 Task: Look for space in Kanakapura, India from 6th September, 2023 to 15th September, 2023 for 6 adults in price range Rs.8000 to Rs.12000. Place can be entire place or private room with 6 bedrooms having 6 beds and 6 bathrooms. Property type can be house, flat, guest house. Amenities needed are: wifi, TV, free parkinig on premises, gym, breakfast. Booking option can be shelf check-in. Required host language is English.
Action: Mouse moved to (599, 141)
Screenshot: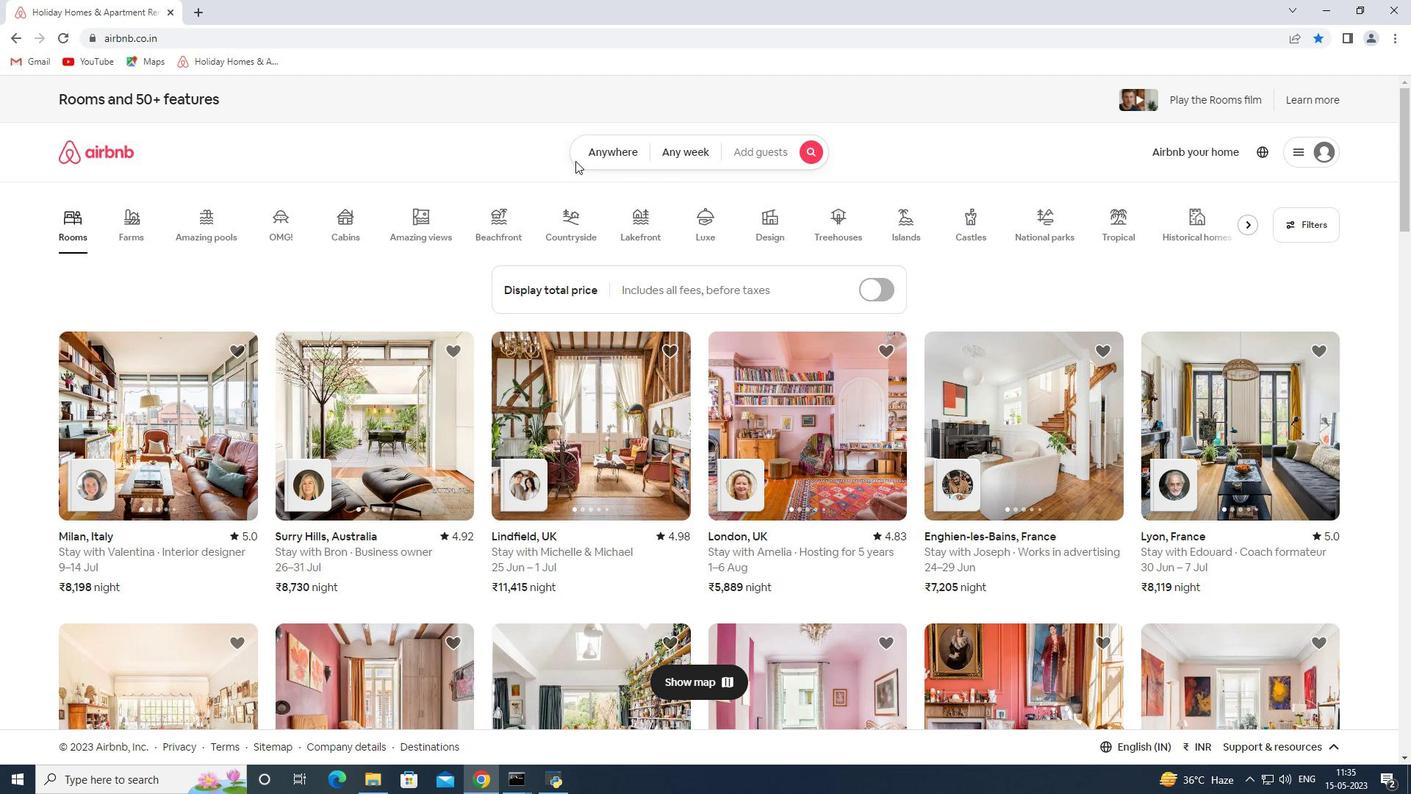 
Action: Mouse pressed left at (599, 141)
Screenshot: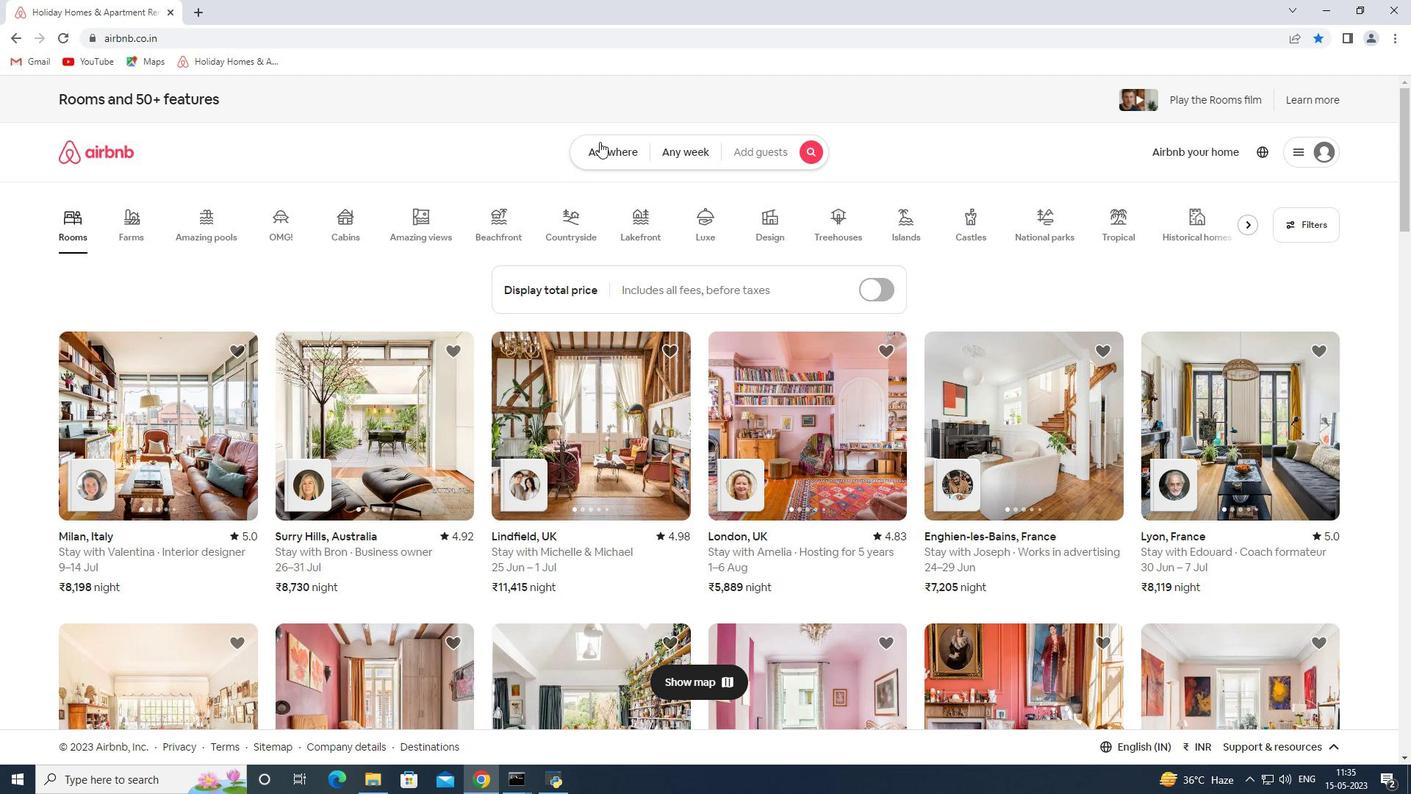 
Action: Mouse moved to (502, 212)
Screenshot: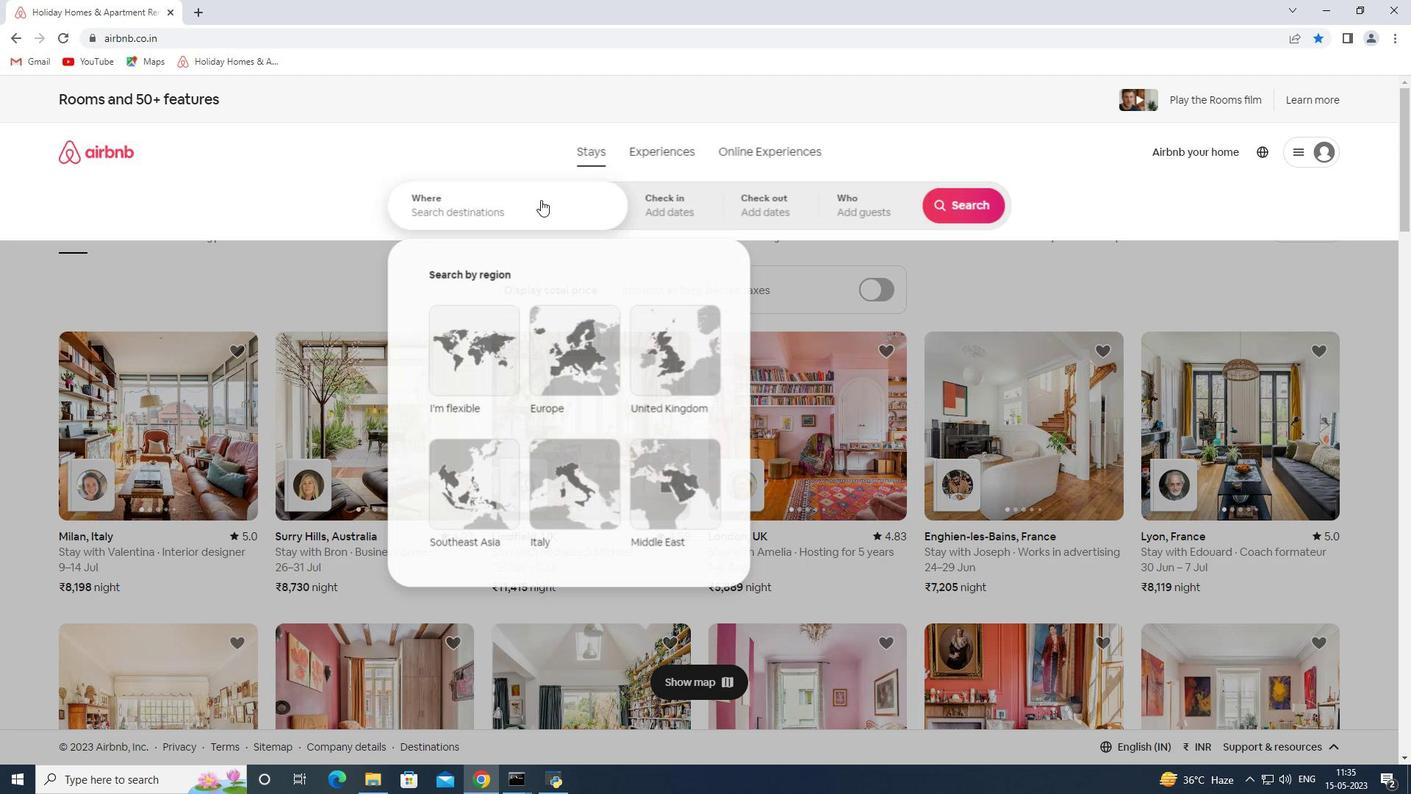 
Action: Mouse pressed left at (502, 212)
Screenshot: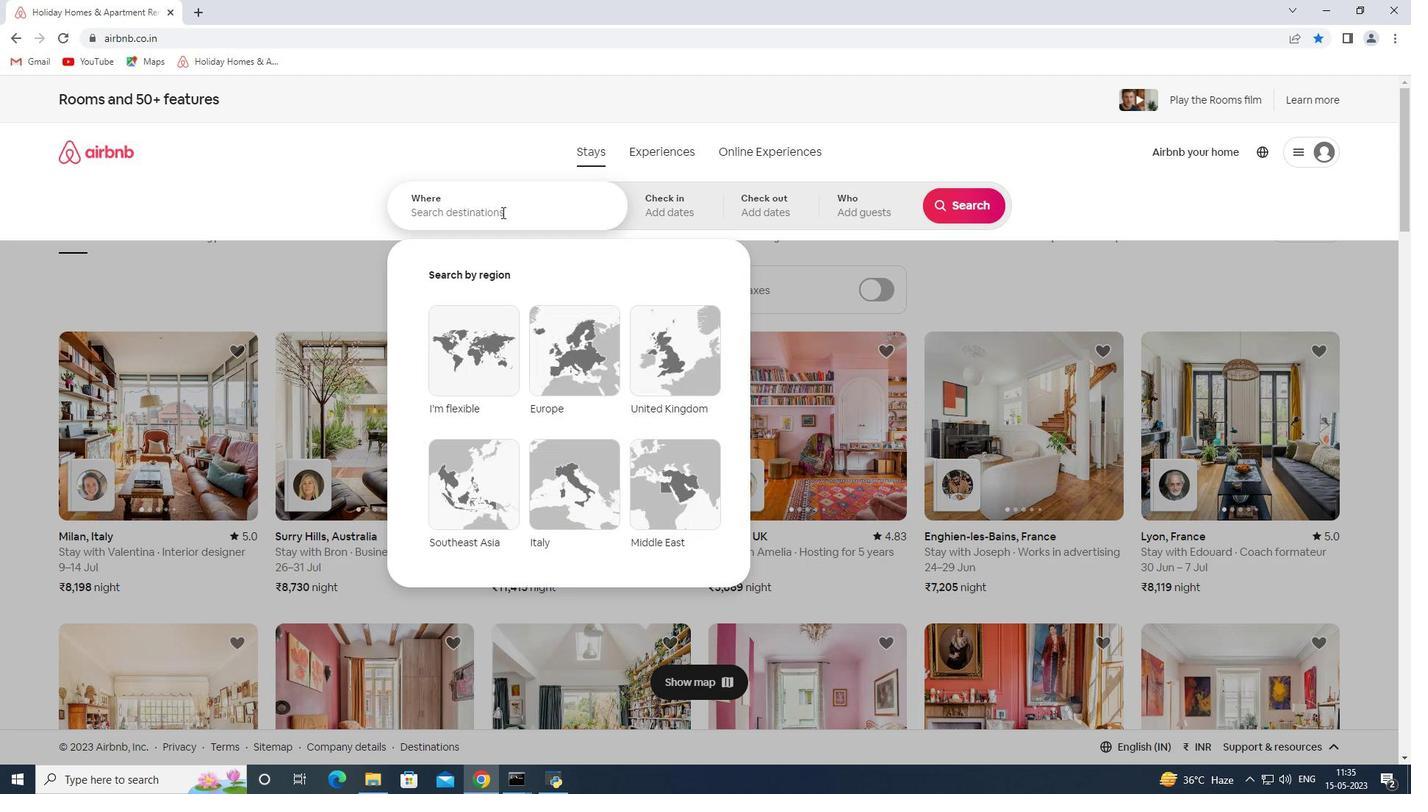 
Action: Key pressed <Key.shift>Kanaj<Key.backspace>k
Screenshot: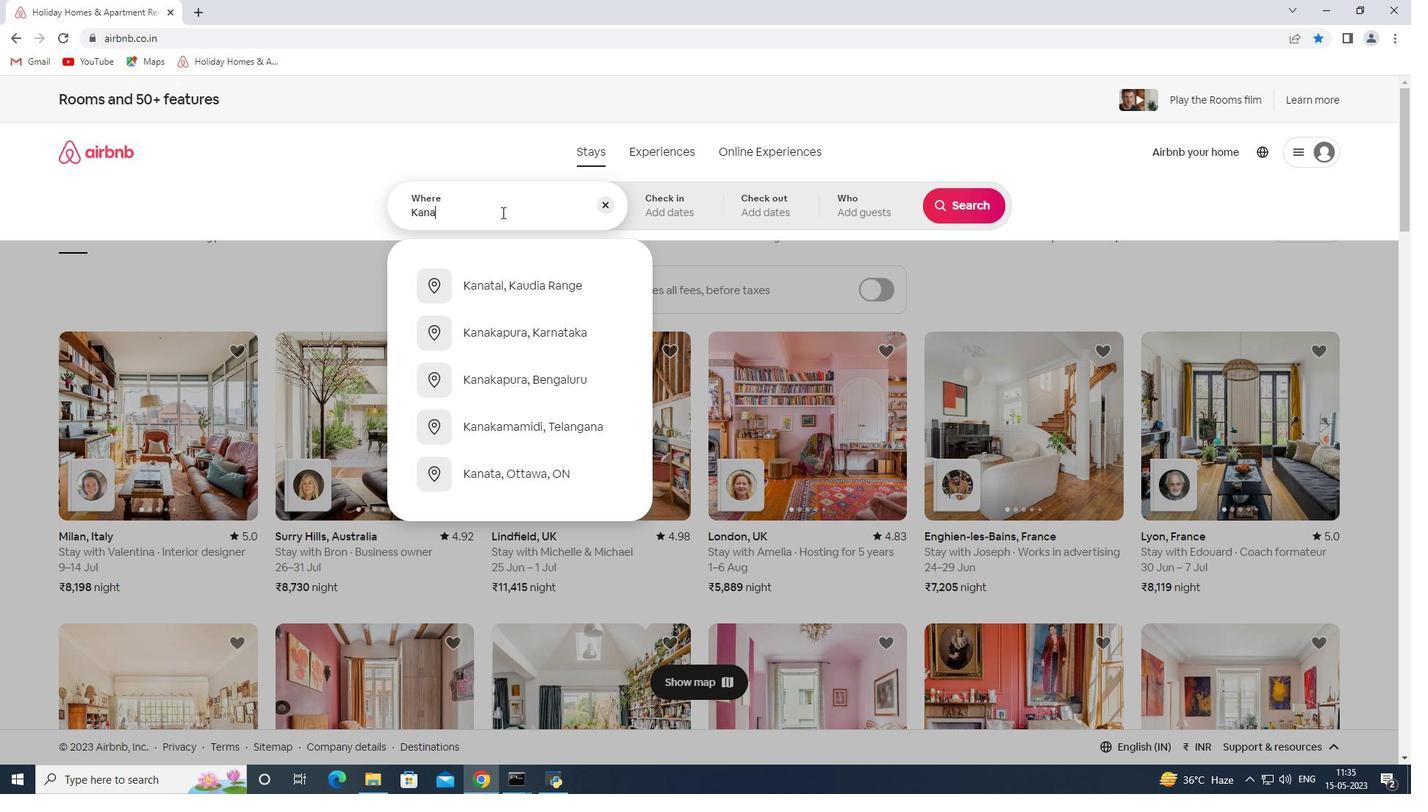 
Action: Mouse moved to (544, 301)
Screenshot: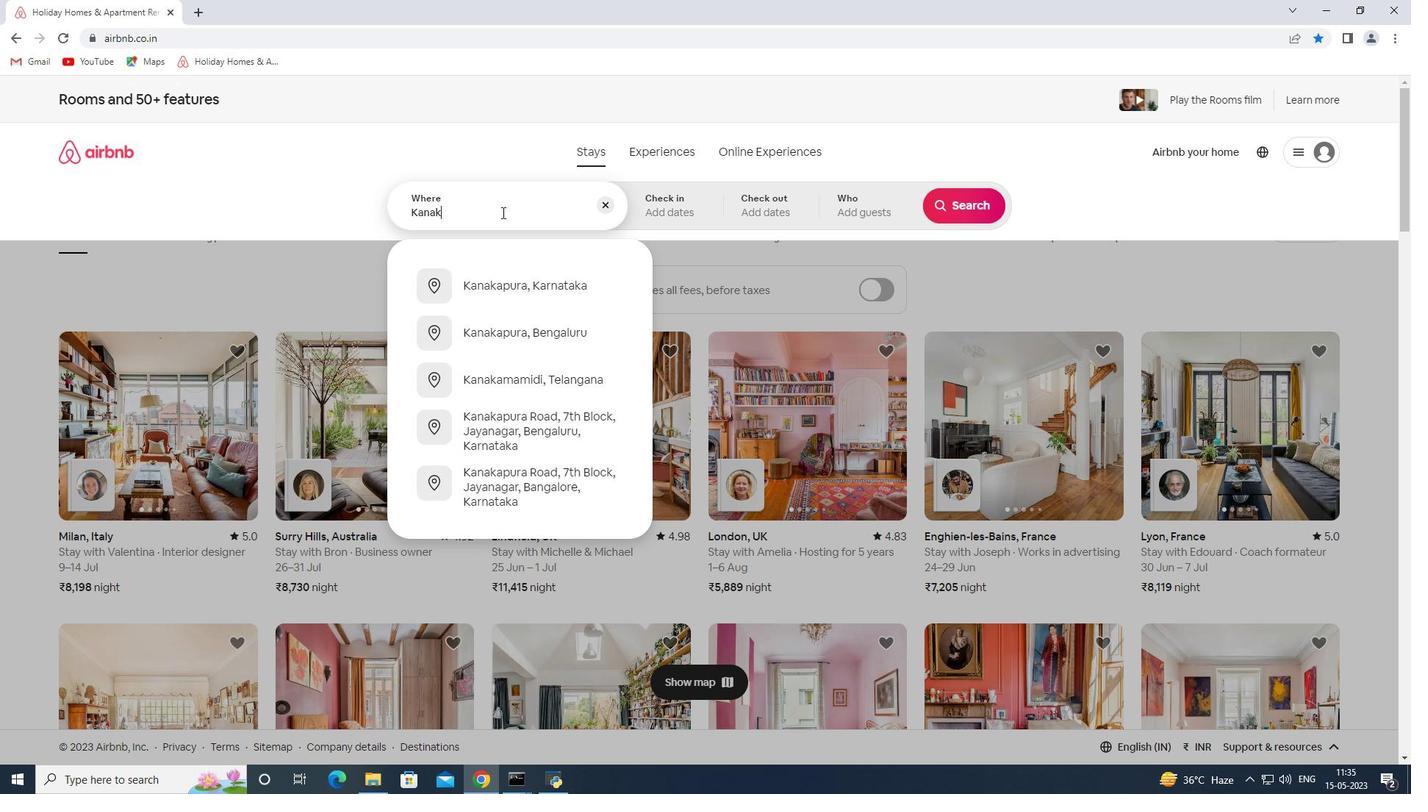 
Action: Key pressed apura<Key.space><Key.shift>India<Key.space><Key.enter>
Screenshot: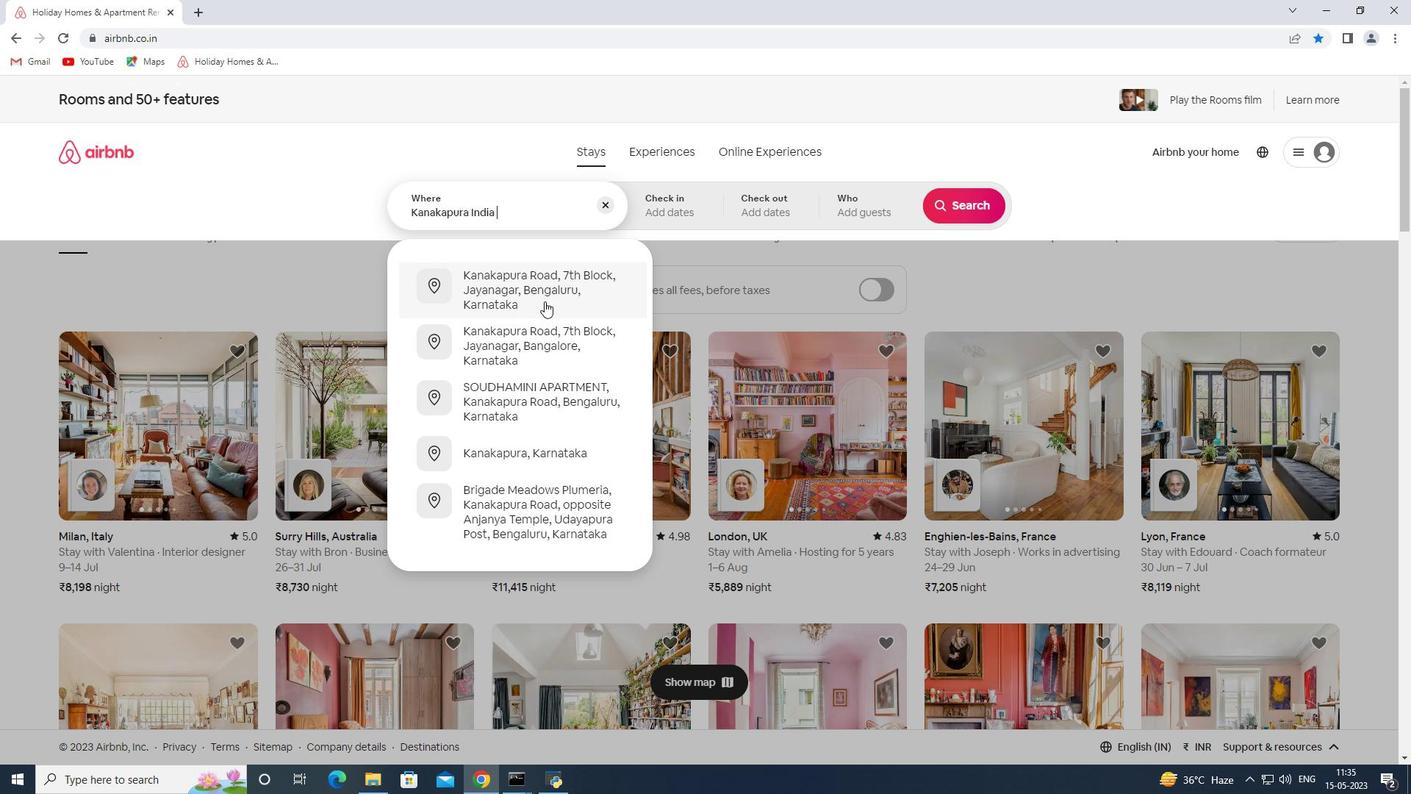 
Action: Mouse moved to (957, 322)
Screenshot: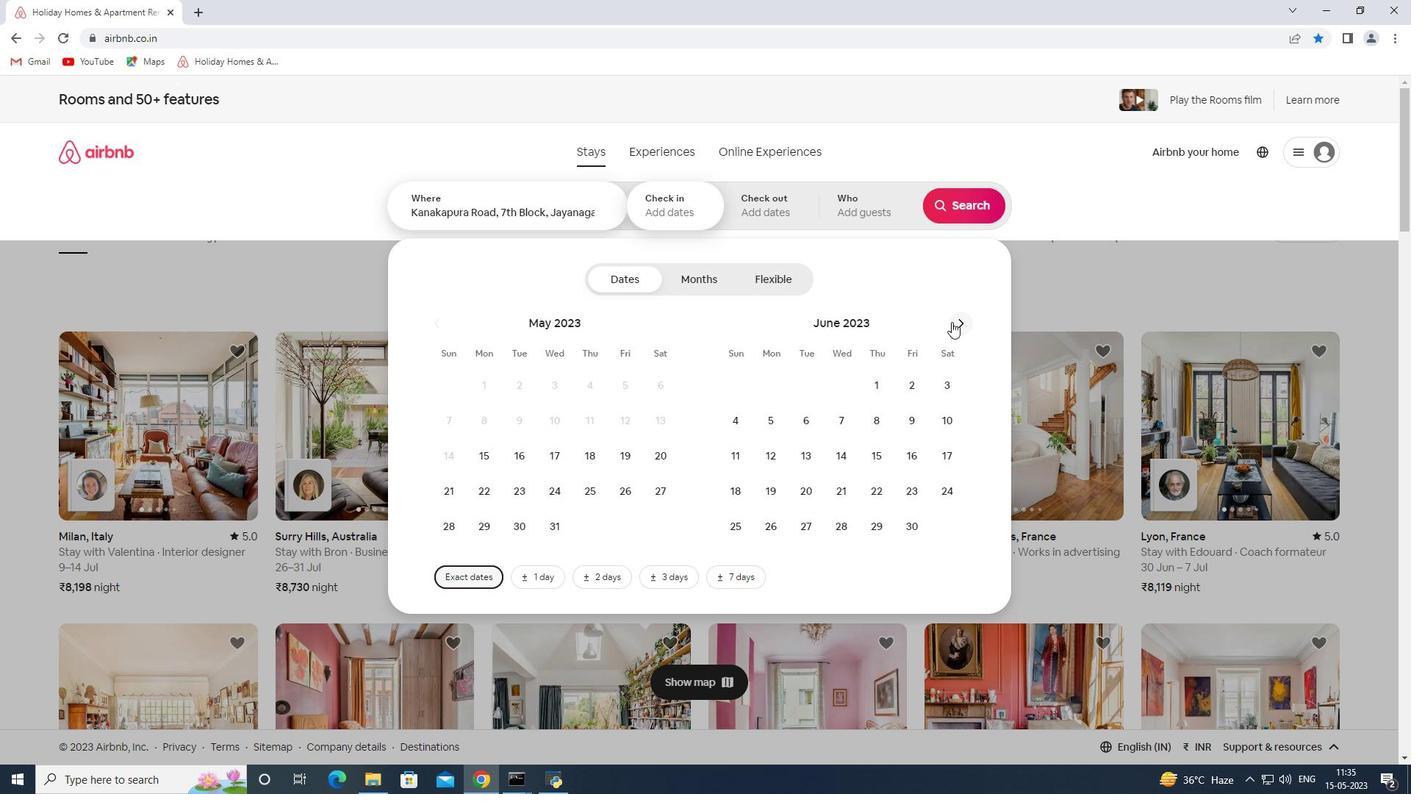 
Action: Mouse pressed left at (957, 322)
Screenshot: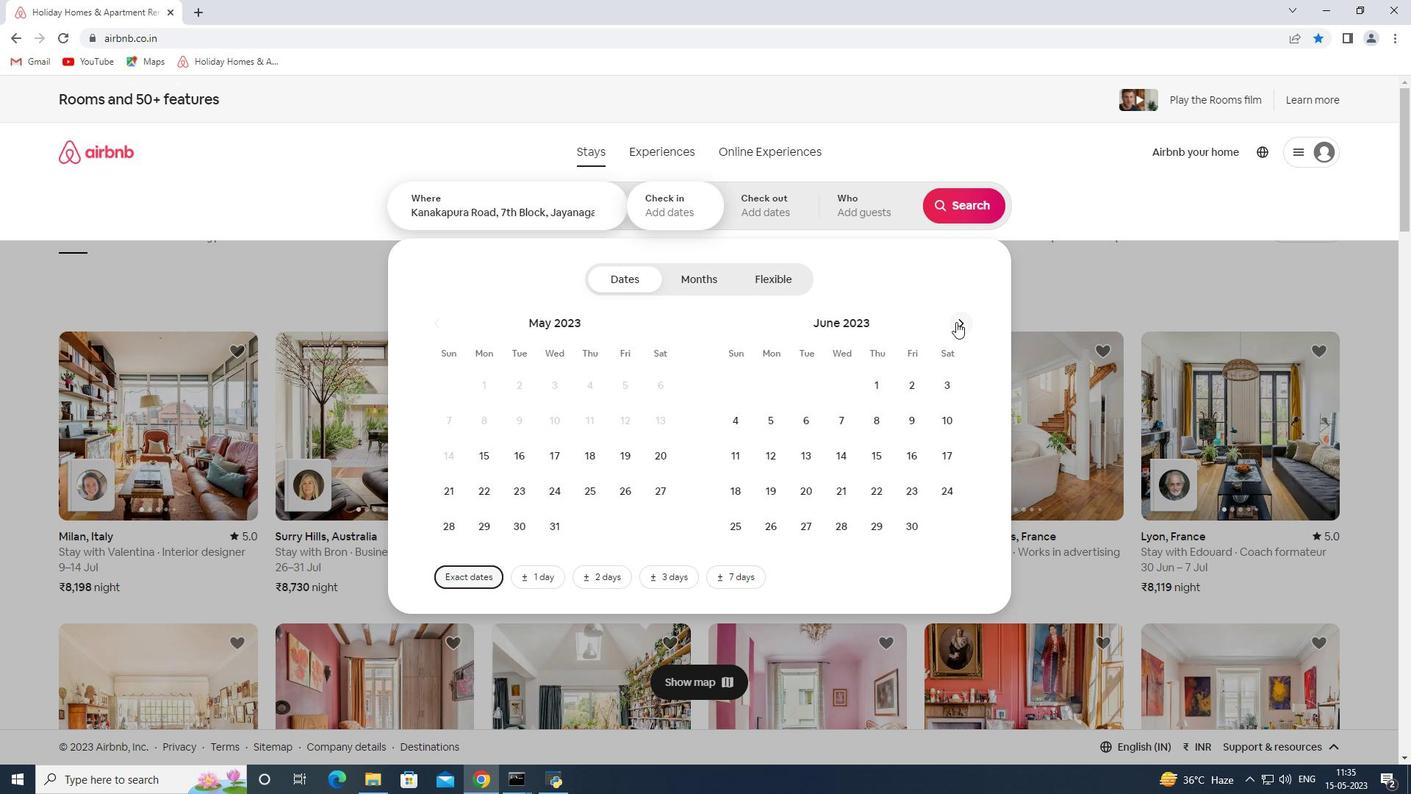 
Action: Mouse pressed left at (957, 322)
Screenshot: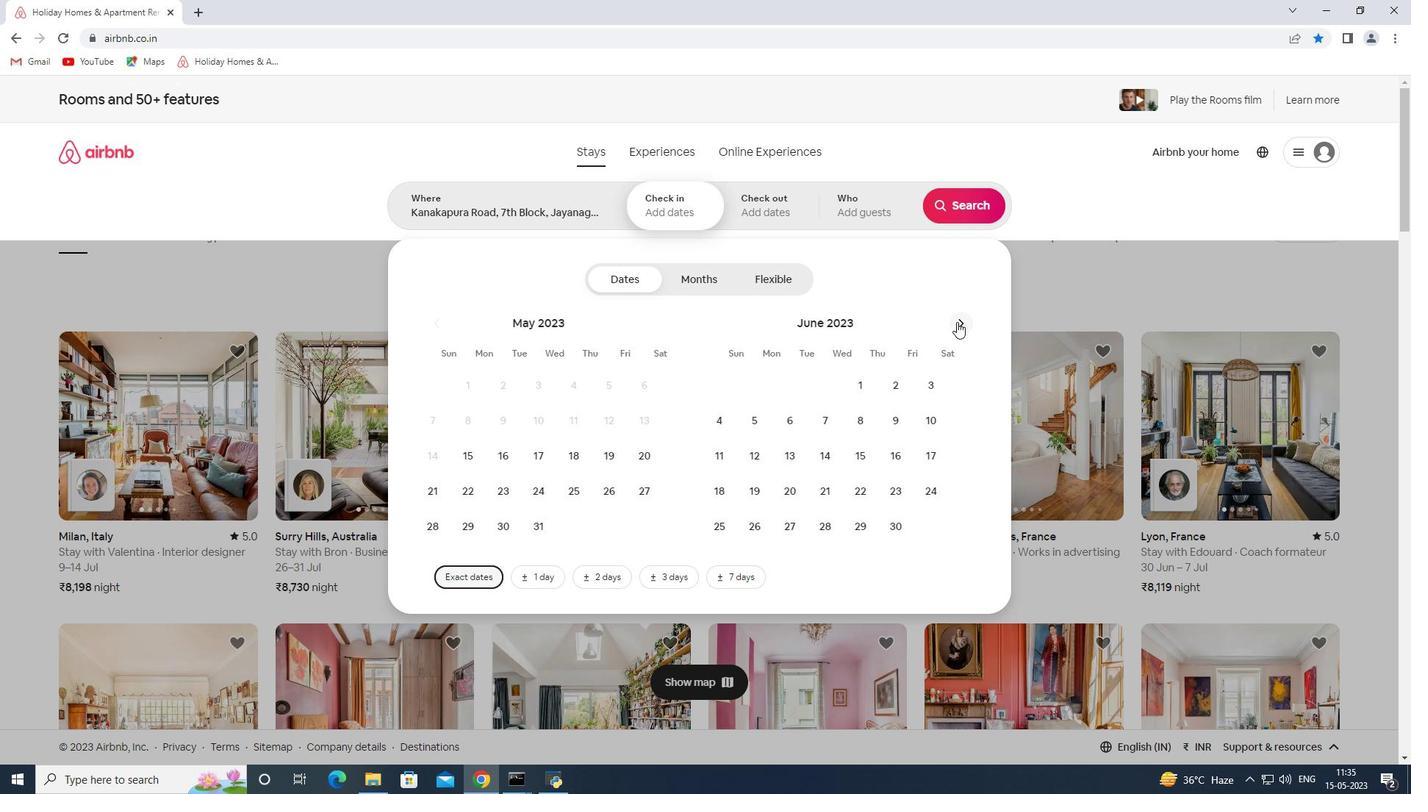 
Action: Mouse pressed left at (957, 322)
Screenshot: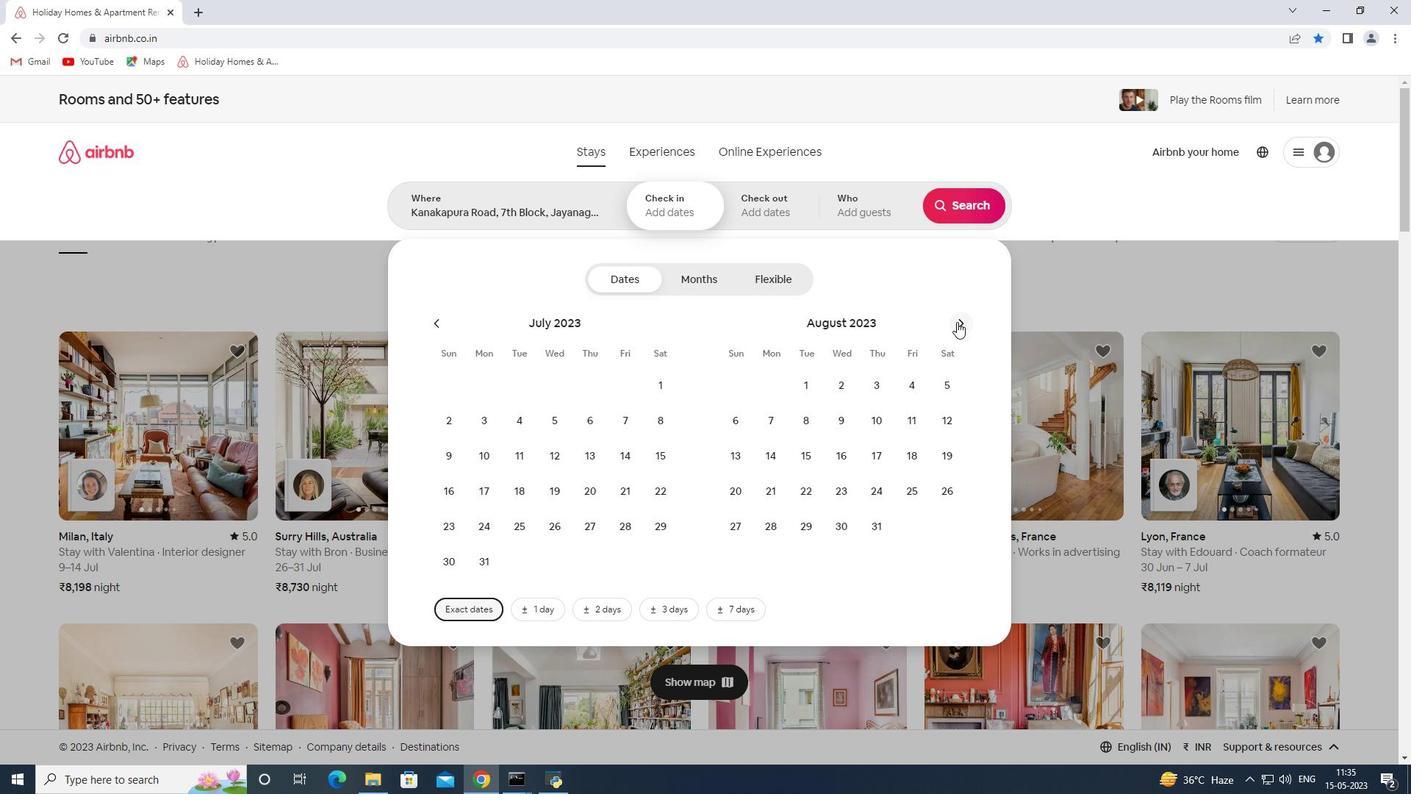 
Action: Mouse moved to (842, 430)
Screenshot: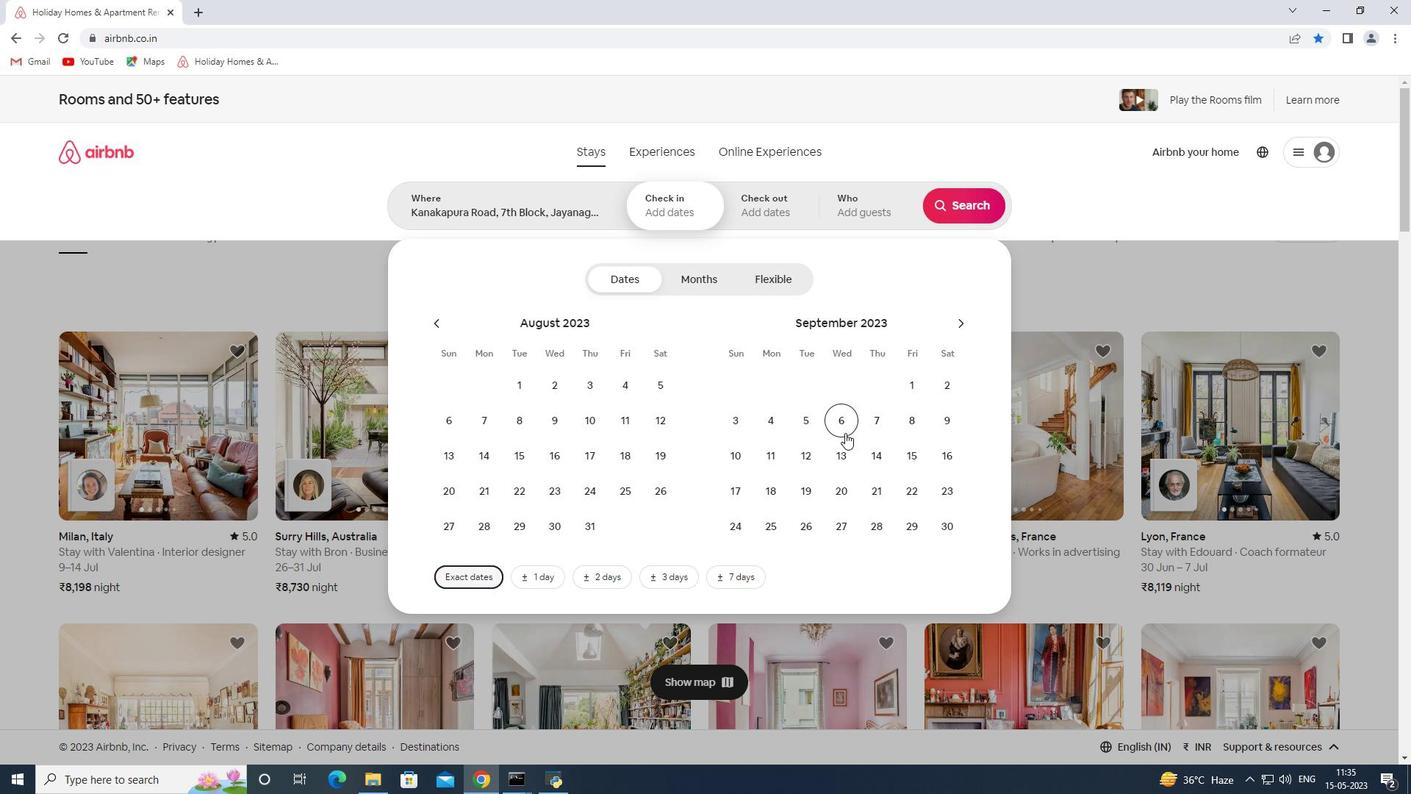 
Action: Mouse pressed left at (842, 430)
Screenshot: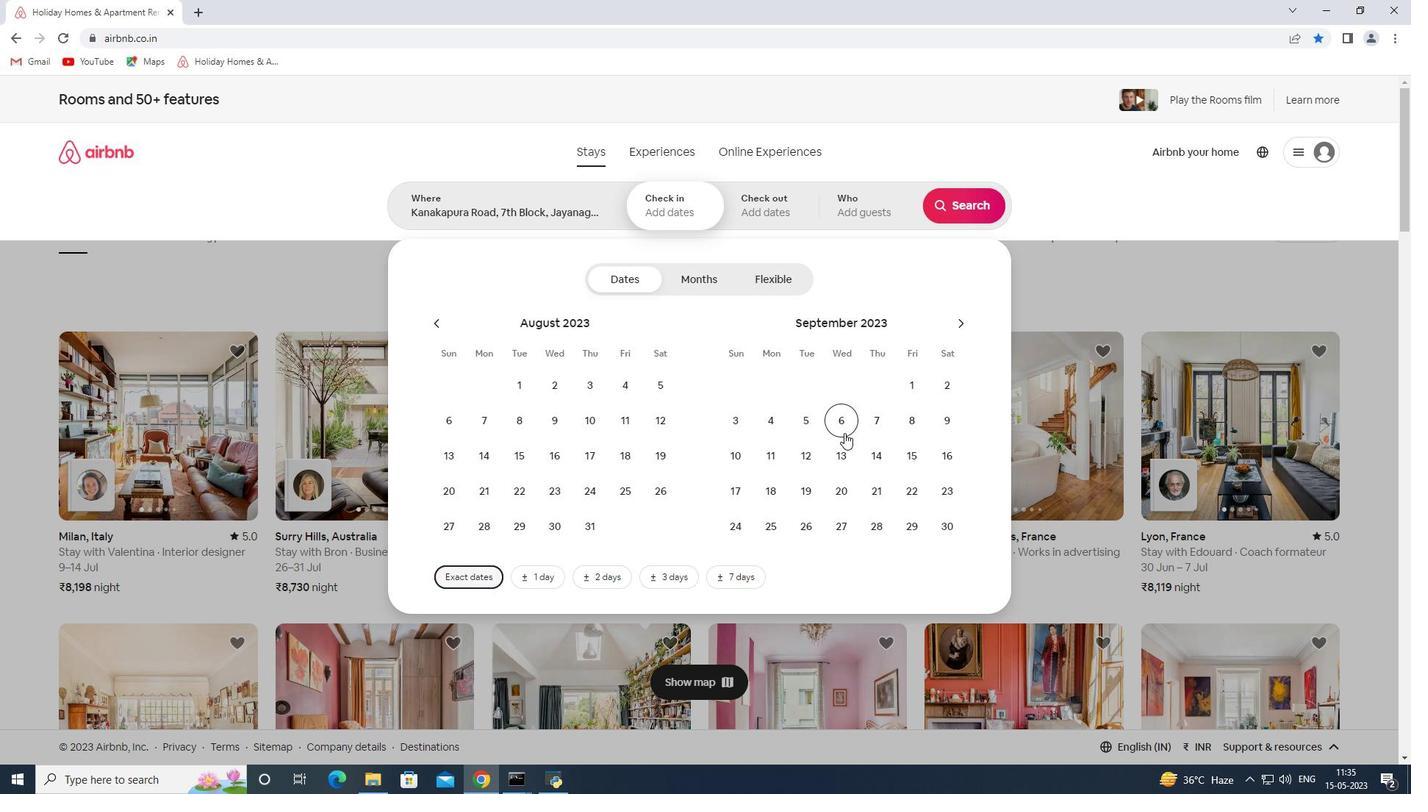
Action: Mouse moved to (905, 460)
Screenshot: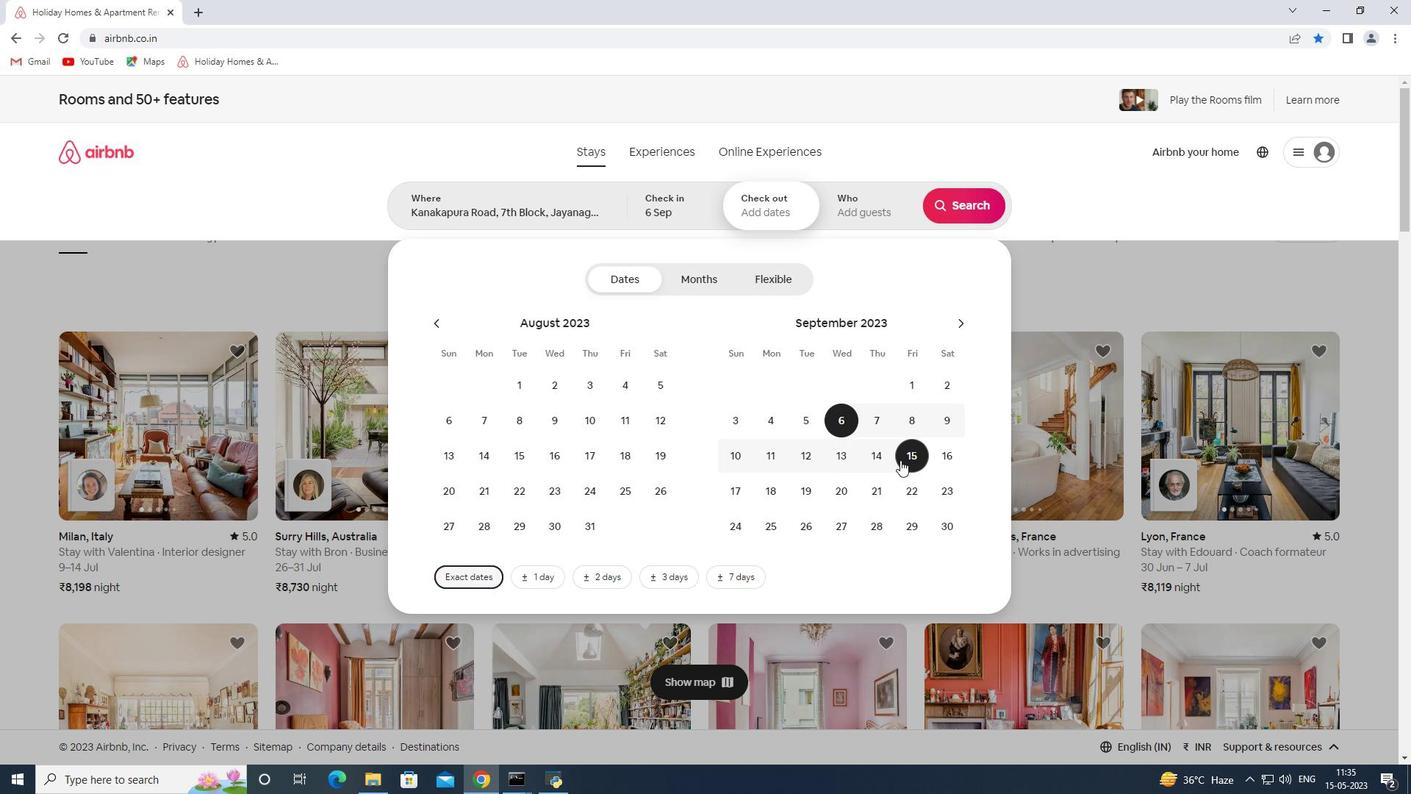 
Action: Mouse pressed left at (905, 460)
Screenshot: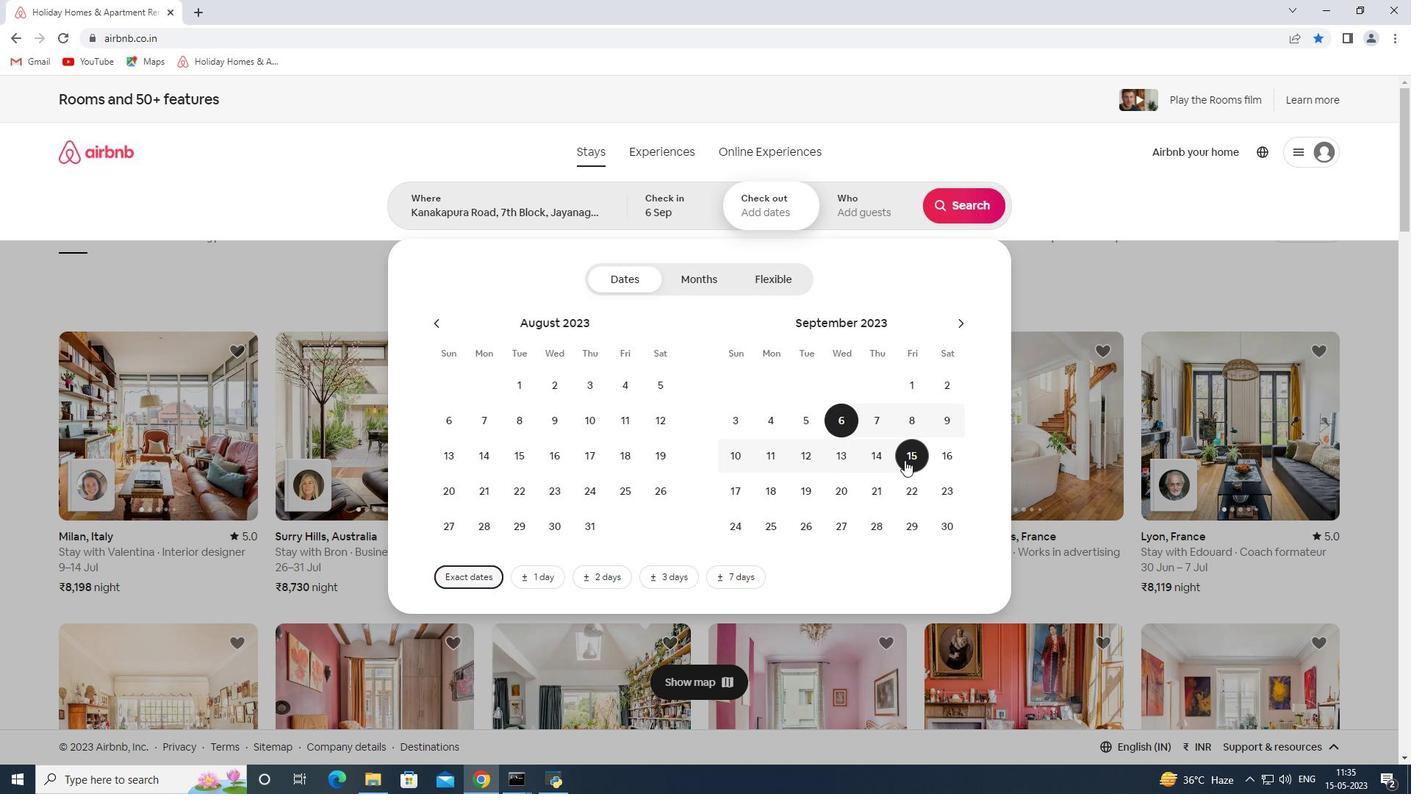 
Action: Mouse moved to (874, 216)
Screenshot: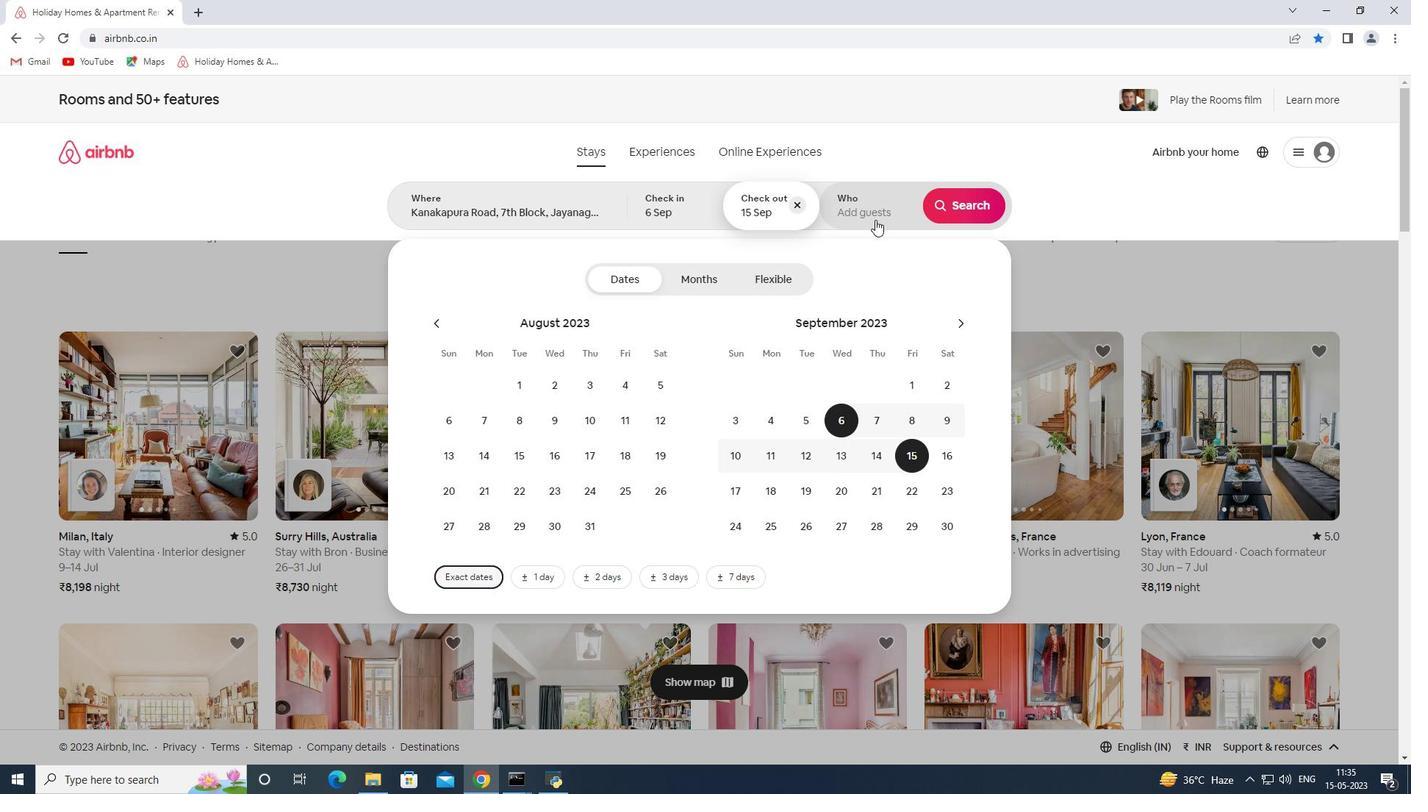 
Action: Mouse pressed left at (874, 216)
Screenshot: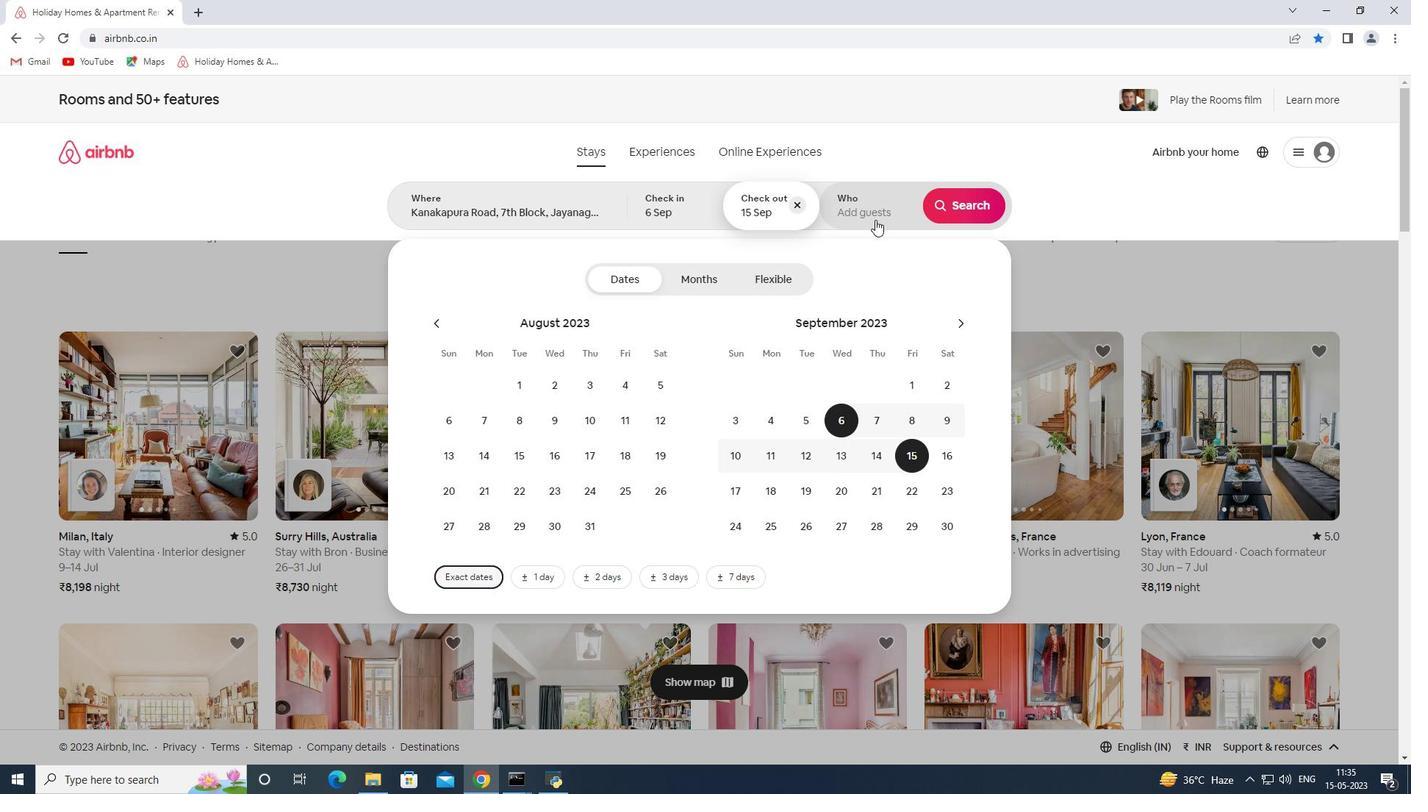 
Action: Mouse moved to (967, 292)
Screenshot: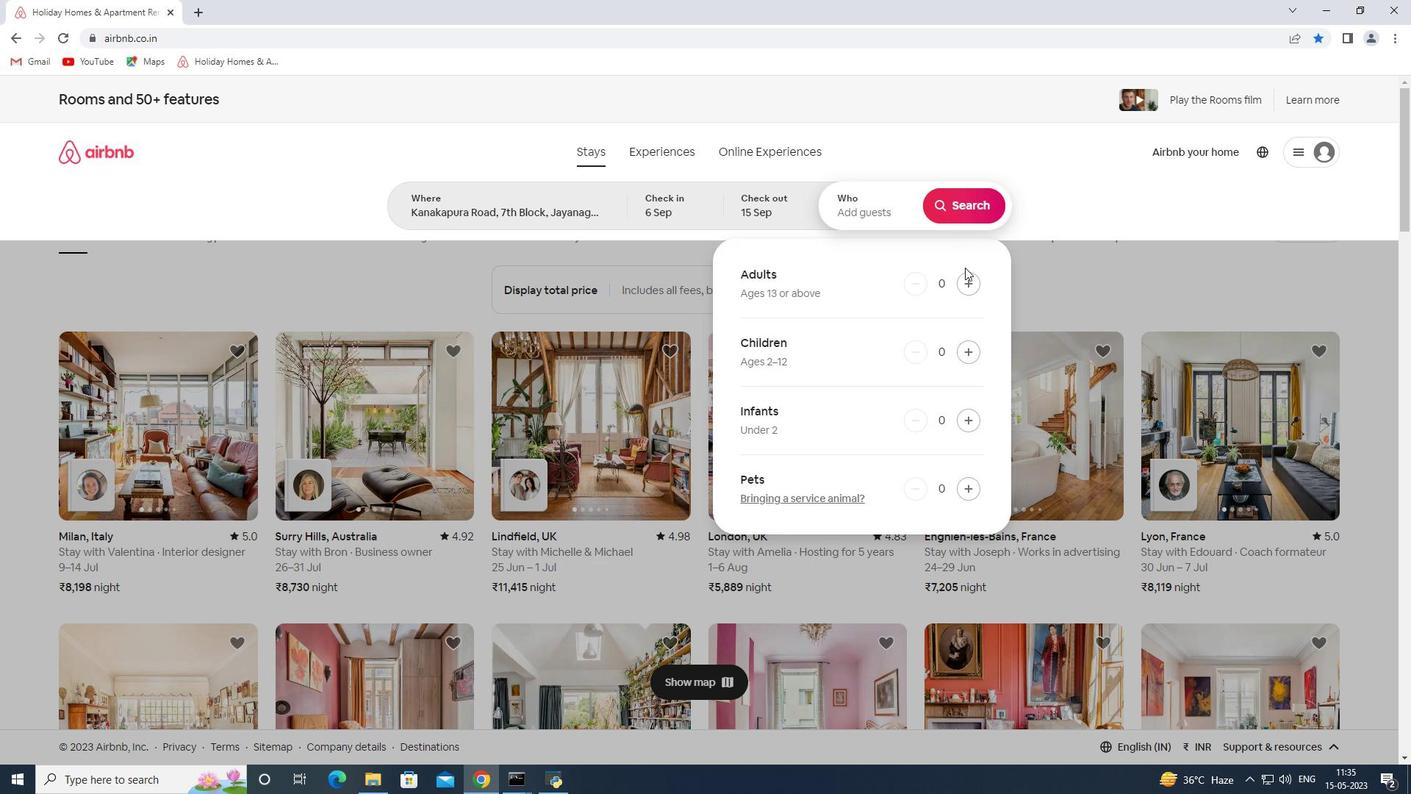 
Action: Mouse pressed left at (967, 292)
Screenshot: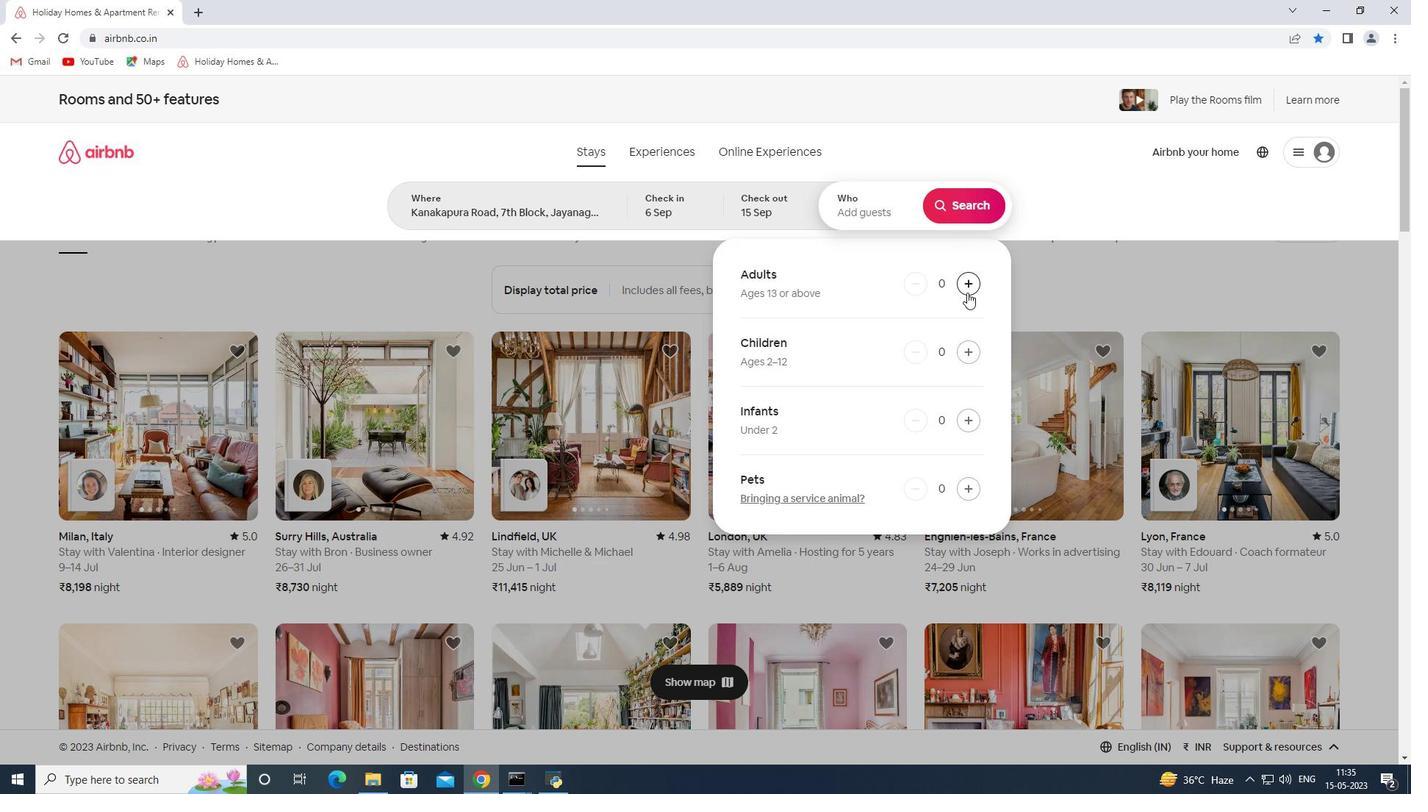 
Action: Mouse pressed left at (967, 292)
Screenshot: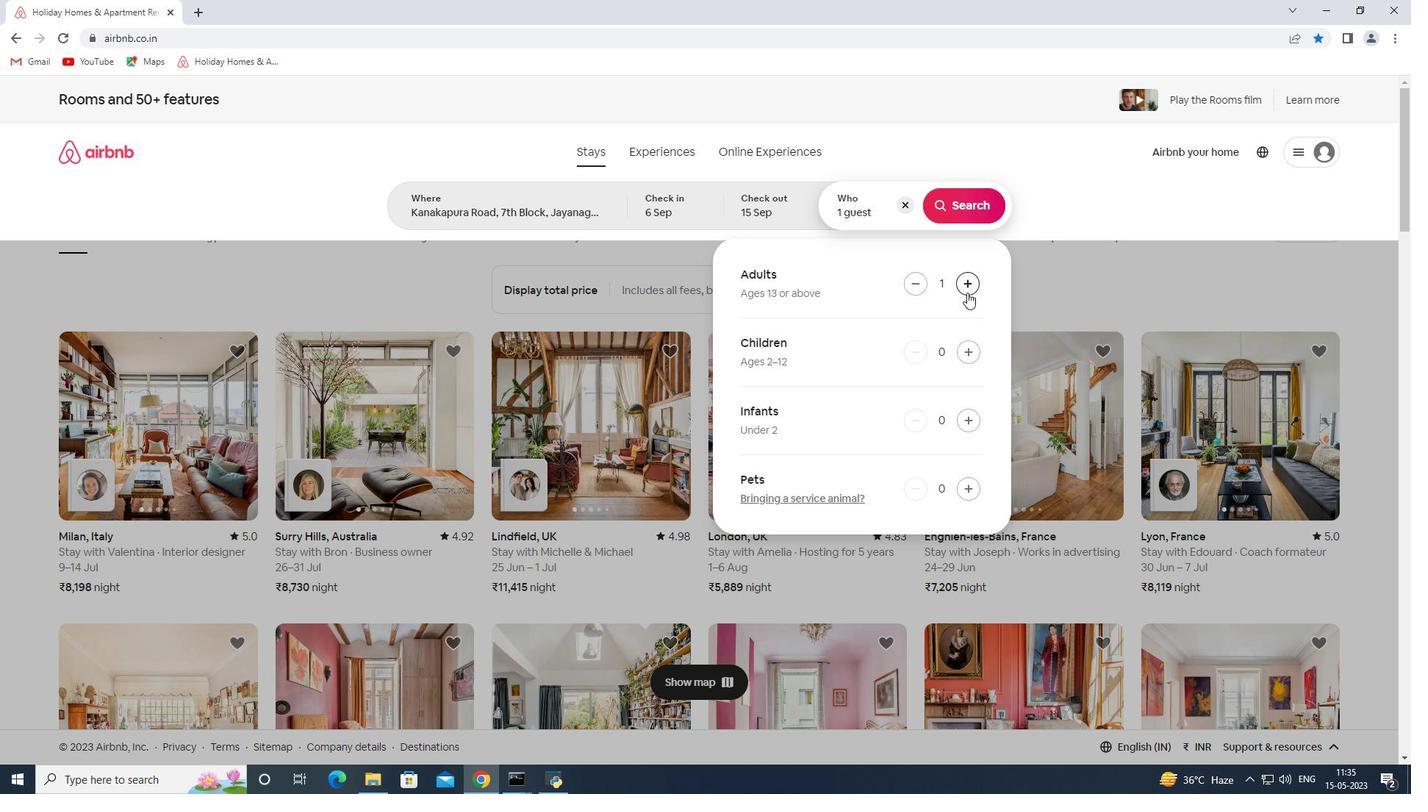 
Action: Mouse pressed left at (967, 292)
Screenshot: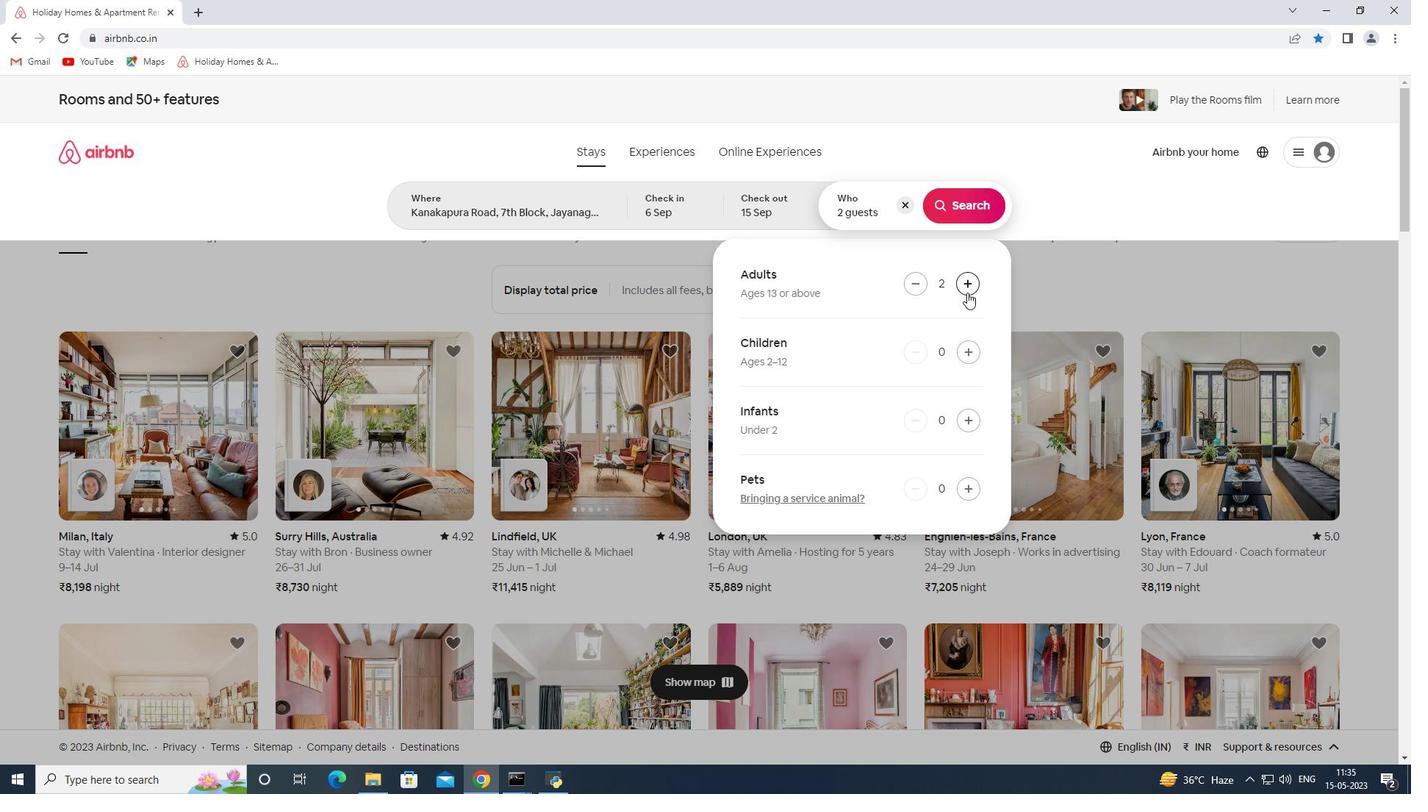 
Action: Mouse pressed left at (967, 292)
Screenshot: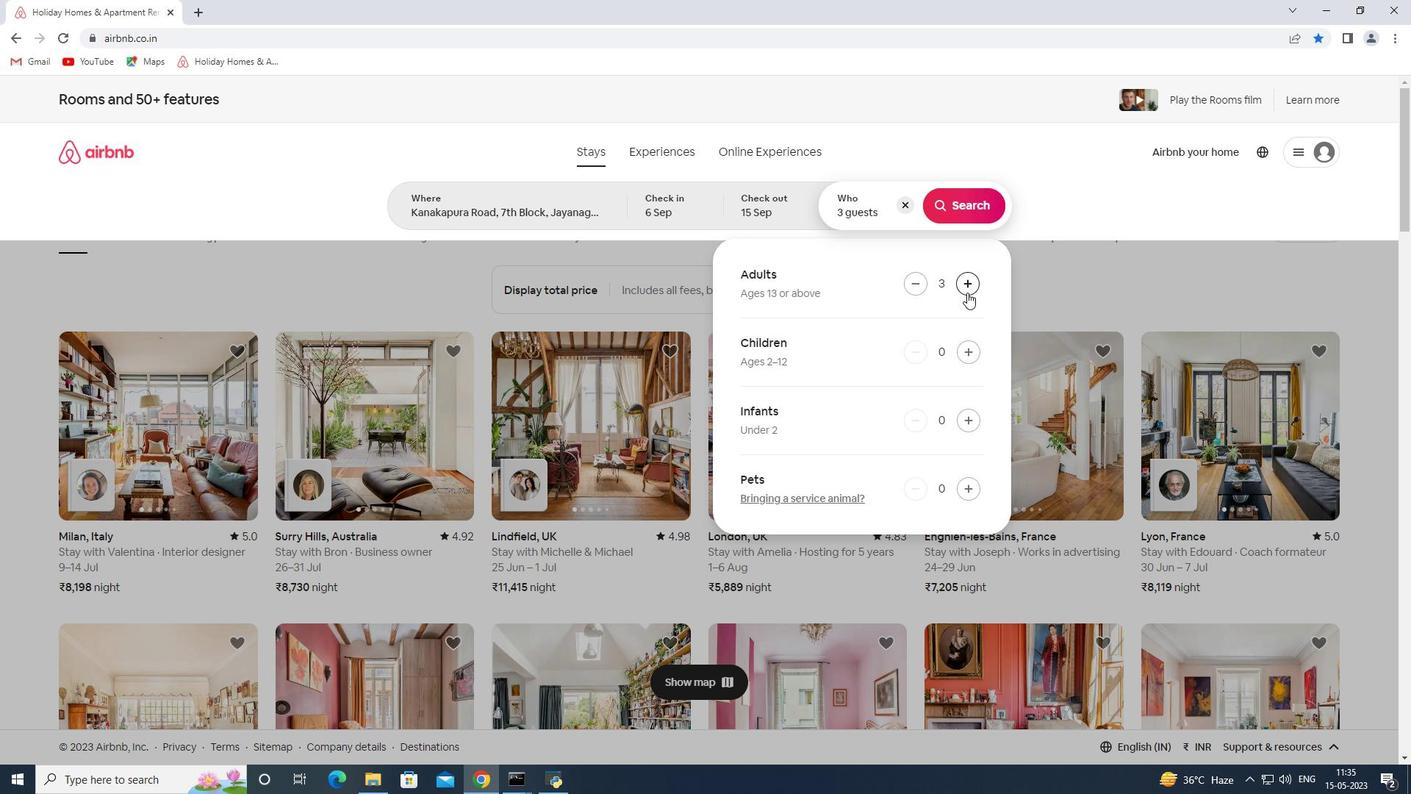 
Action: Mouse pressed left at (967, 292)
Screenshot: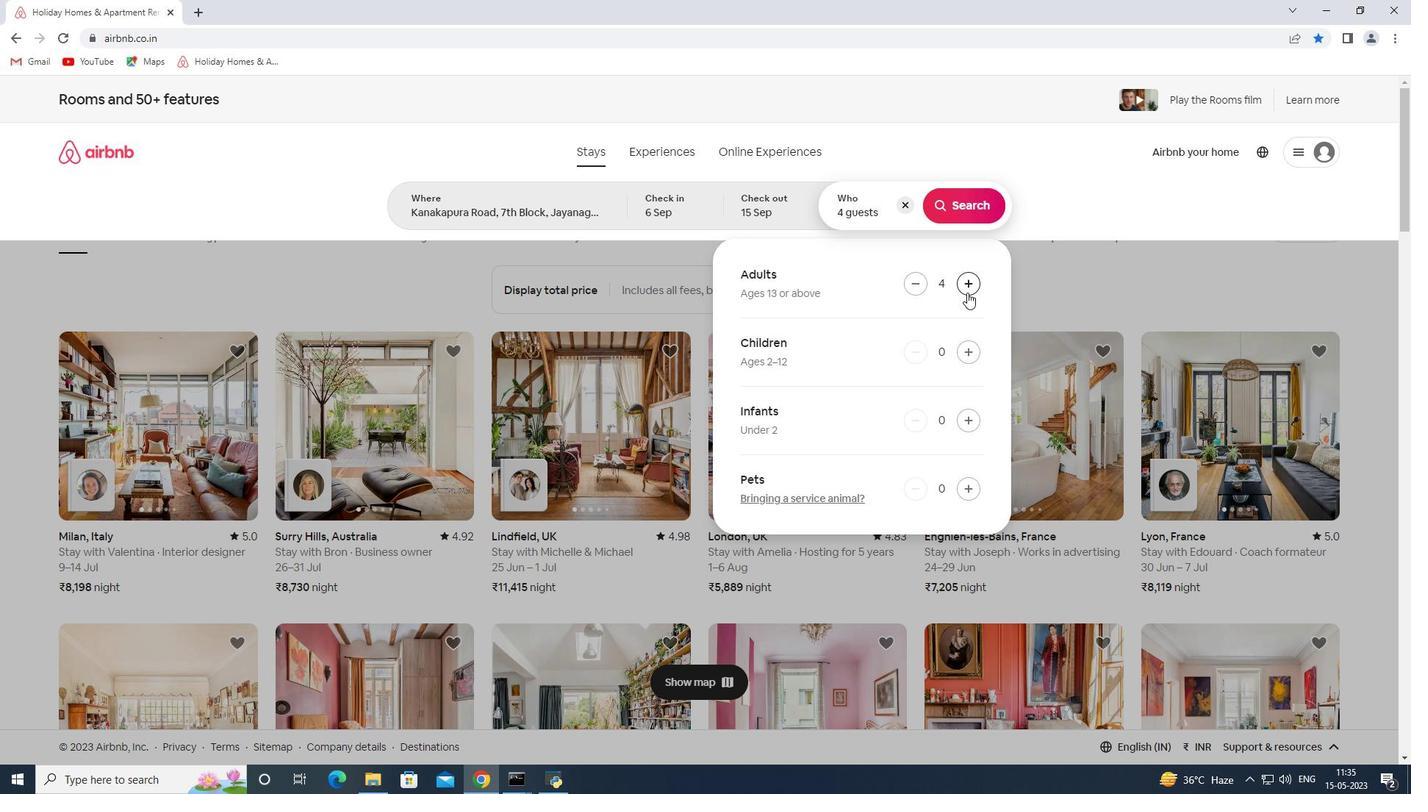 
Action: Mouse moved to (964, 292)
Screenshot: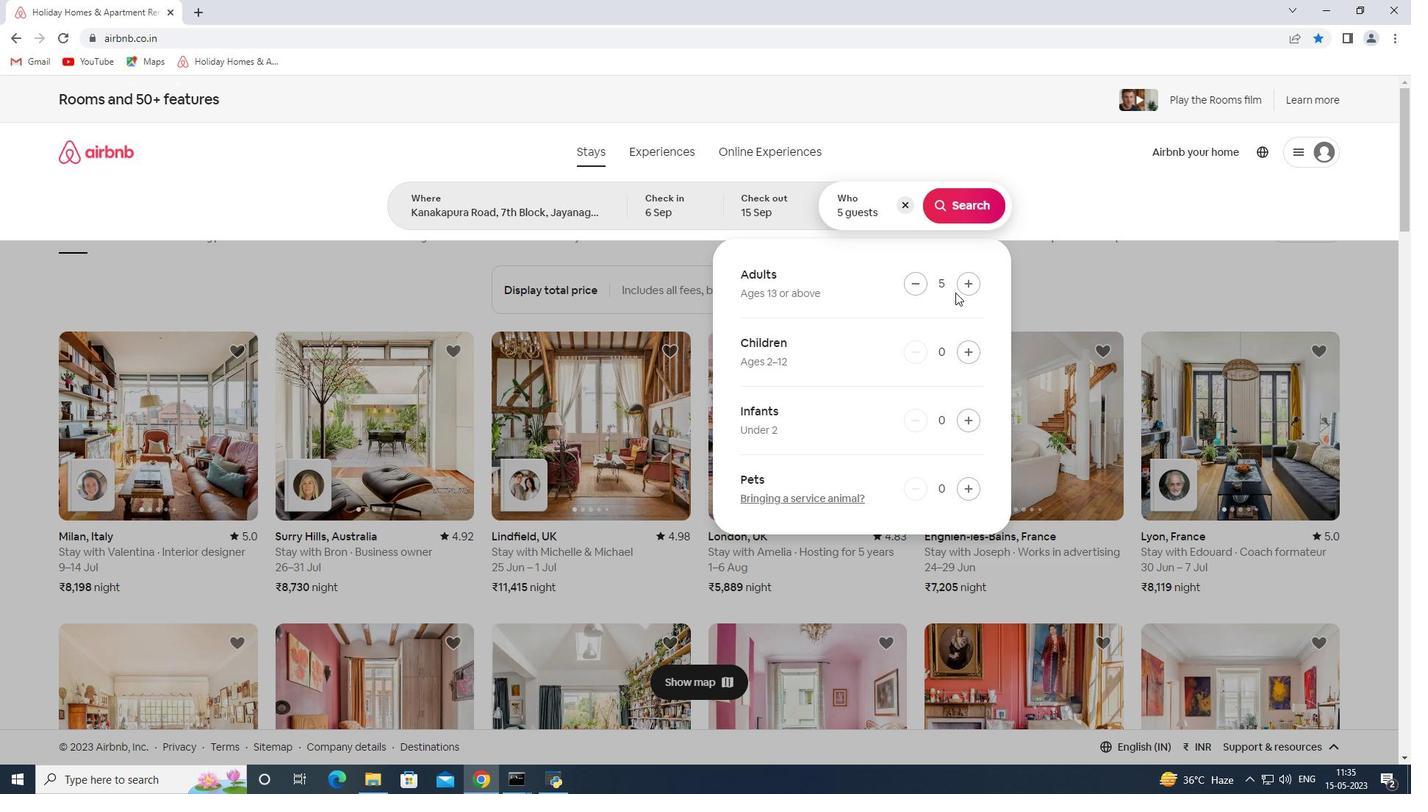 
Action: Mouse pressed left at (964, 292)
Screenshot: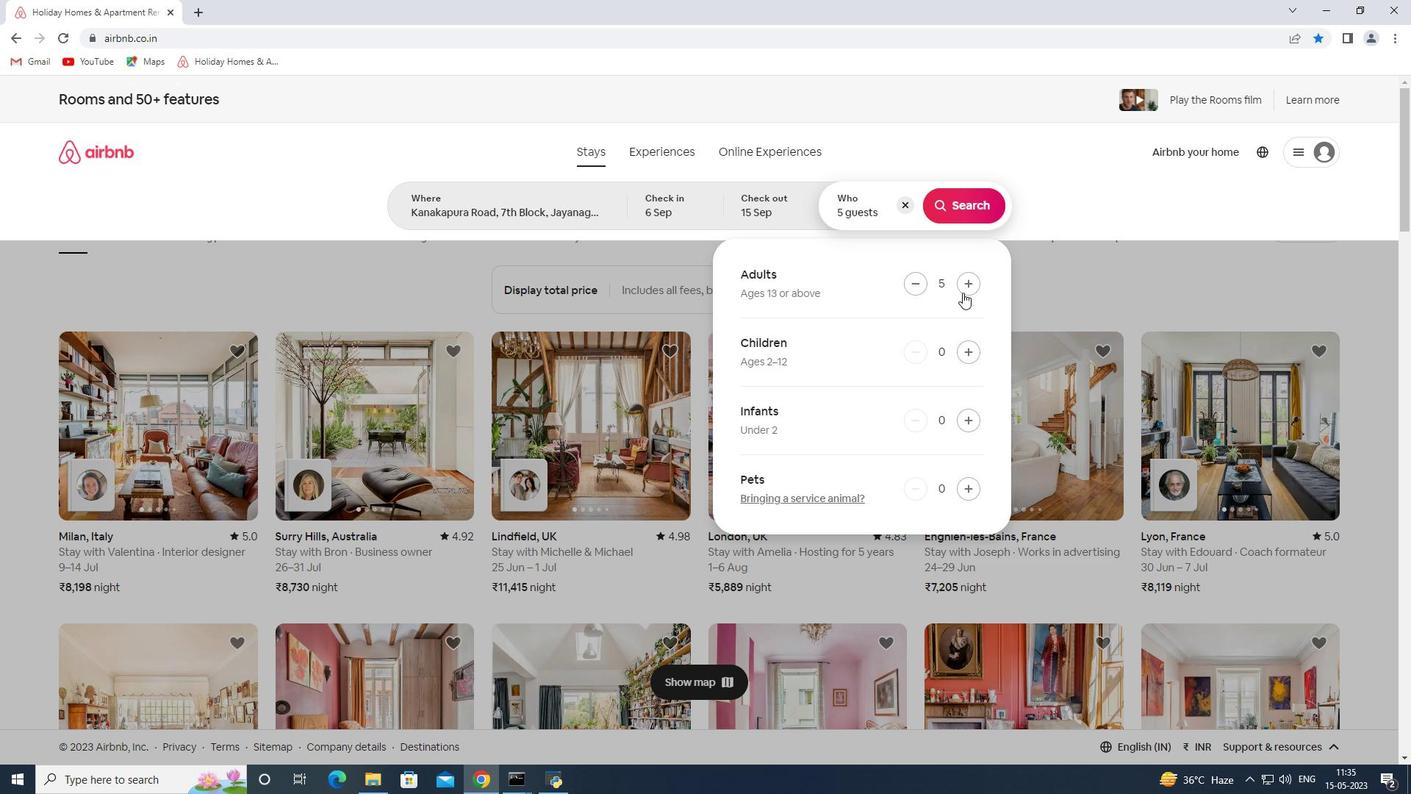 
Action: Mouse moved to (971, 211)
Screenshot: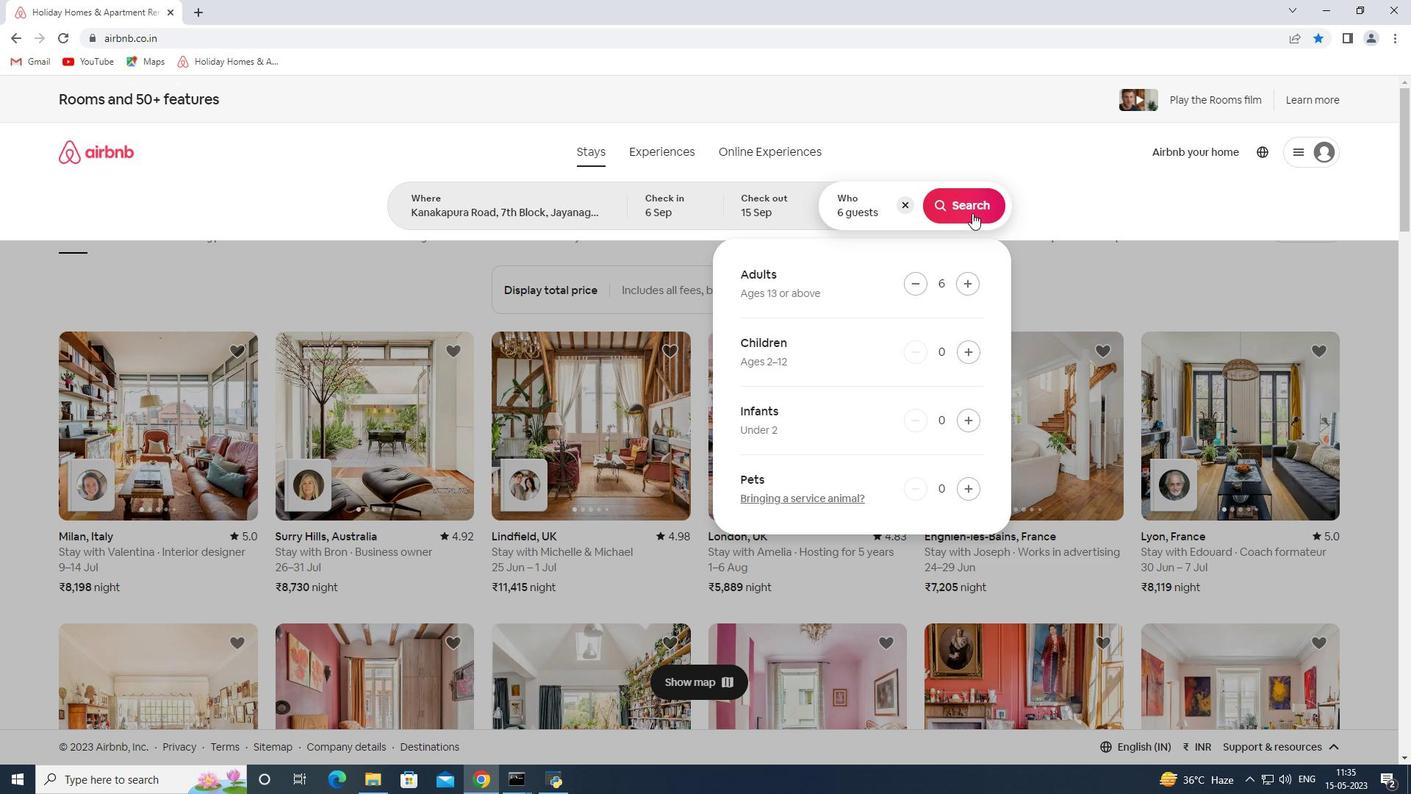 
Action: Mouse pressed left at (971, 211)
Screenshot: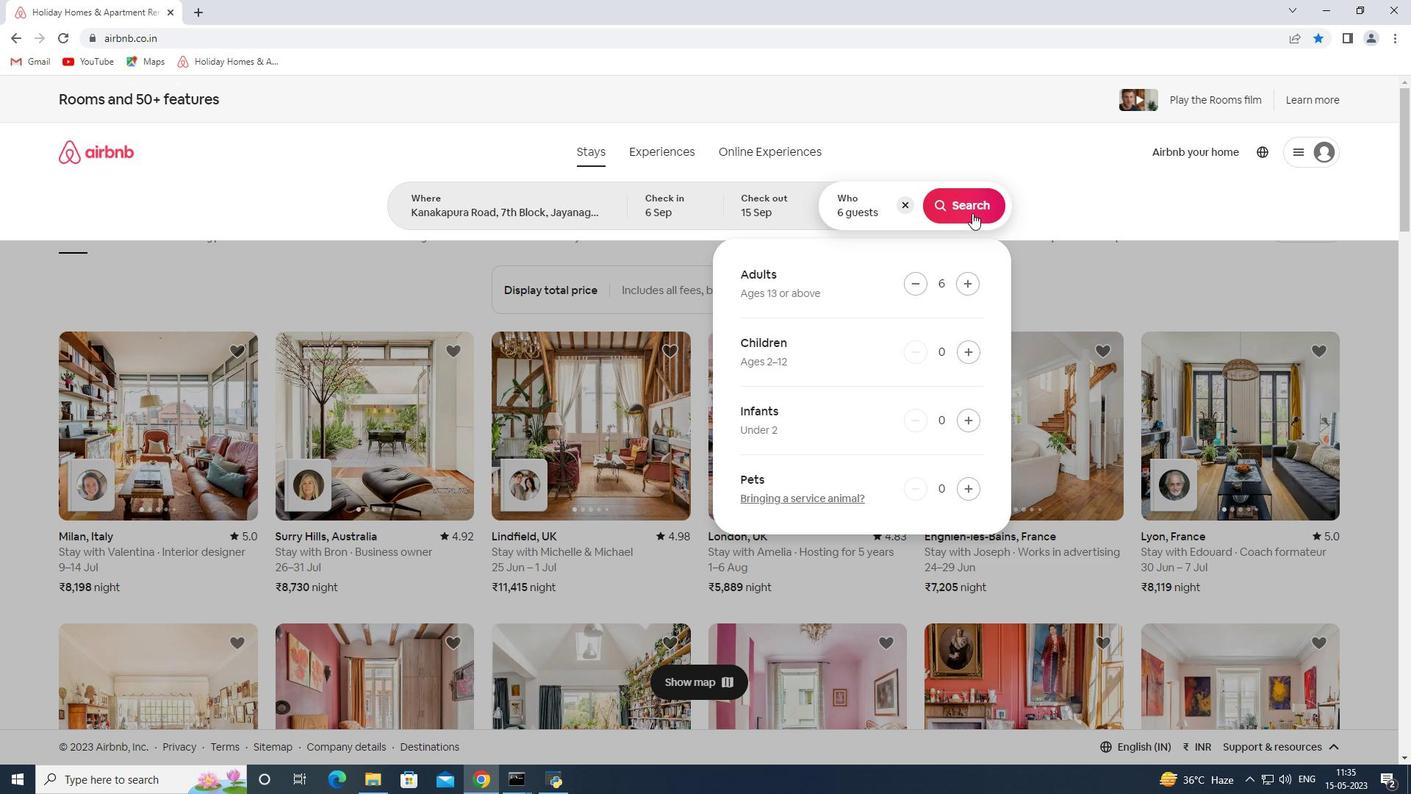 
Action: Mouse moved to (1360, 158)
Screenshot: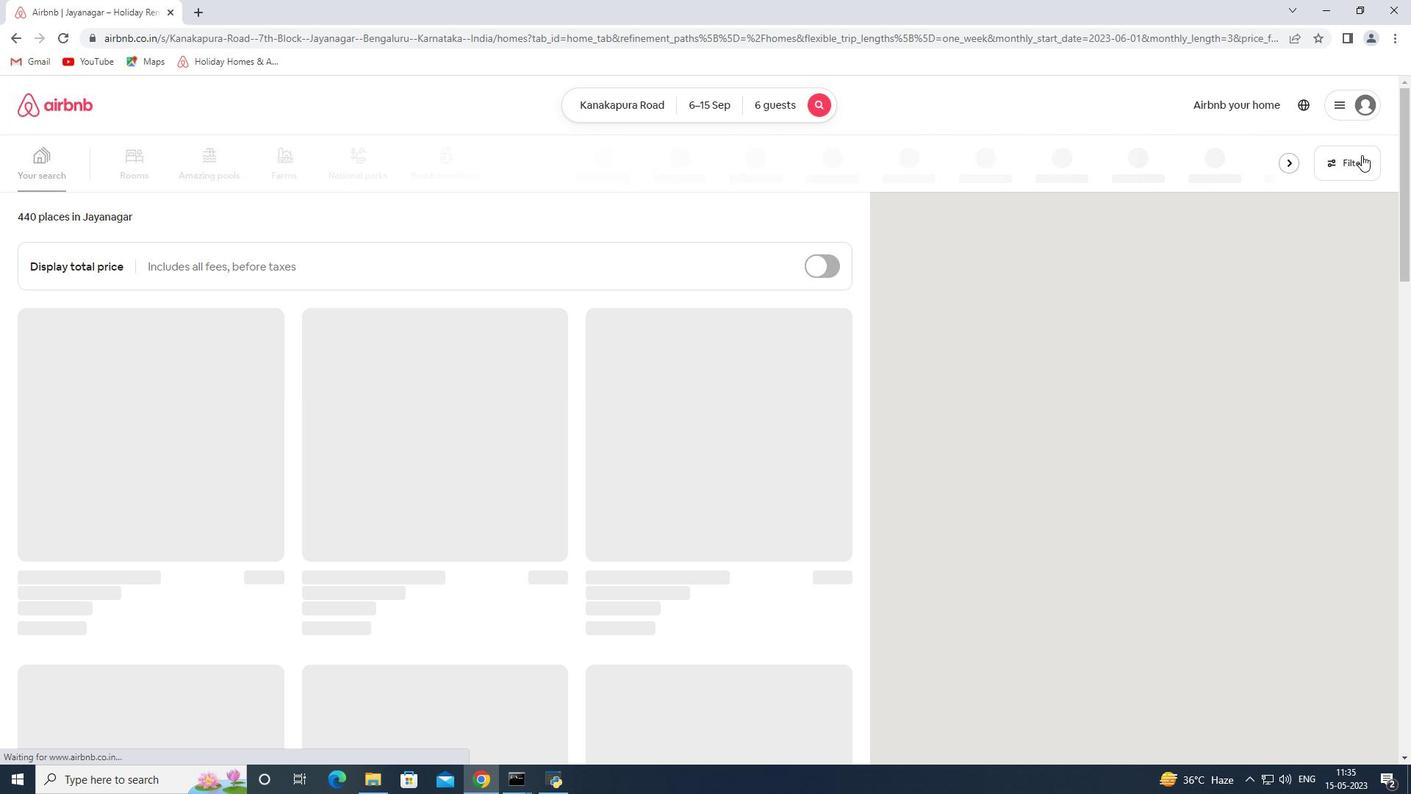 
Action: Mouse pressed left at (1360, 158)
Screenshot: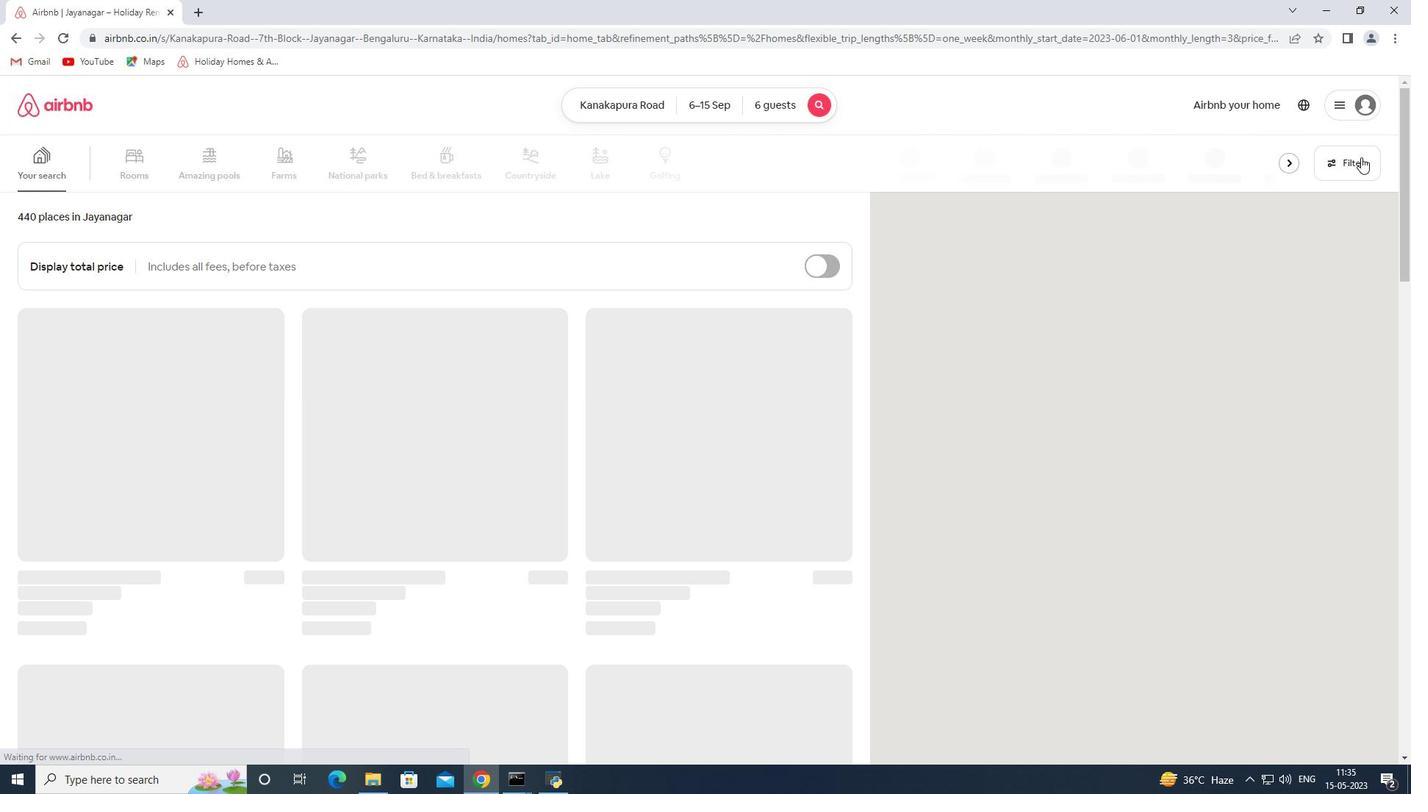 
Action: Mouse moved to (508, 524)
Screenshot: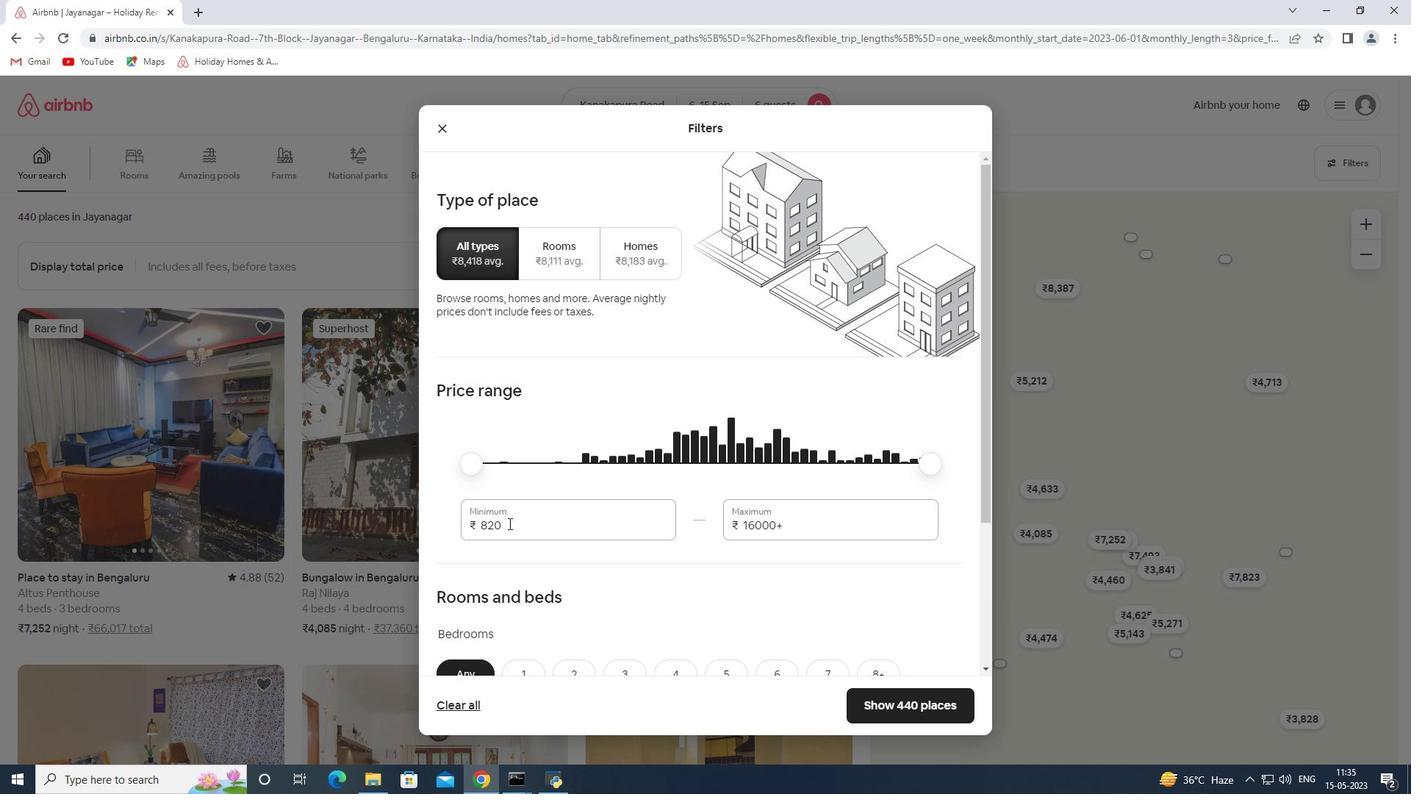 
Action: Mouse pressed left at (508, 524)
Screenshot: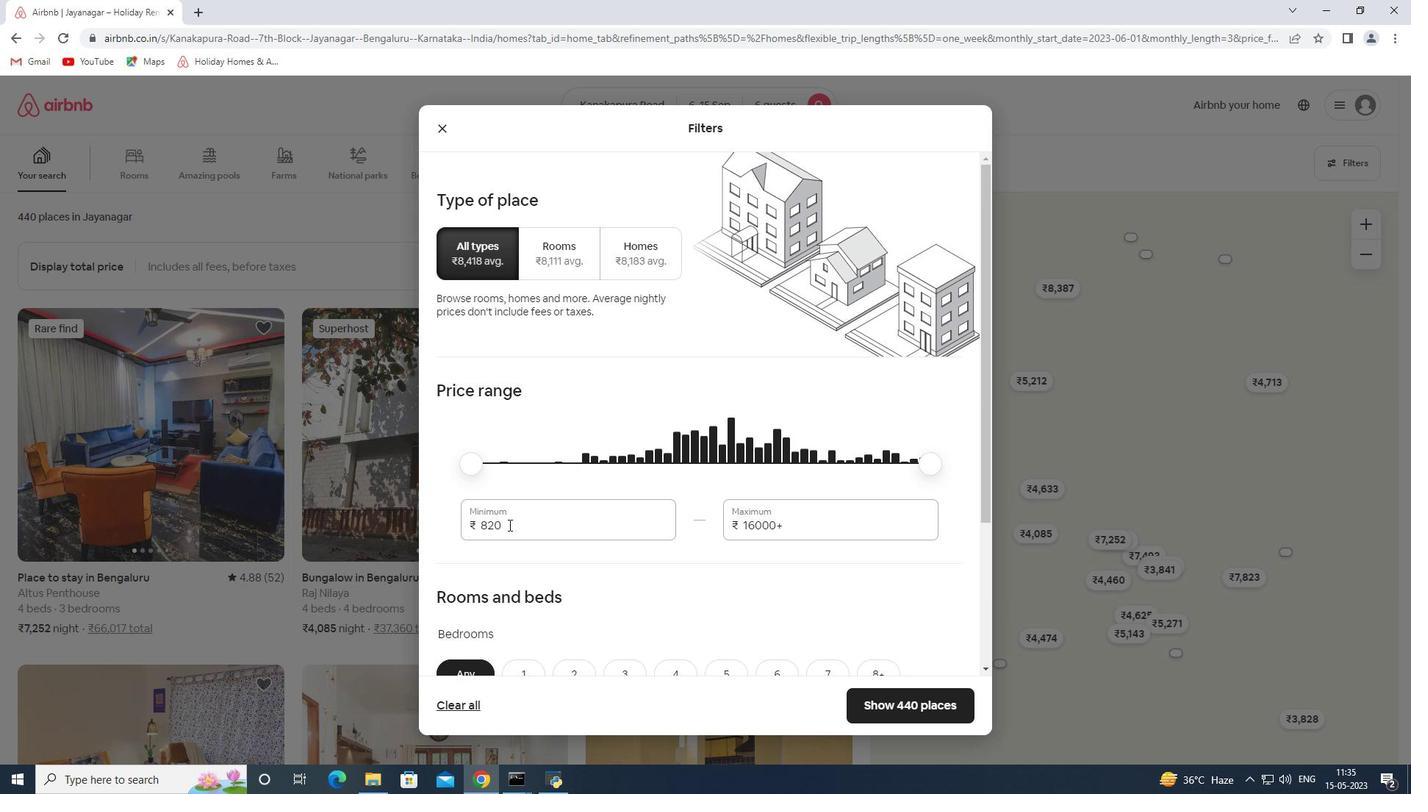 
Action: Mouse pressed left at (508, 524)
Screenshot: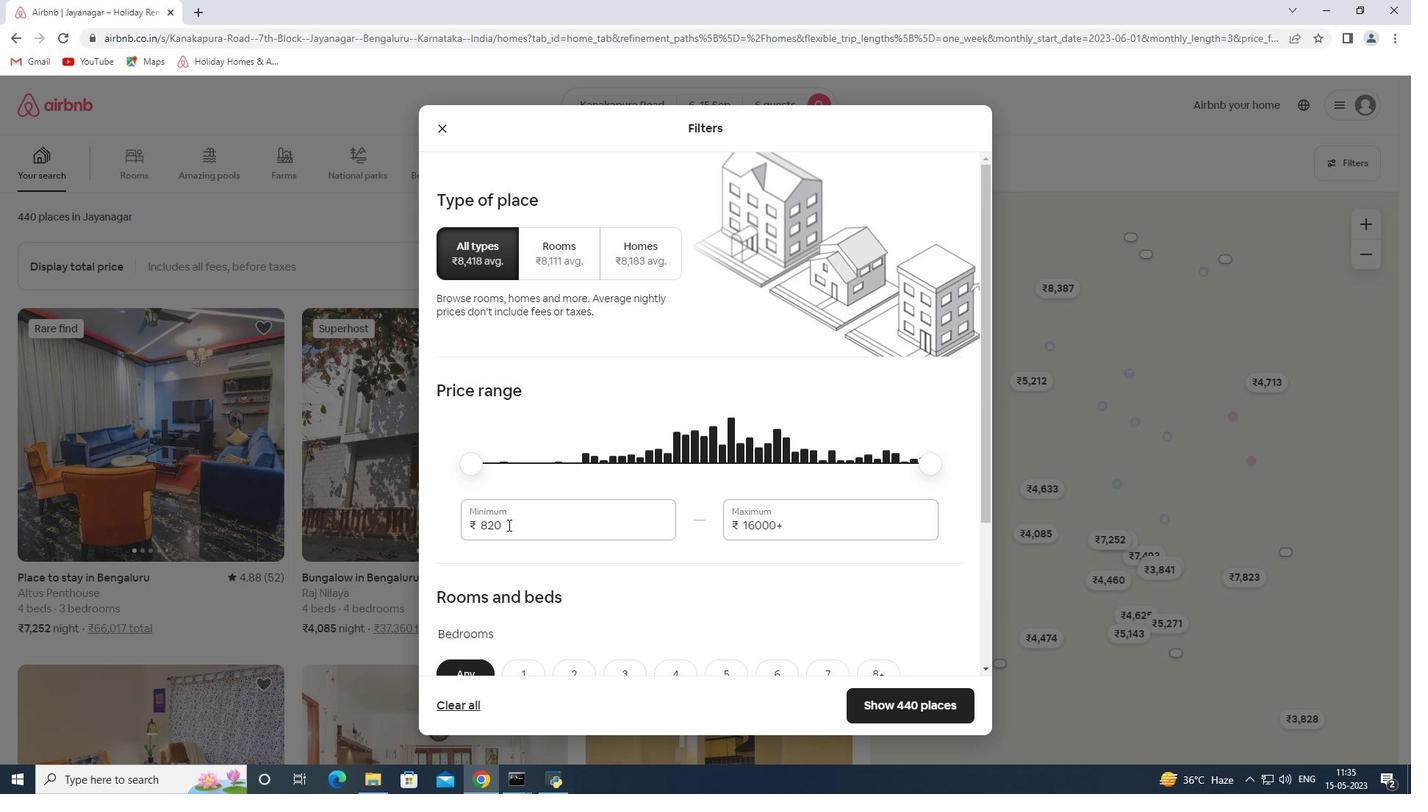 
Action: Key pressed 8000<Key.tab>12000
Screenshot: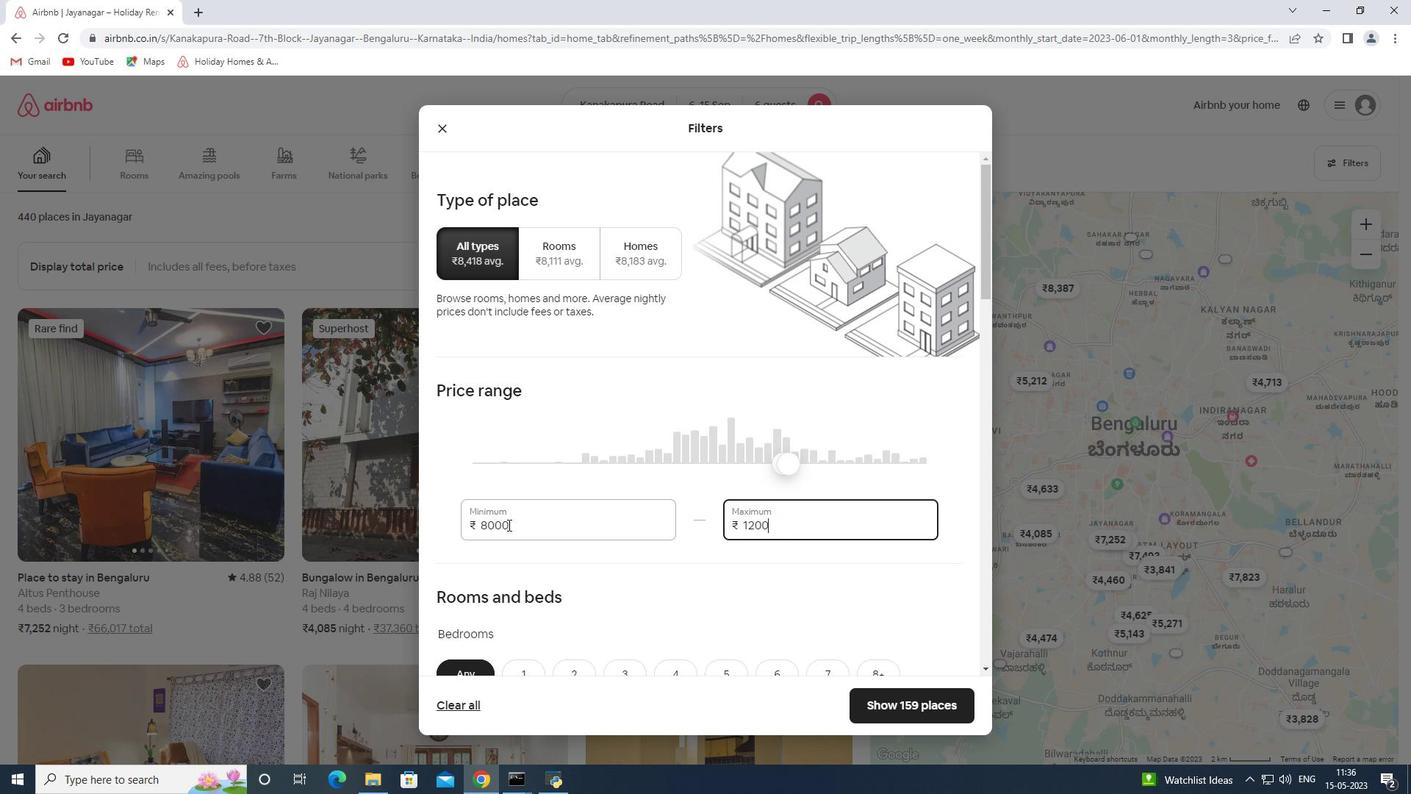 
Action: Mouse moved to (507, 524)
Screenshot: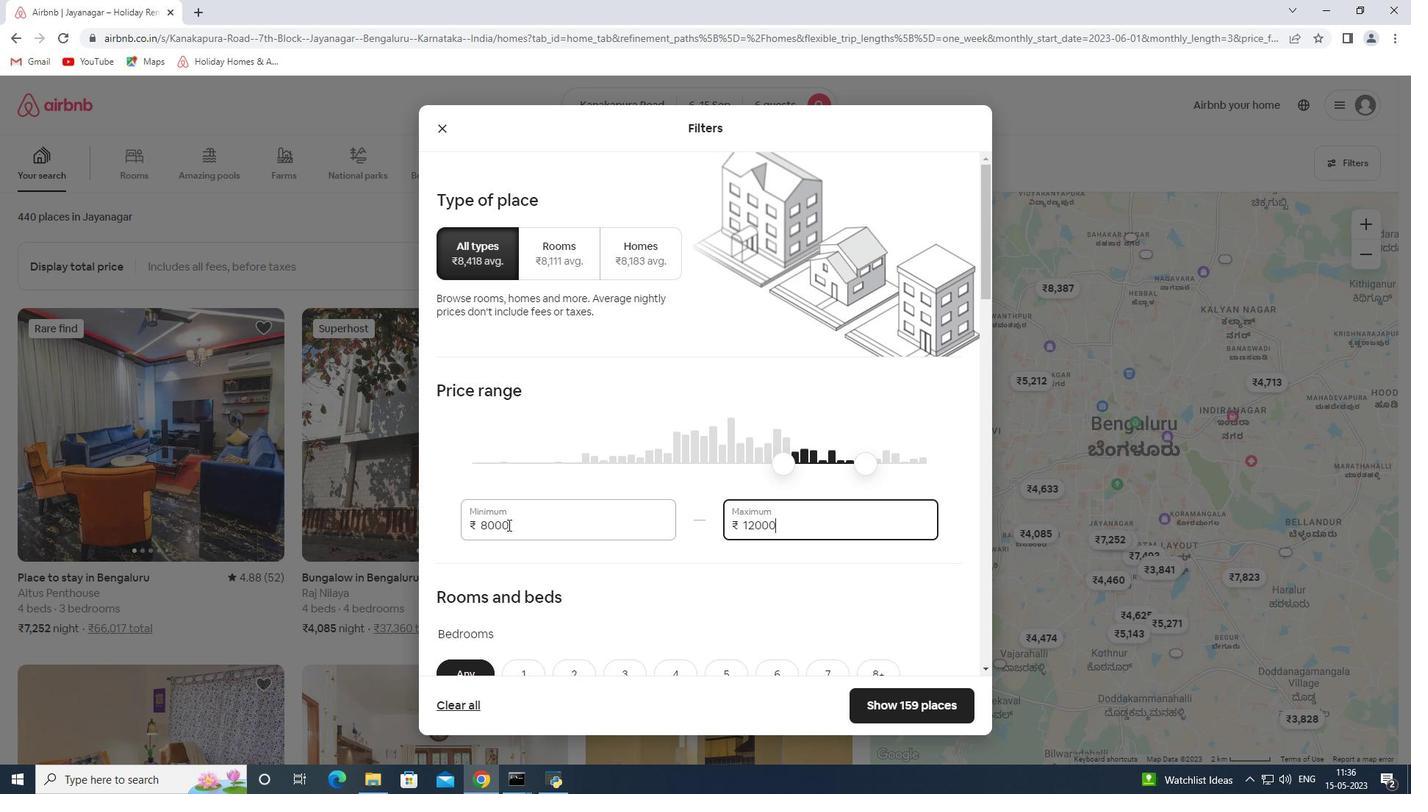 
Action: Mouse scrolled (507, 524) with delta (0, 0)
Screenshot: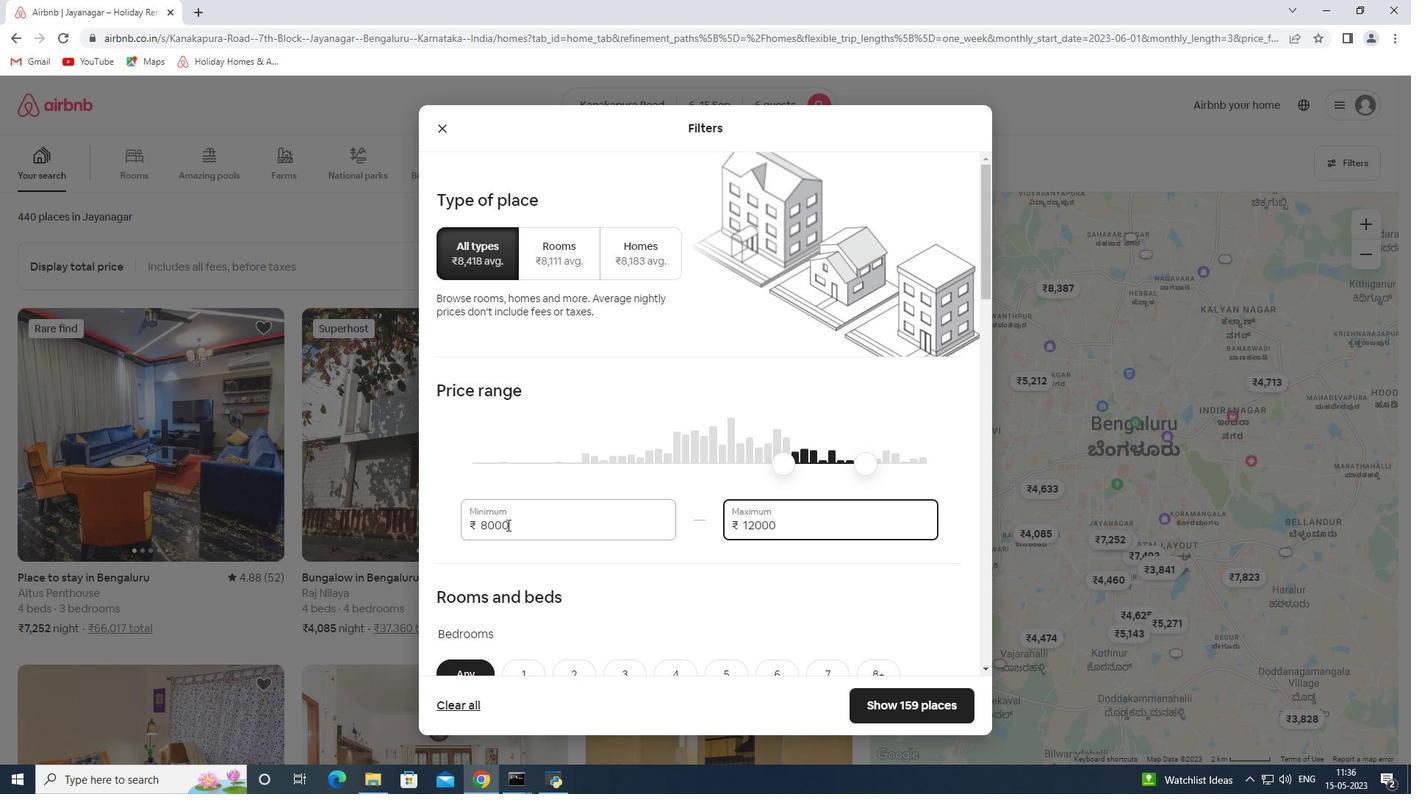 
Action: Mouse scrolled (507, 524) with delta (0, 0)
Screenshot: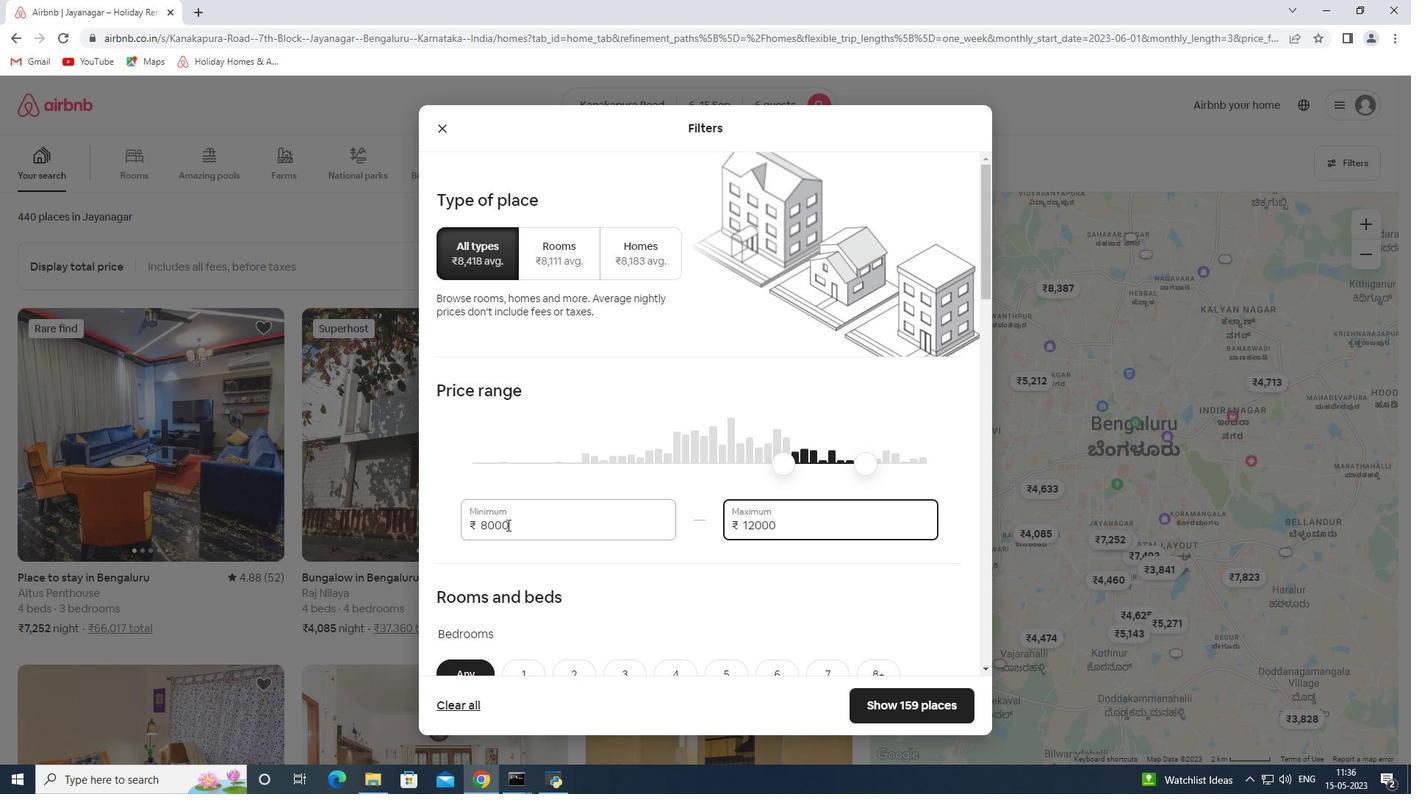 
Action: Mouse scrolled (507, 524) with delta (0, 0)
Screenshot: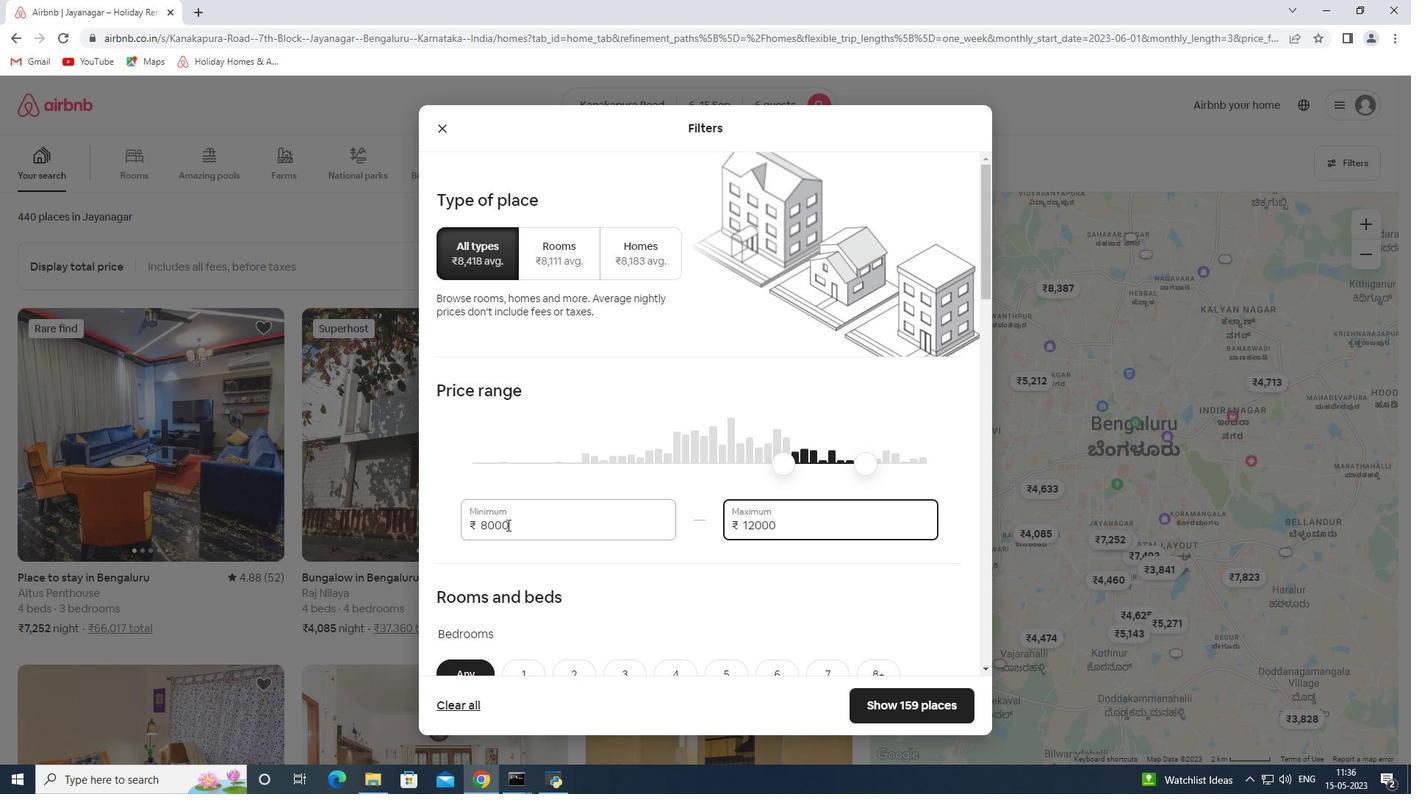 
Action: Mouse scrolled (507, 524) with delta (0, 0)
Screenshot: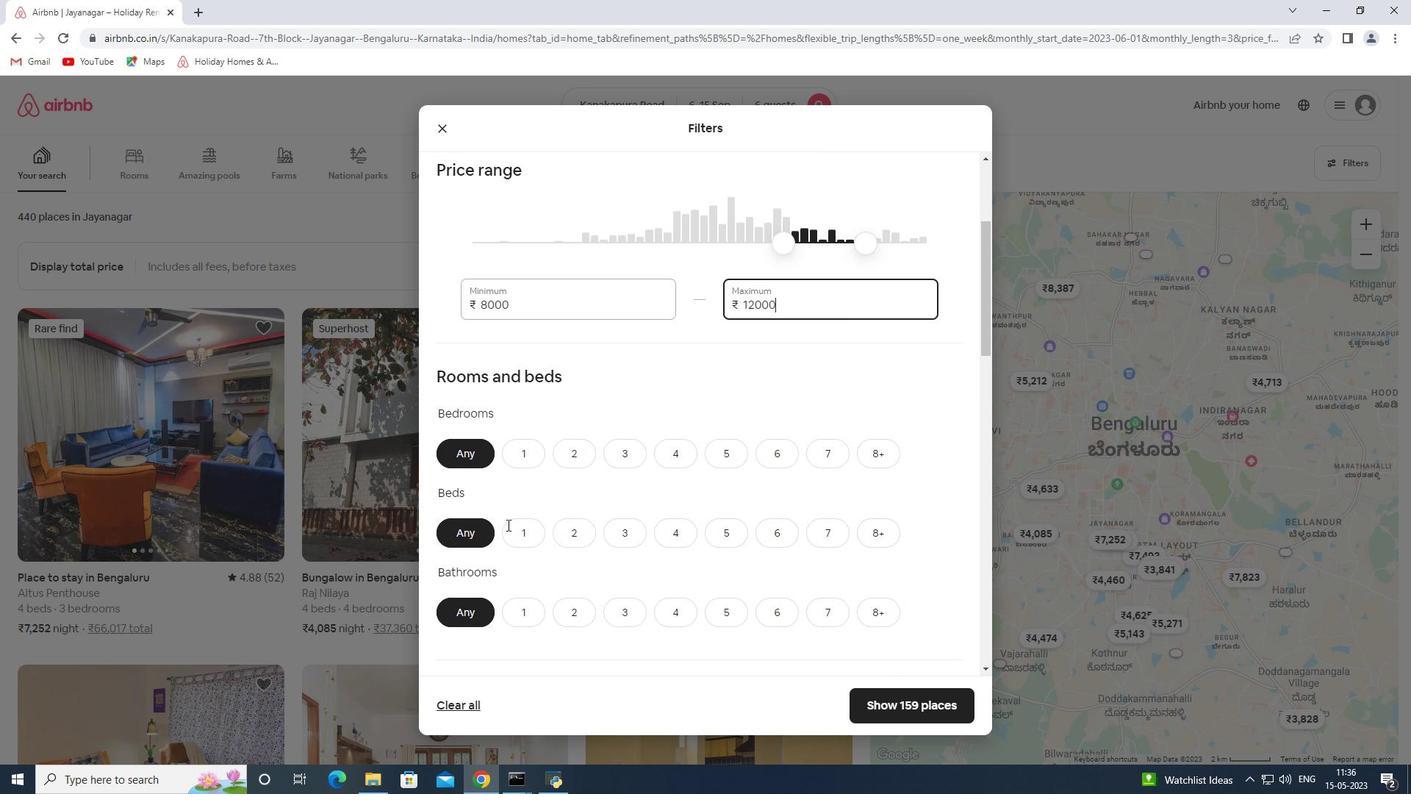 
Action: Mouse moved to (507, 524)
Screenshot: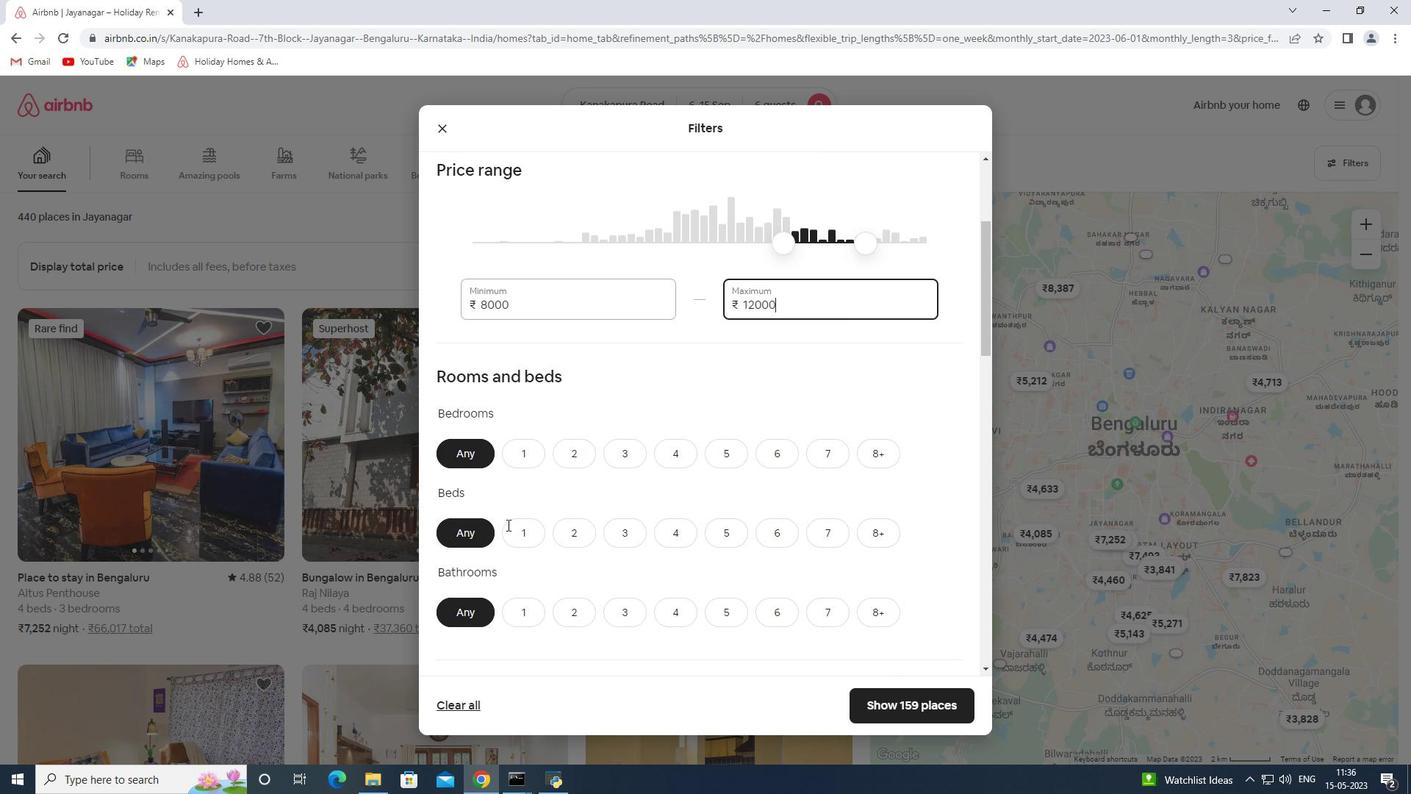 
Action: Mouse scrolled (507, 524) with delta (0, 0)
Screenshot: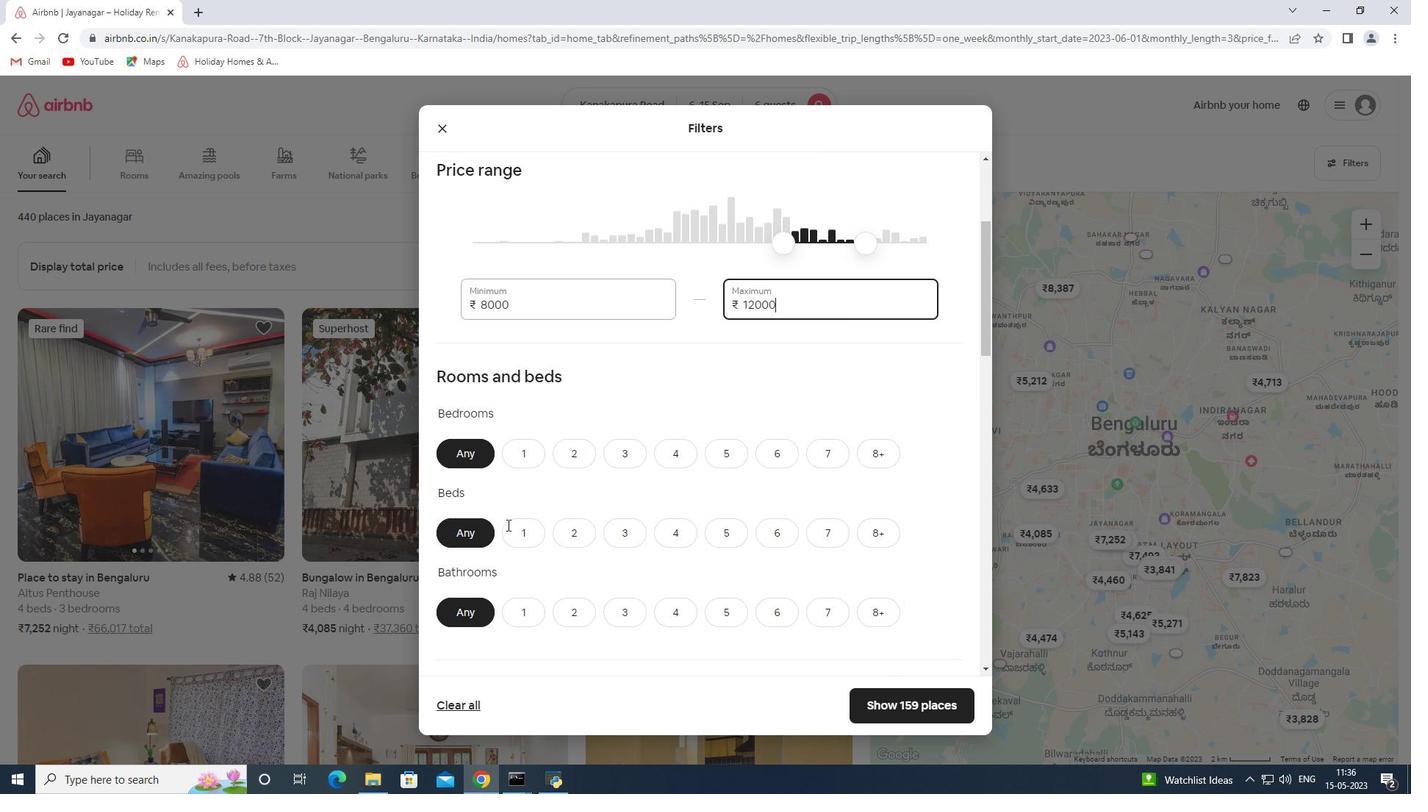 
Action: Mouse moved to (783, 307)
Screenshot: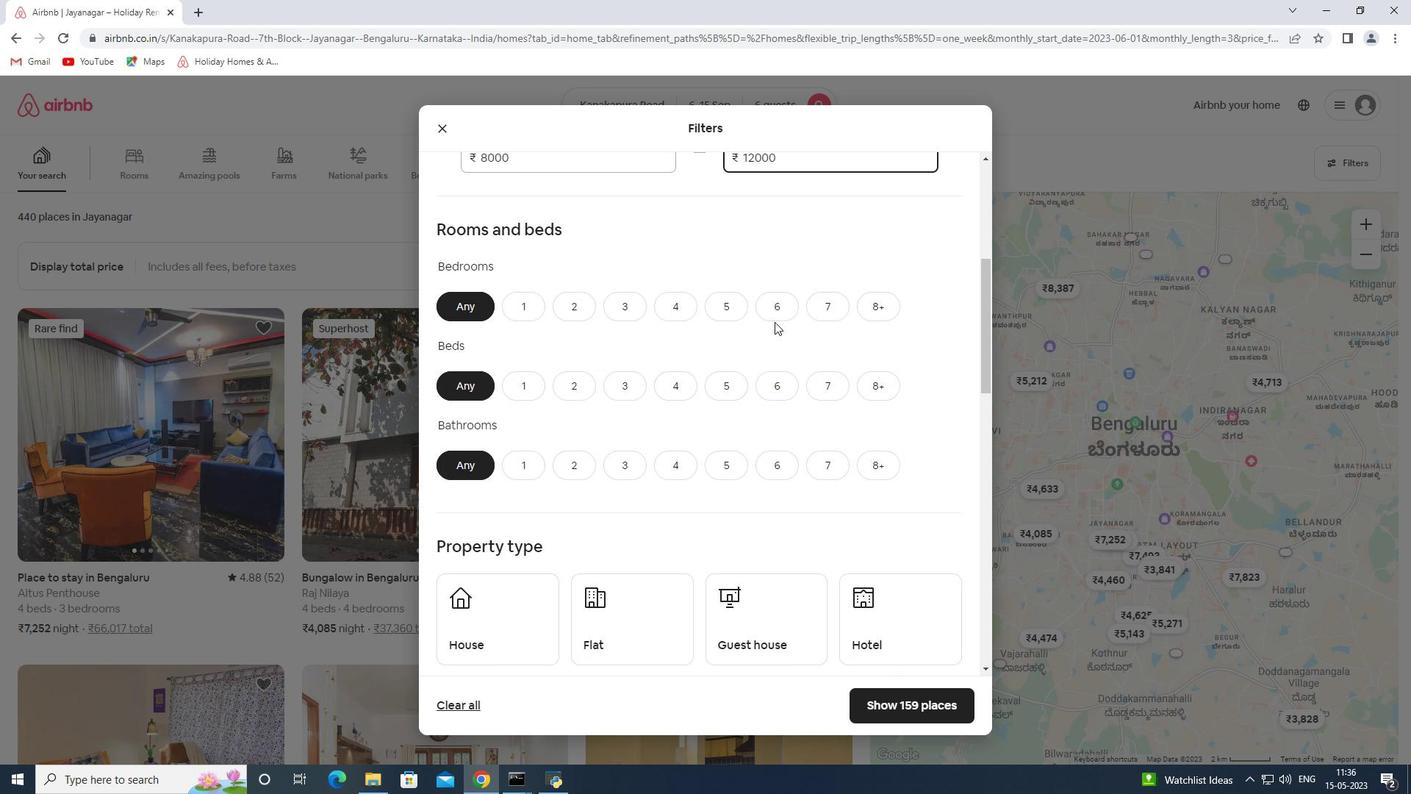 
Action: Mouse pressed left at (783, 307)
Screenshot: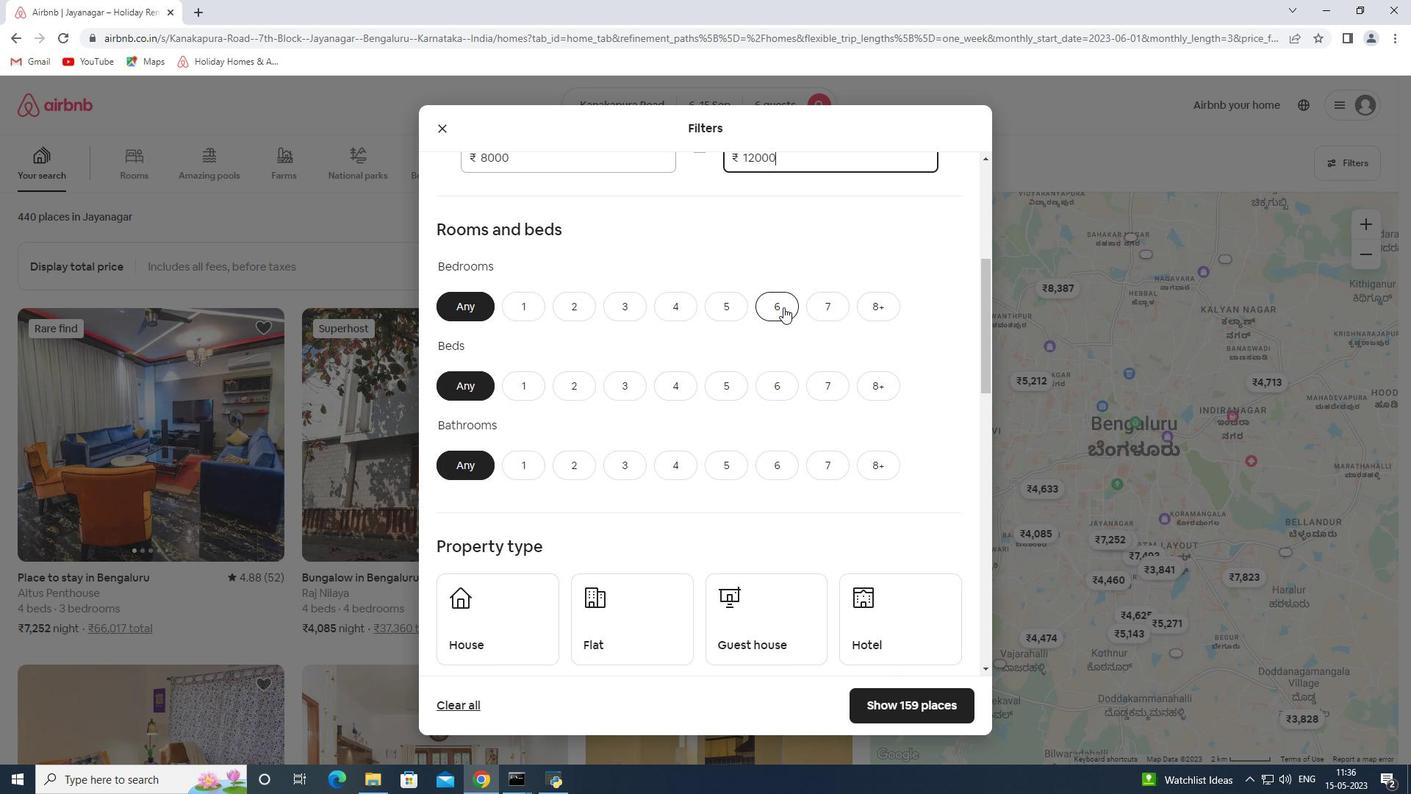 
Action: Mouse moved to (764, 383)
Screenshot: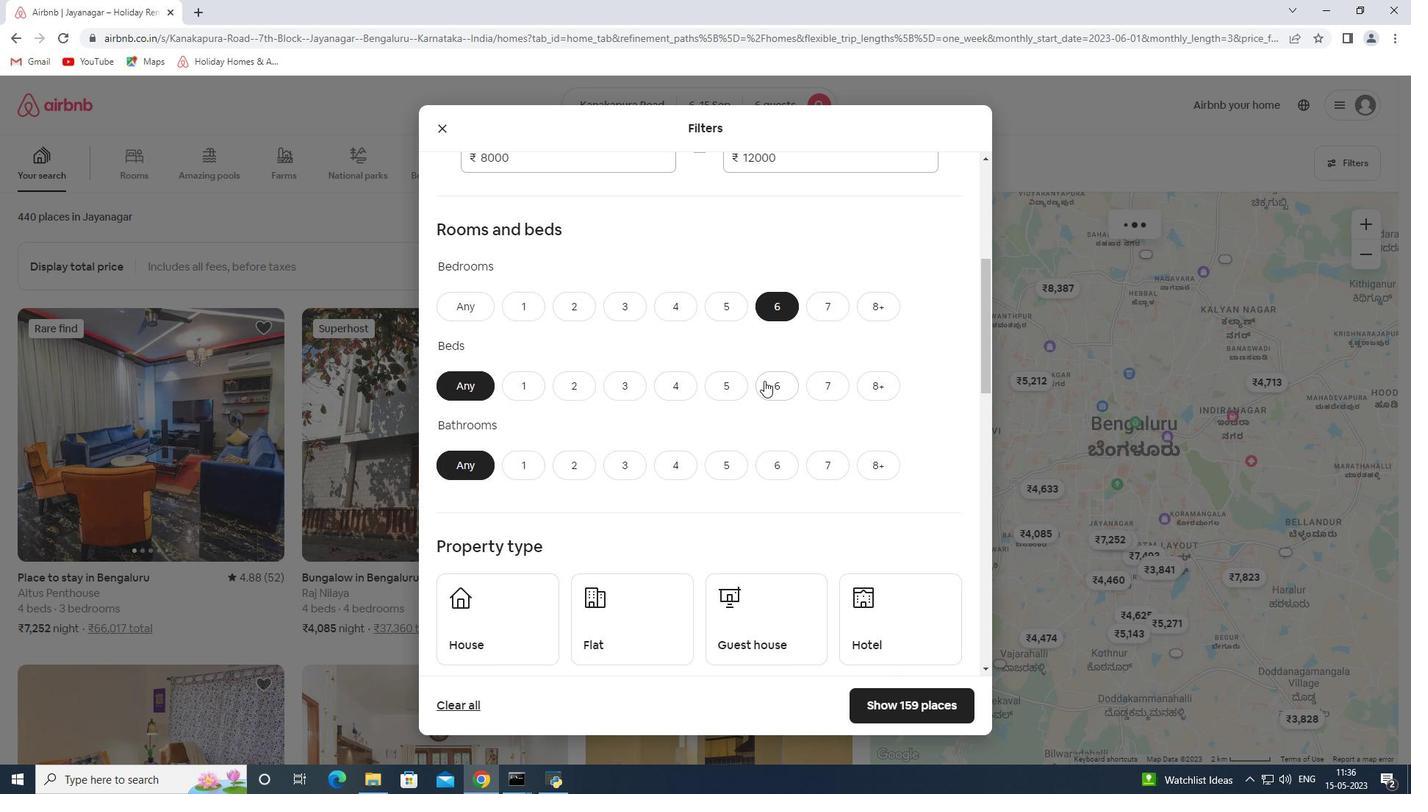 
Action: Mouse pressed left at (764, 383)
Screenshot: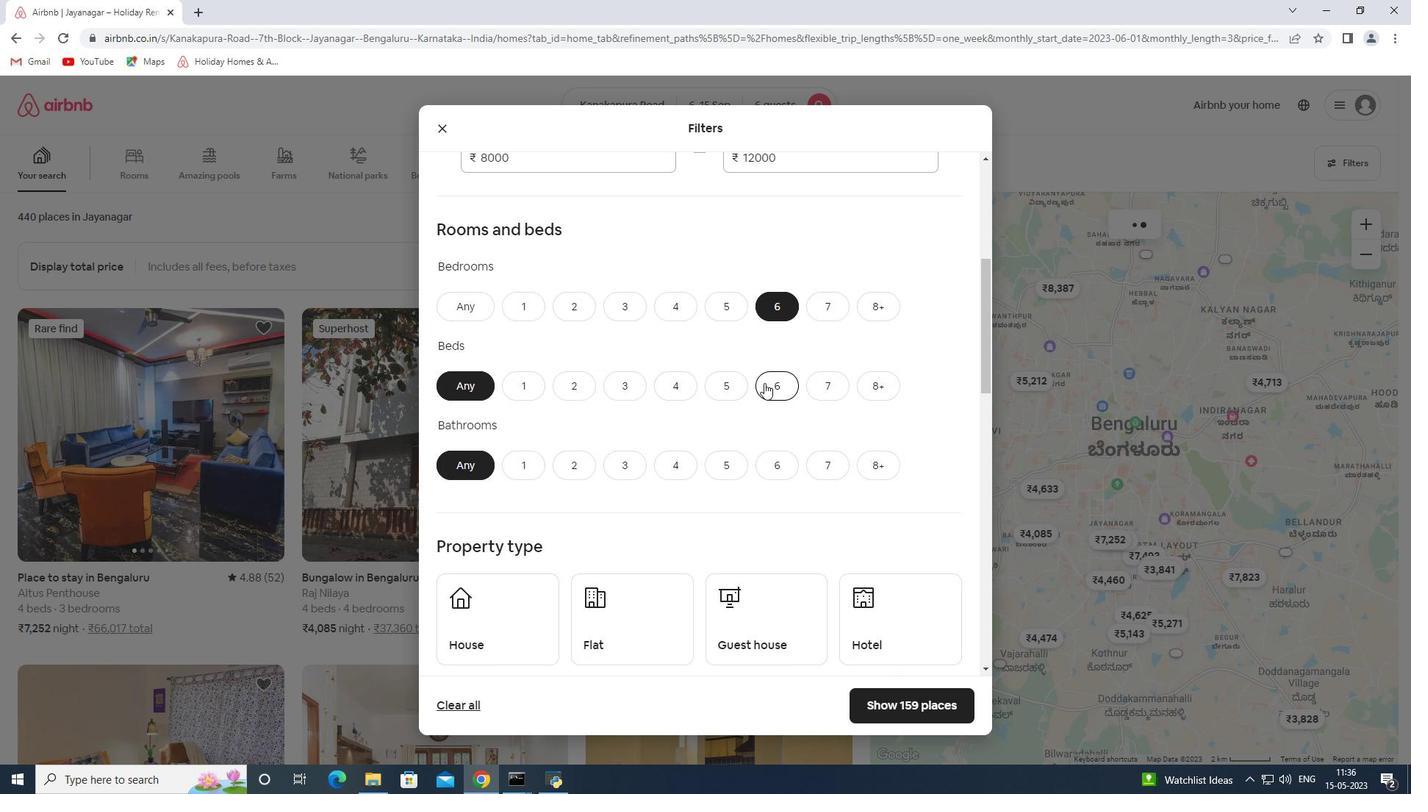 
Action: Mouse moved to (777, 464)
Screenshot: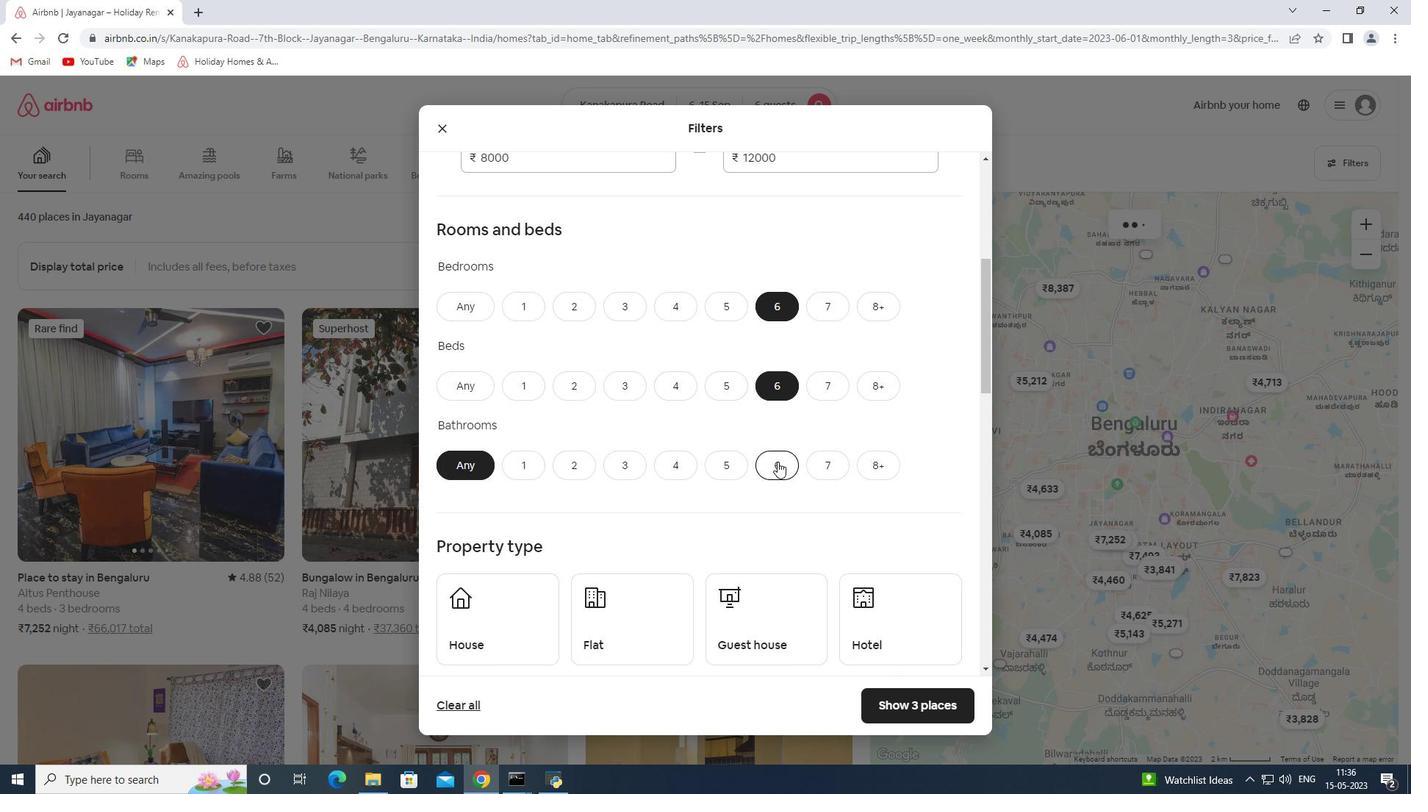 
Action: Mouse pressed left at (777, 464)
Screenshot: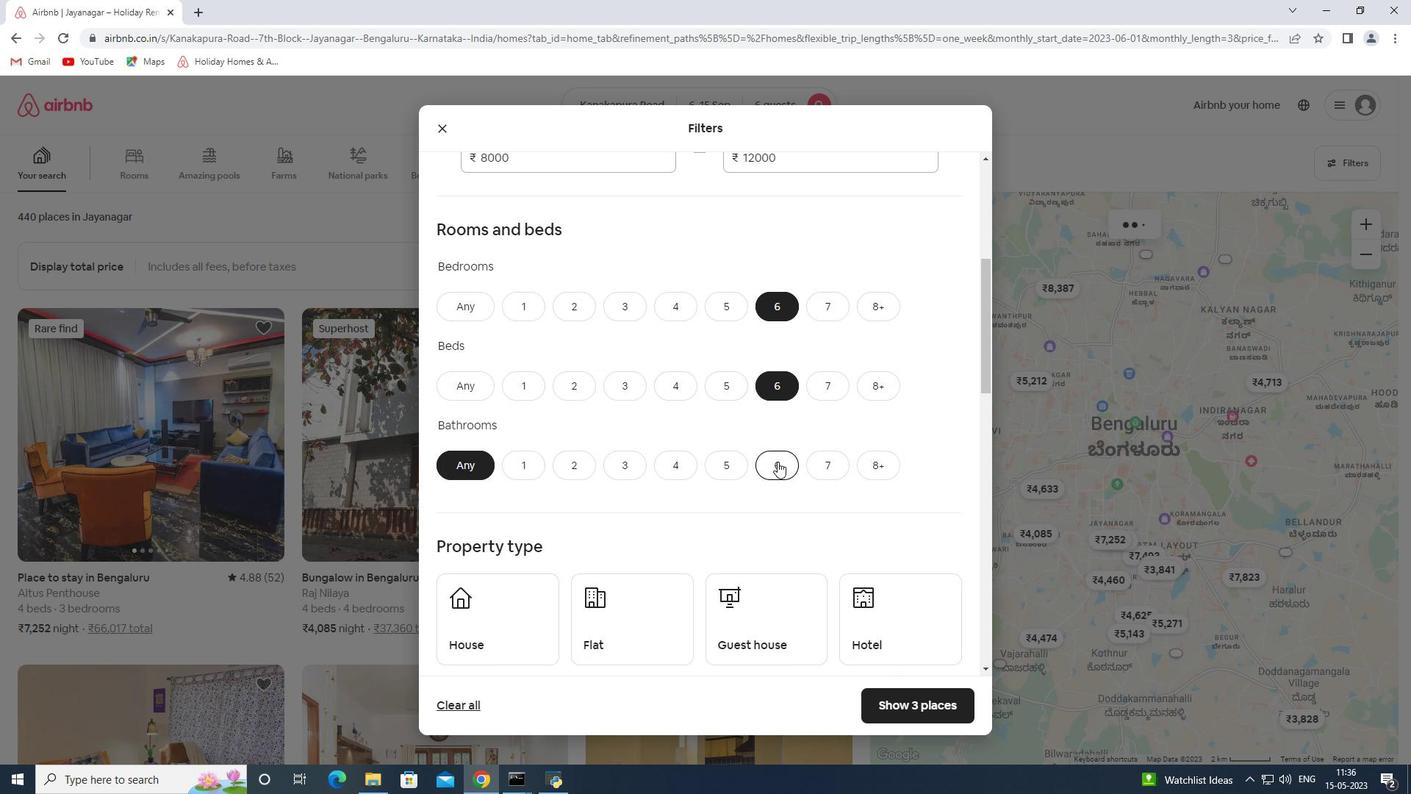 
Action: Mouse moved to (768, 472)
Screenshot: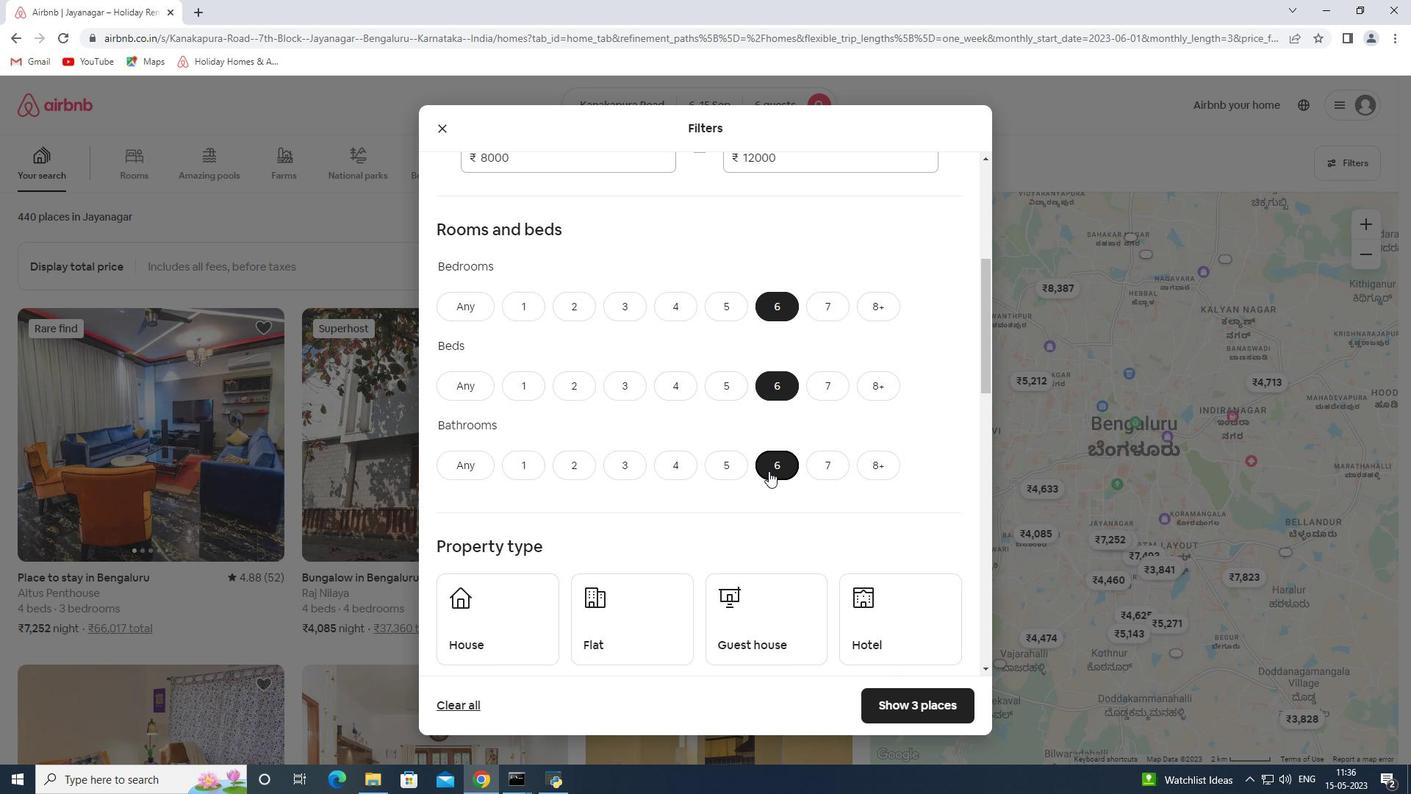 
Action: Mouse scrolled (768, 472) with delta (0, 0)
Screenshot: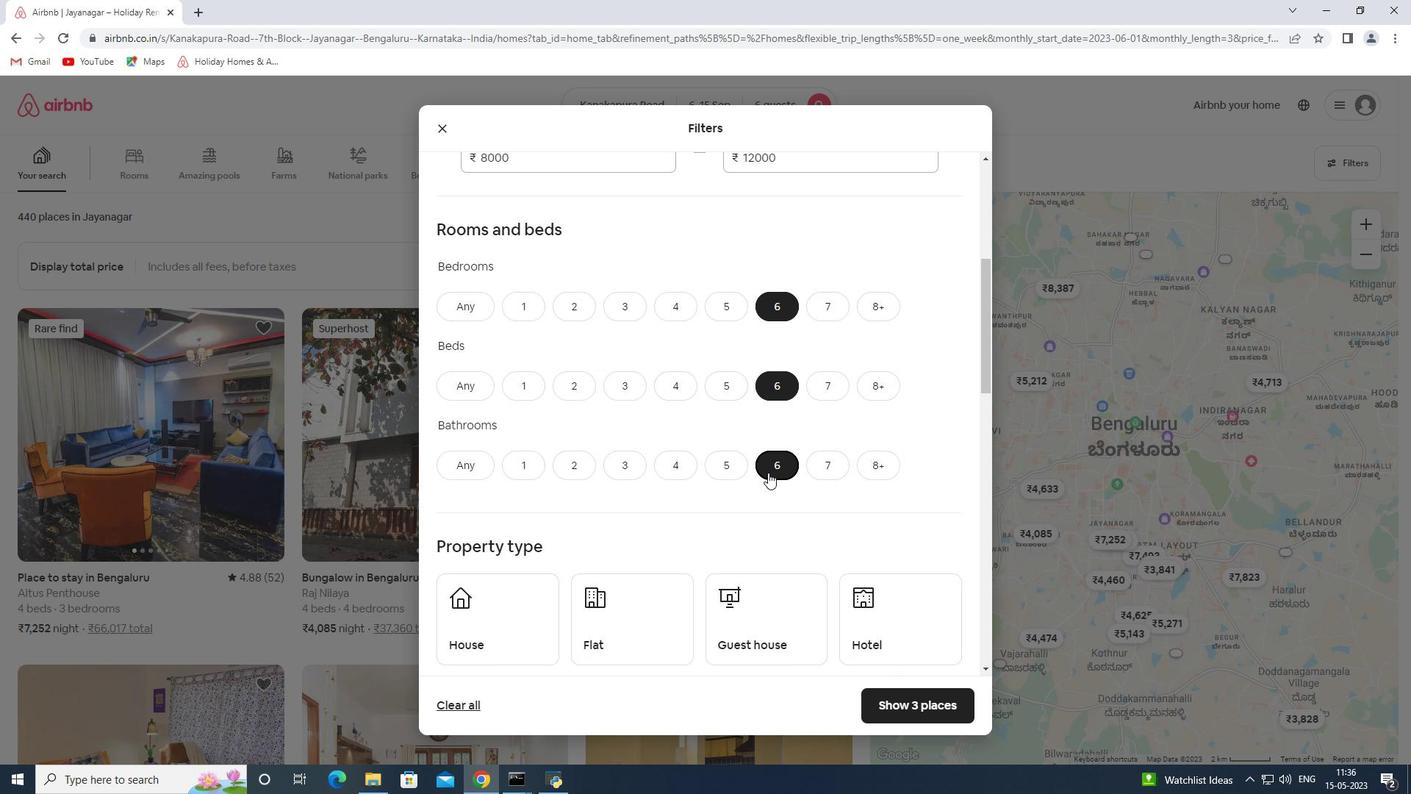 
Action: Mouse scrolled (768, 472) with delta (0, 0)
Screenshot: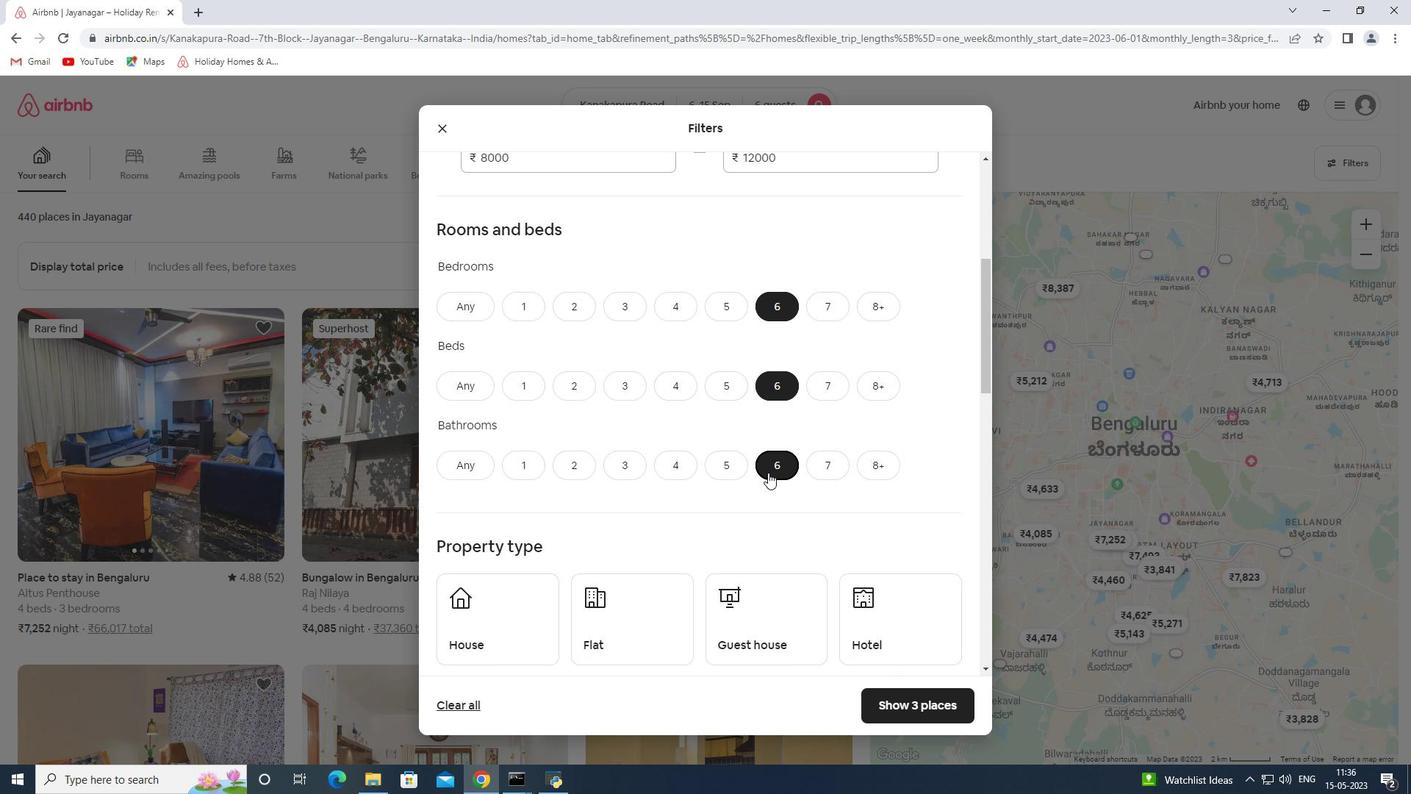 
Action: Mouse scrolled (768, 472) with delta (0, 0)
Screenshot: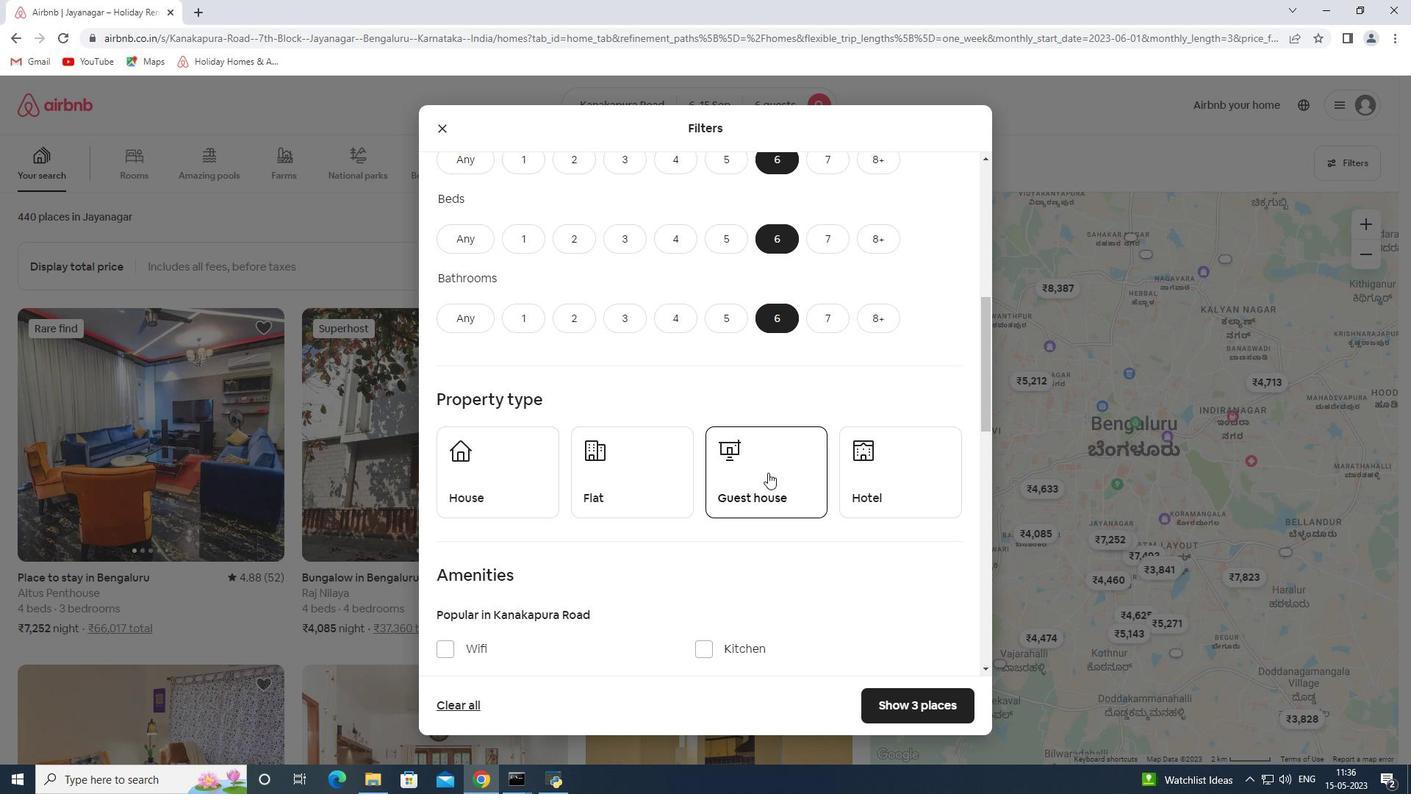 
Action: Mouse moved to (541, 427)
Screenshot: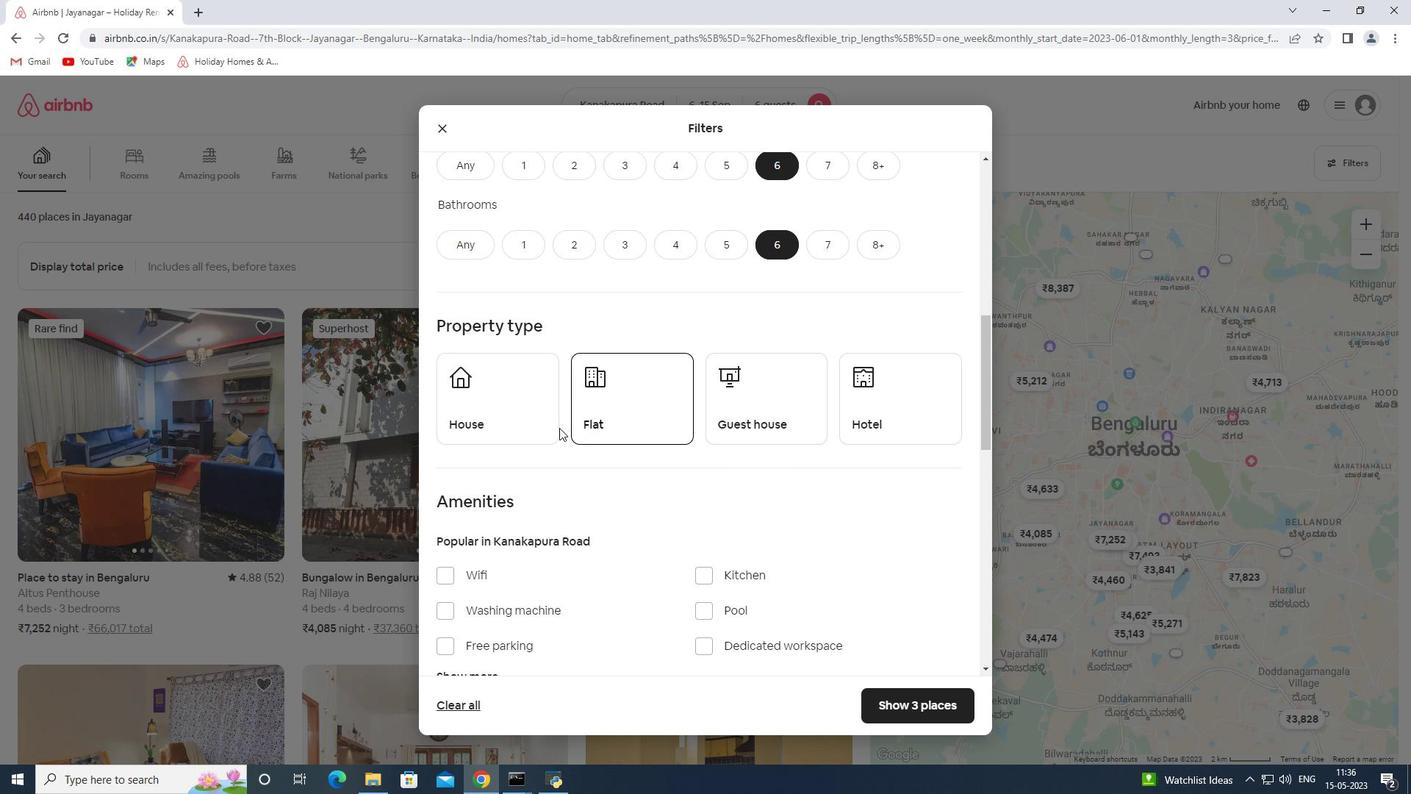 
Action: Mouse pressed left at (541, 427)
Screenshot: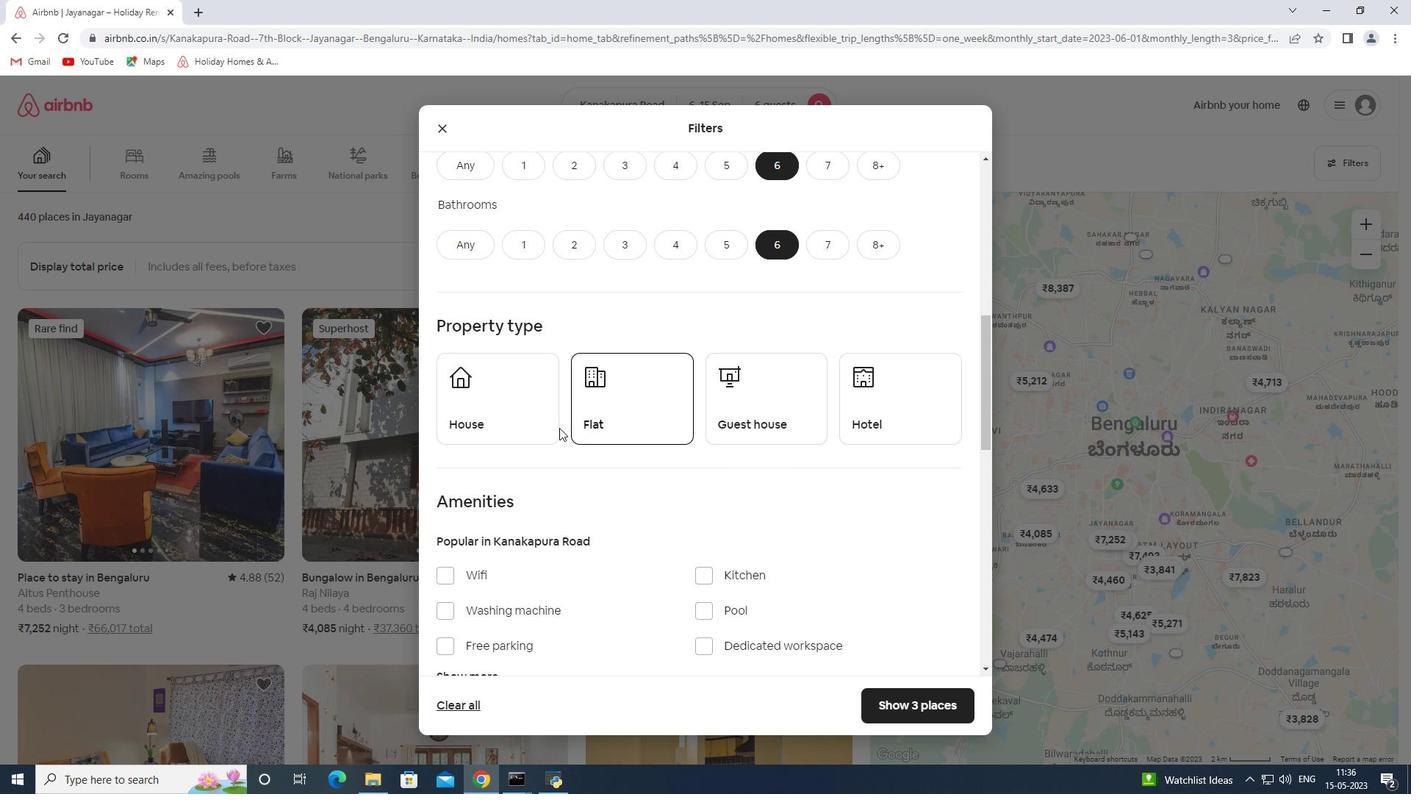 
Action: Mouse moved to (619, 412)
Screenshot: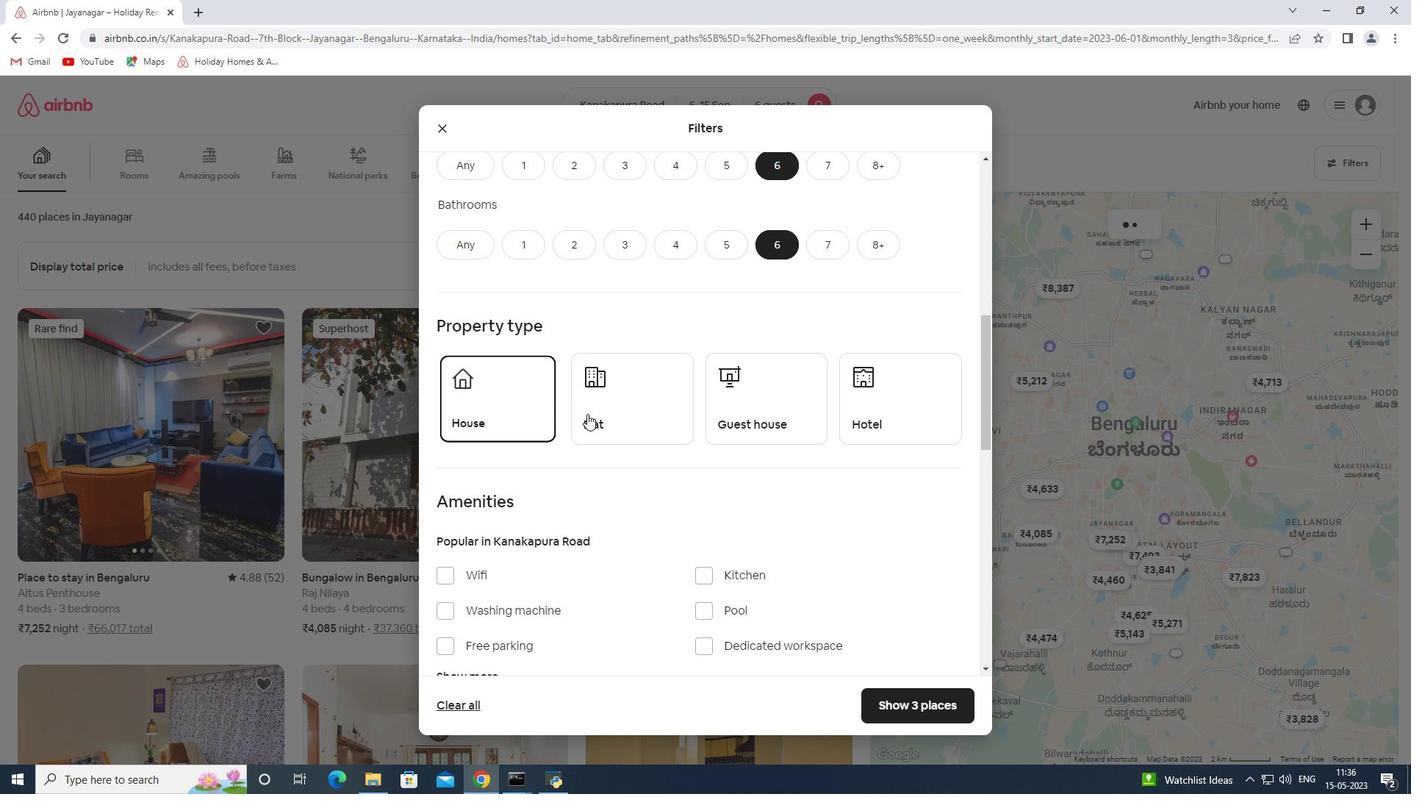 
Action: Mouse pressed left at (619, 412)
Screenshot: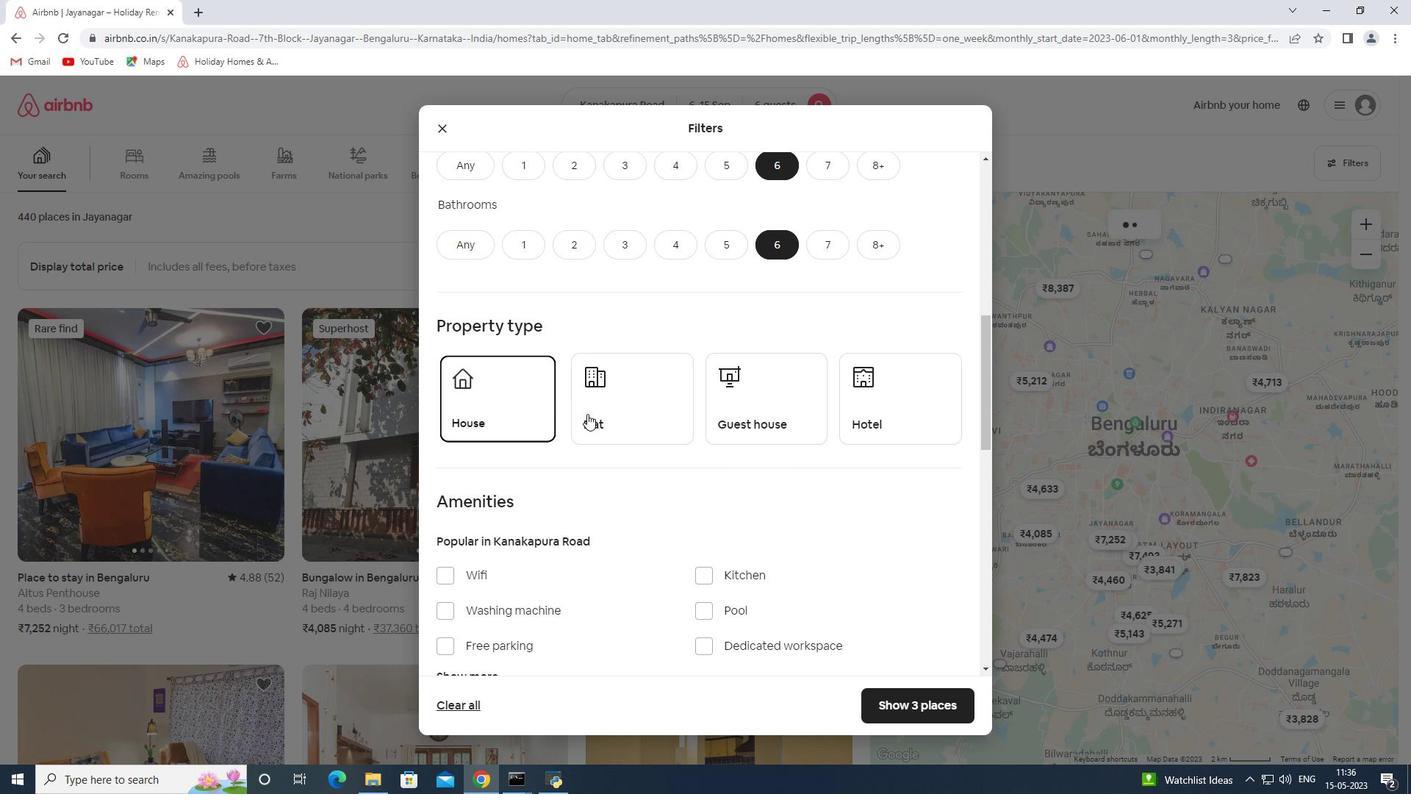 
Action: Mouse moved to (736, 416)
Screenshot: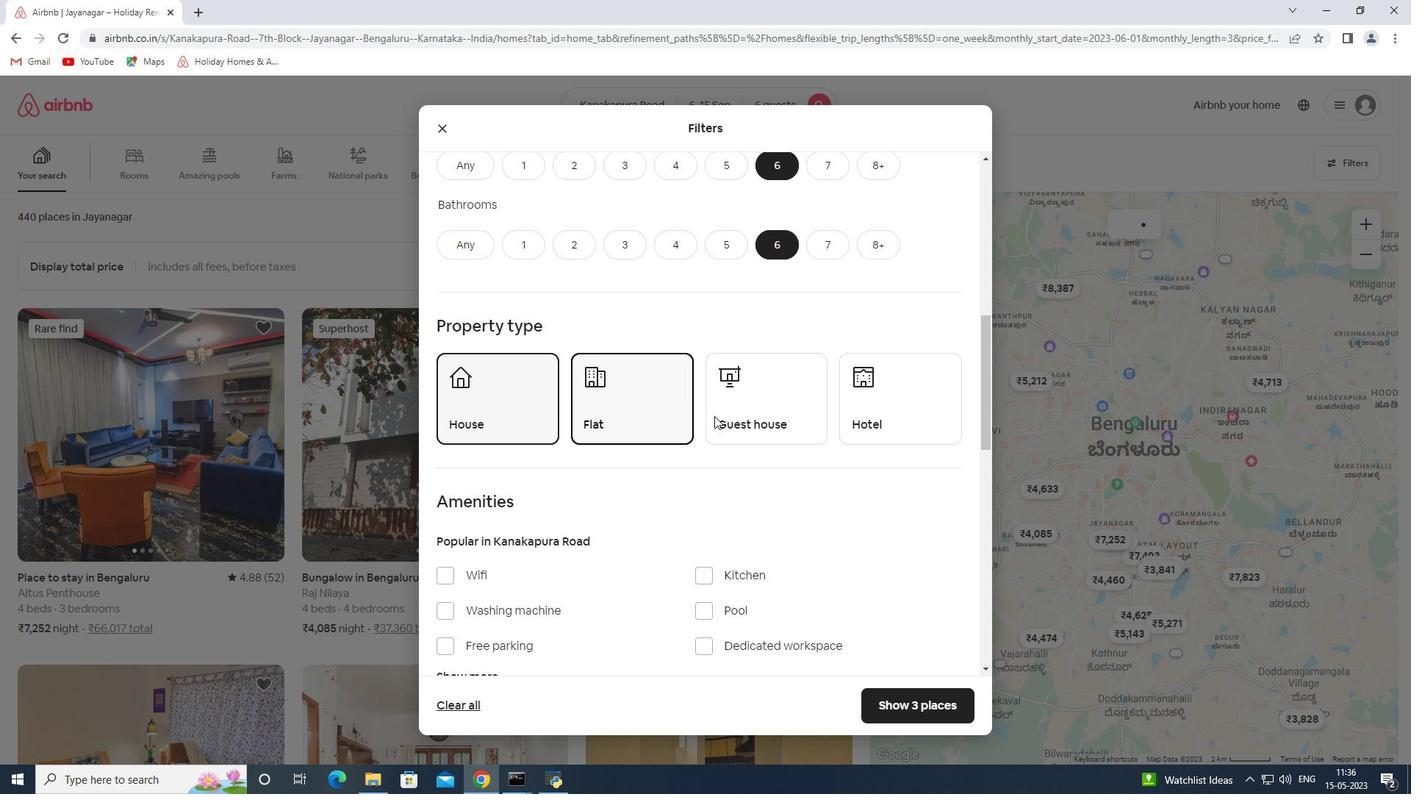 
Action: Mouse pressed left at (736, 416)
Screenshot: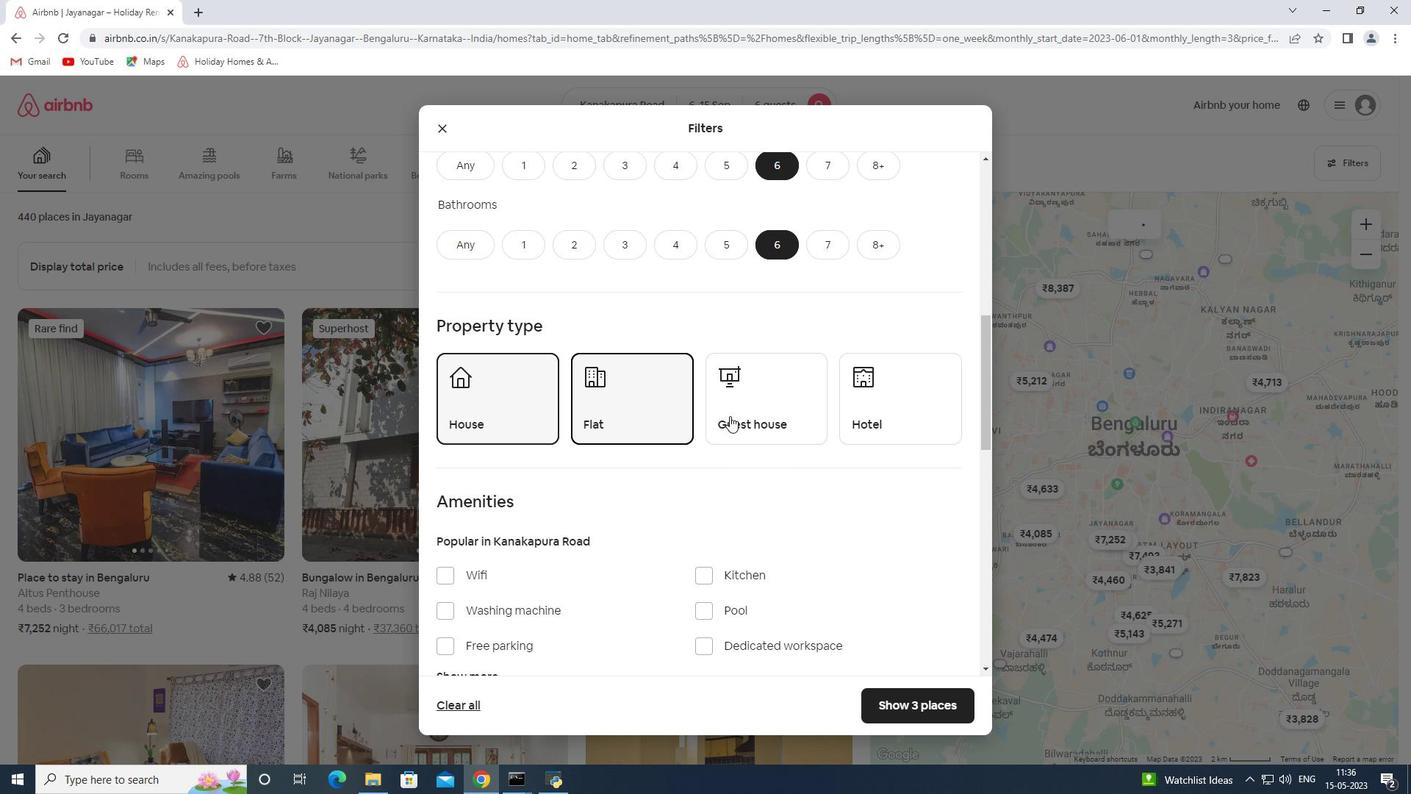 
Action: Mouse moved to (681, 446)
Screenshot: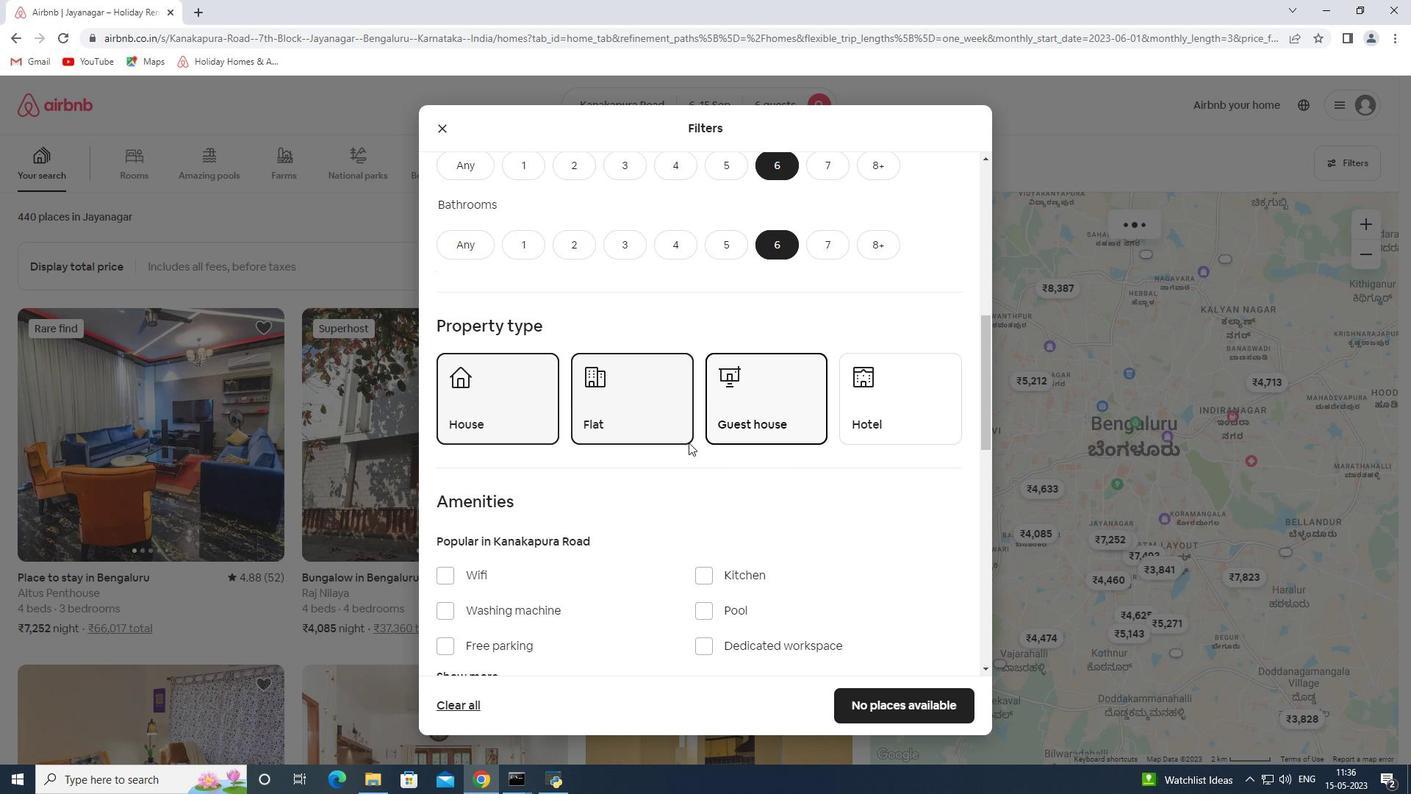 
Action: Mouse scrolled (681, 445) with delta (0, 0)
Screenshot: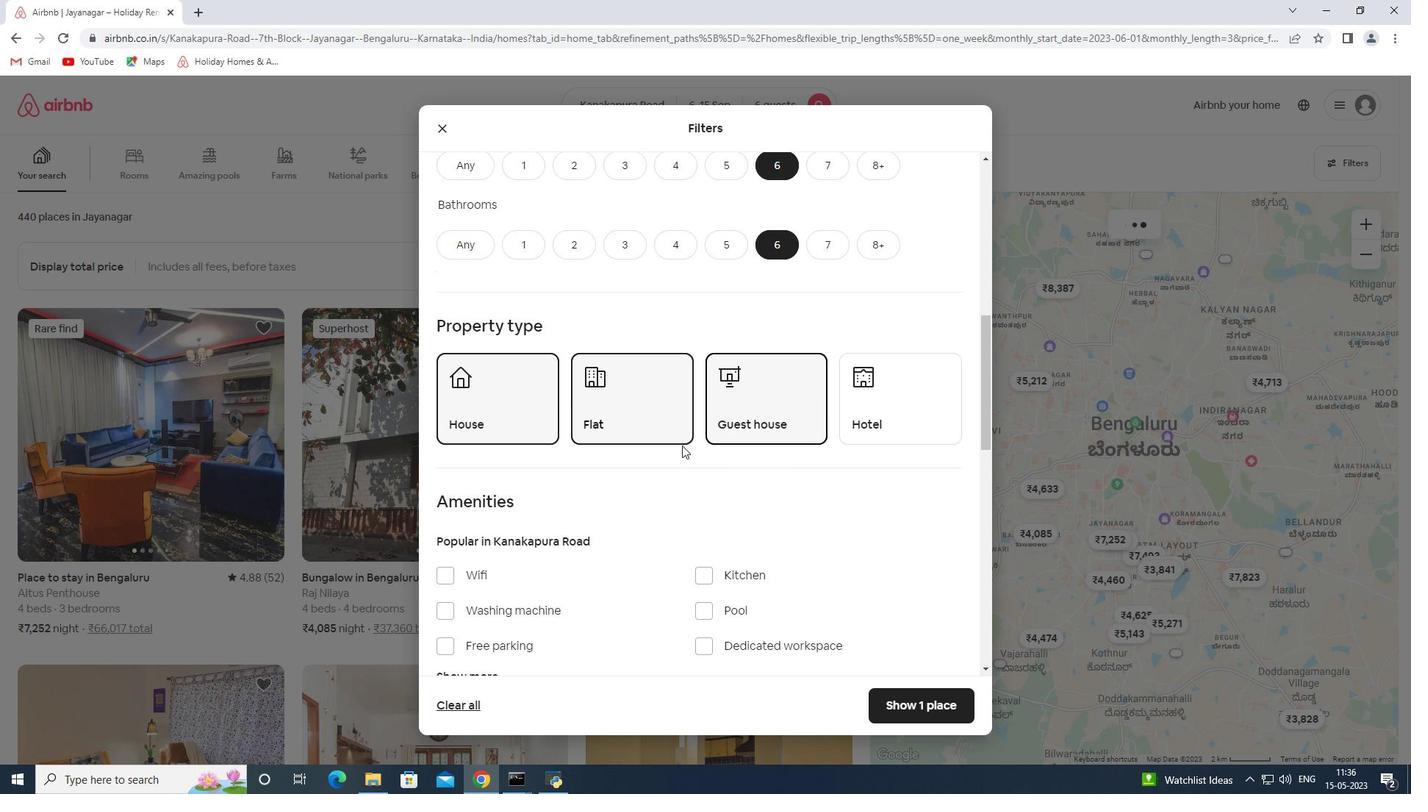 
Action: Mouse scrolled (681, 445) with delta (0, 0)
Screenshot: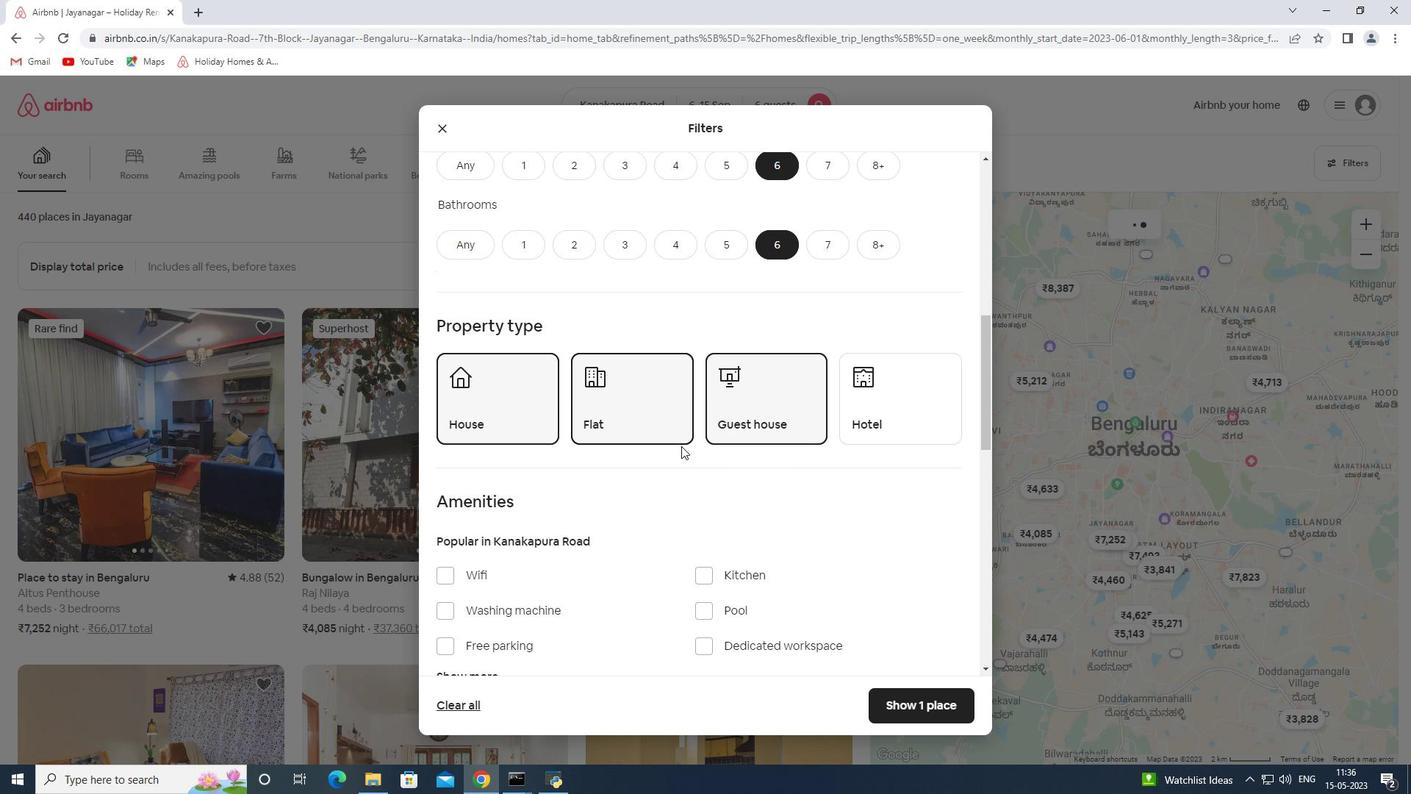 
Action: Mouse moved to (482, 524)
Screenshot: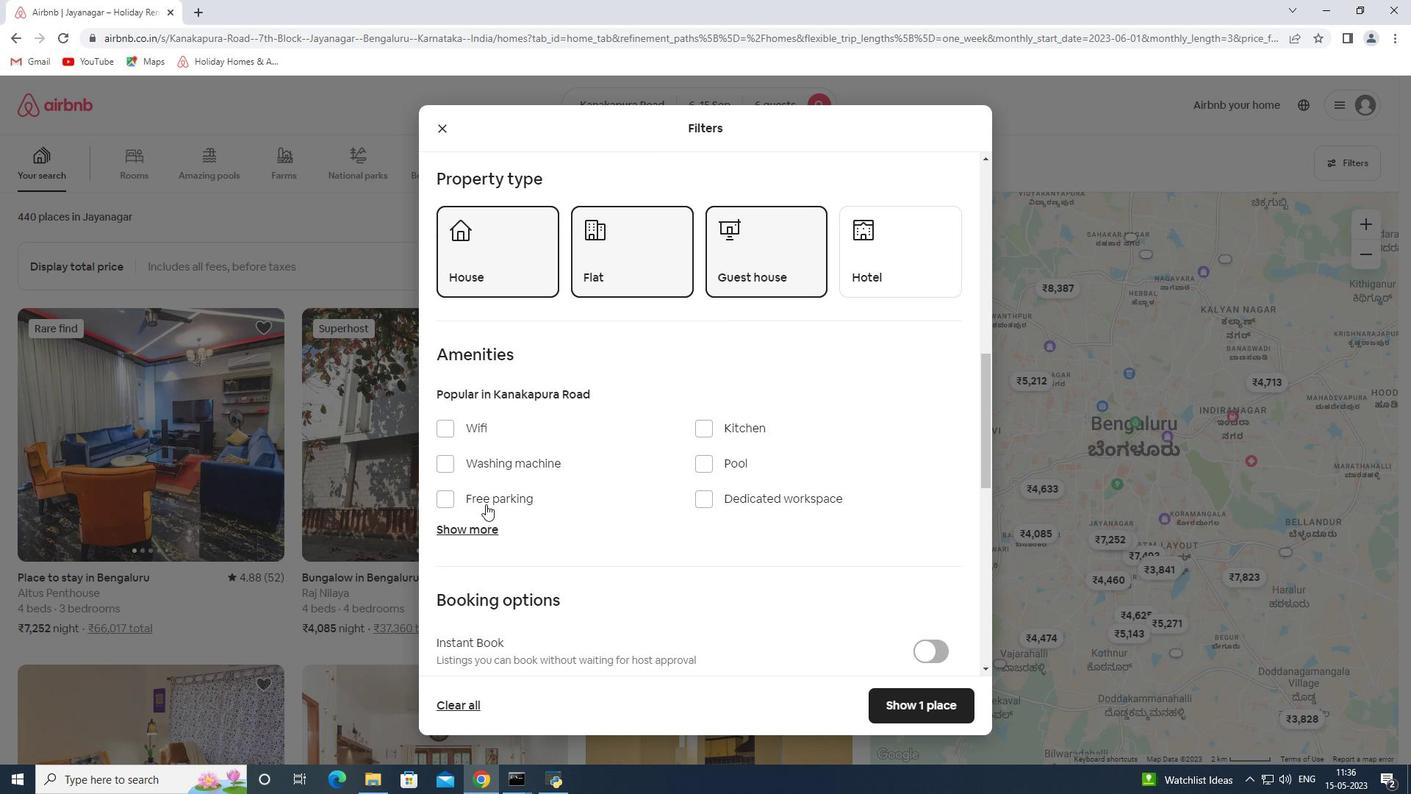 
Action: Mouse scrolled (482, 523) with delta (0, 0)
Screenshot: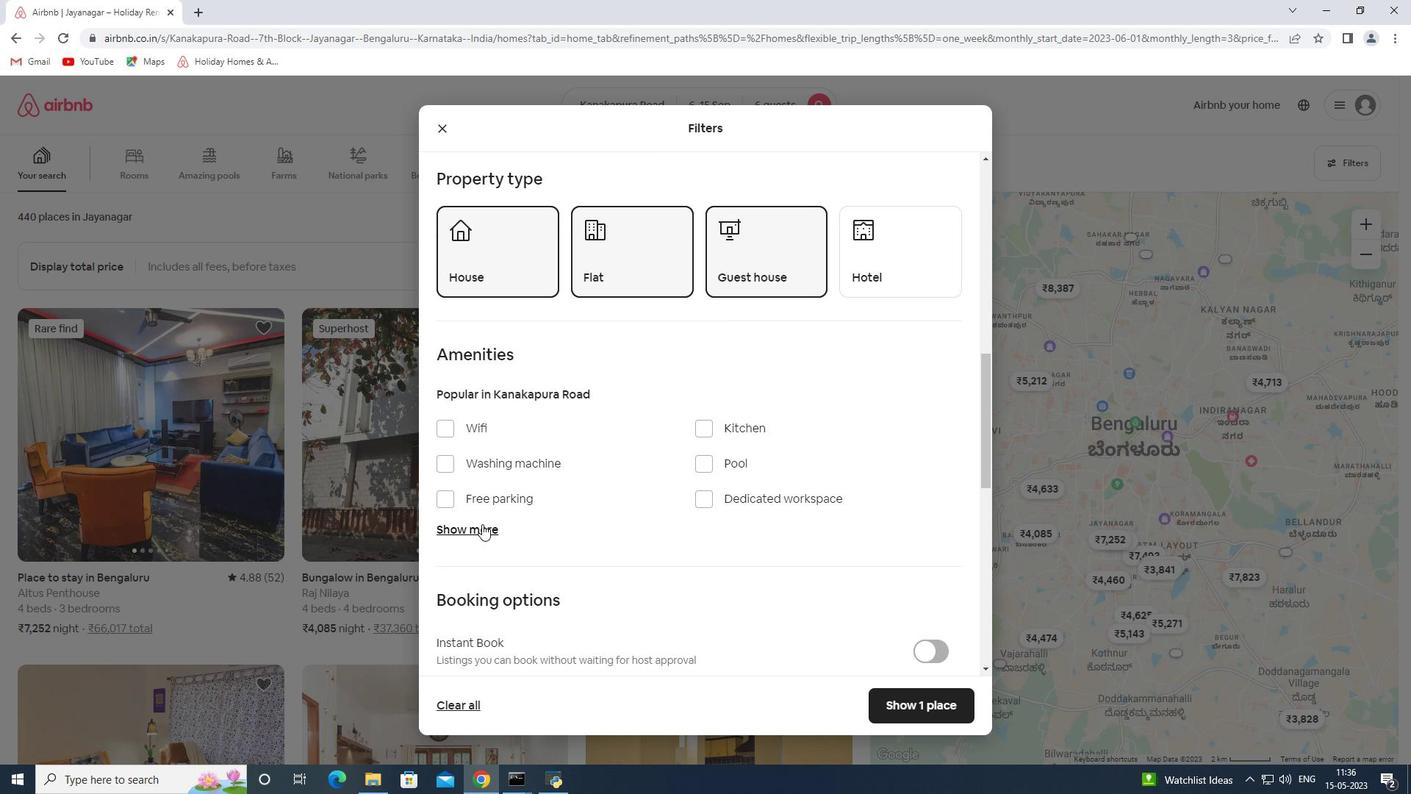 
Action: Mouse scrolled (482, 523) with delta (0, 0)
Screenshot: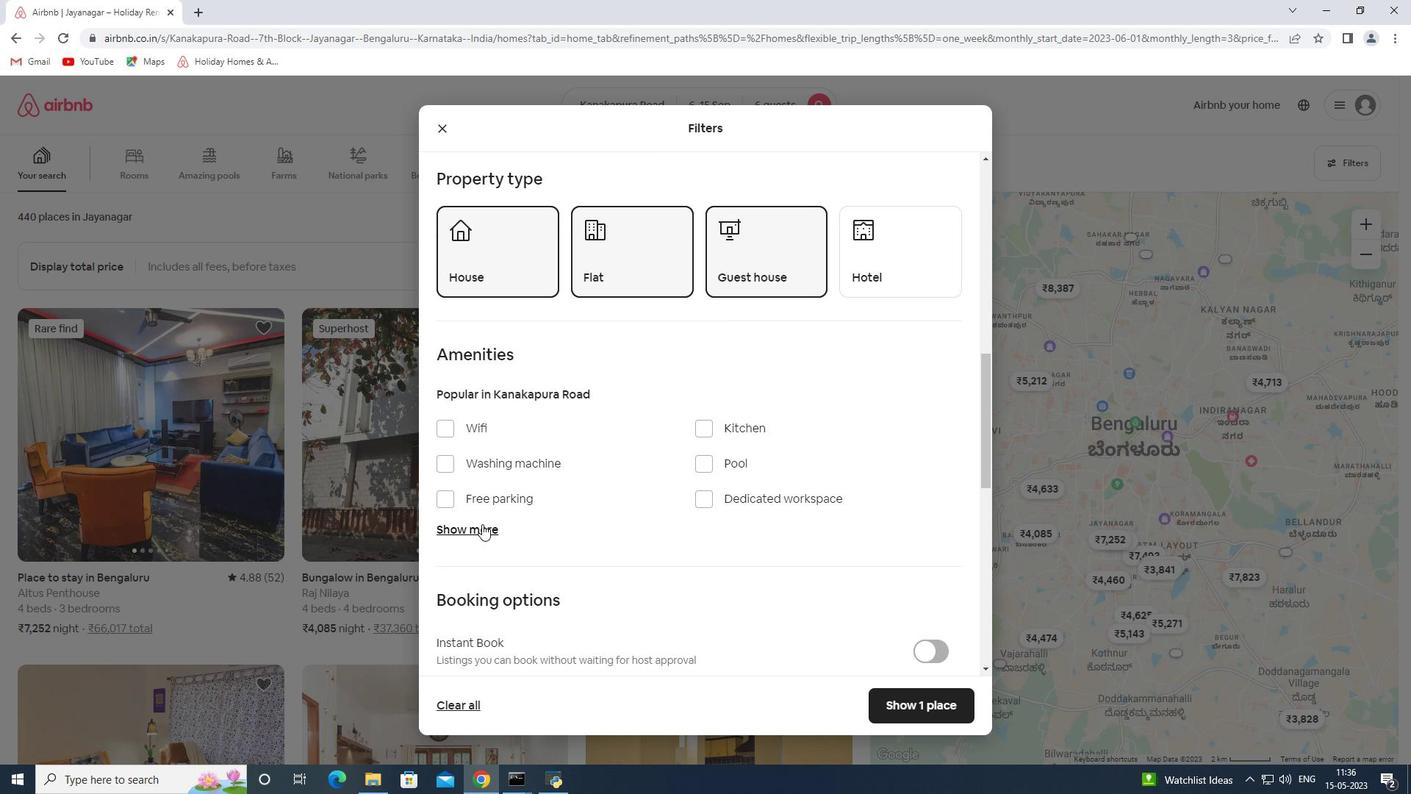 
Action: Mouse moved to (480, 383)
Screenshot: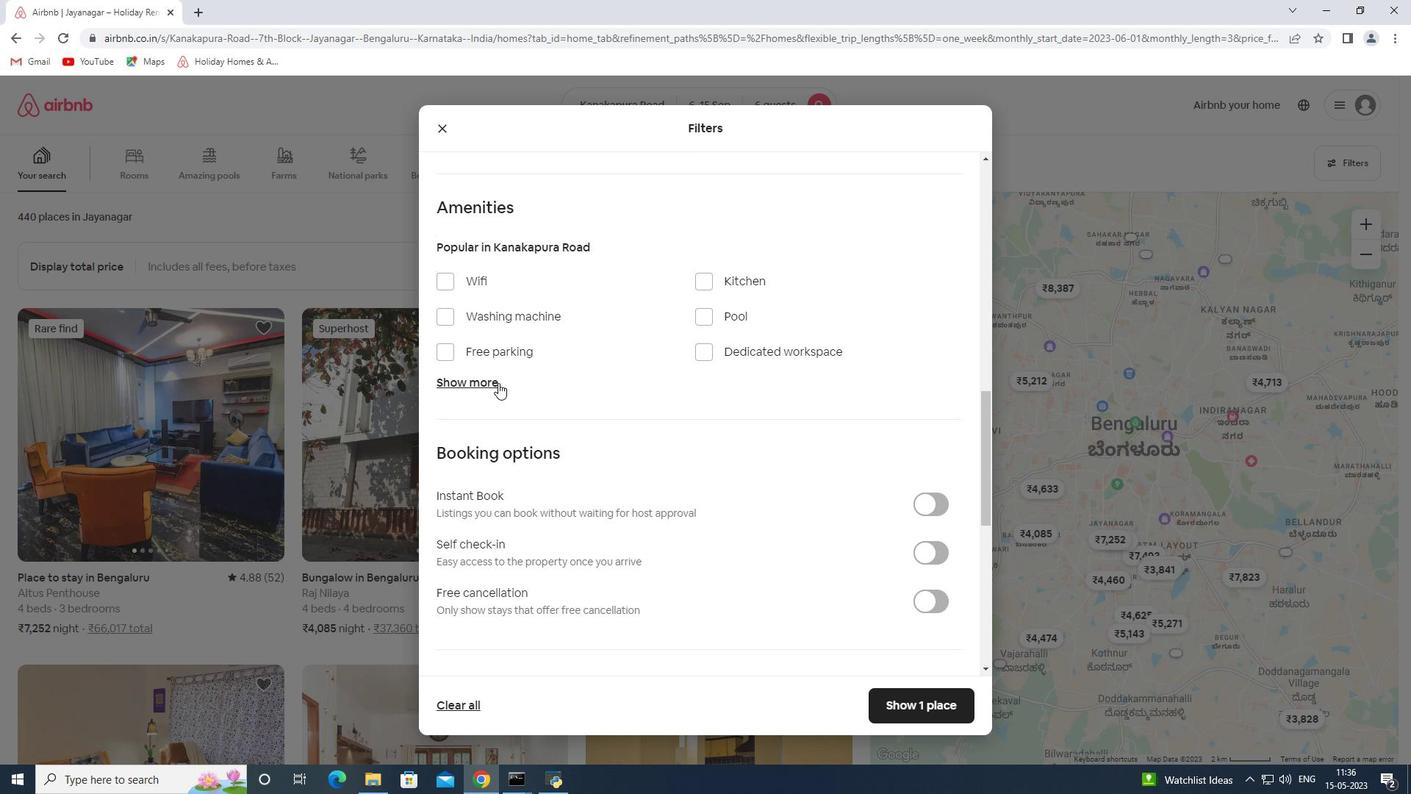 
Action: Mouse pressed left at (480, 383)
Screenshot: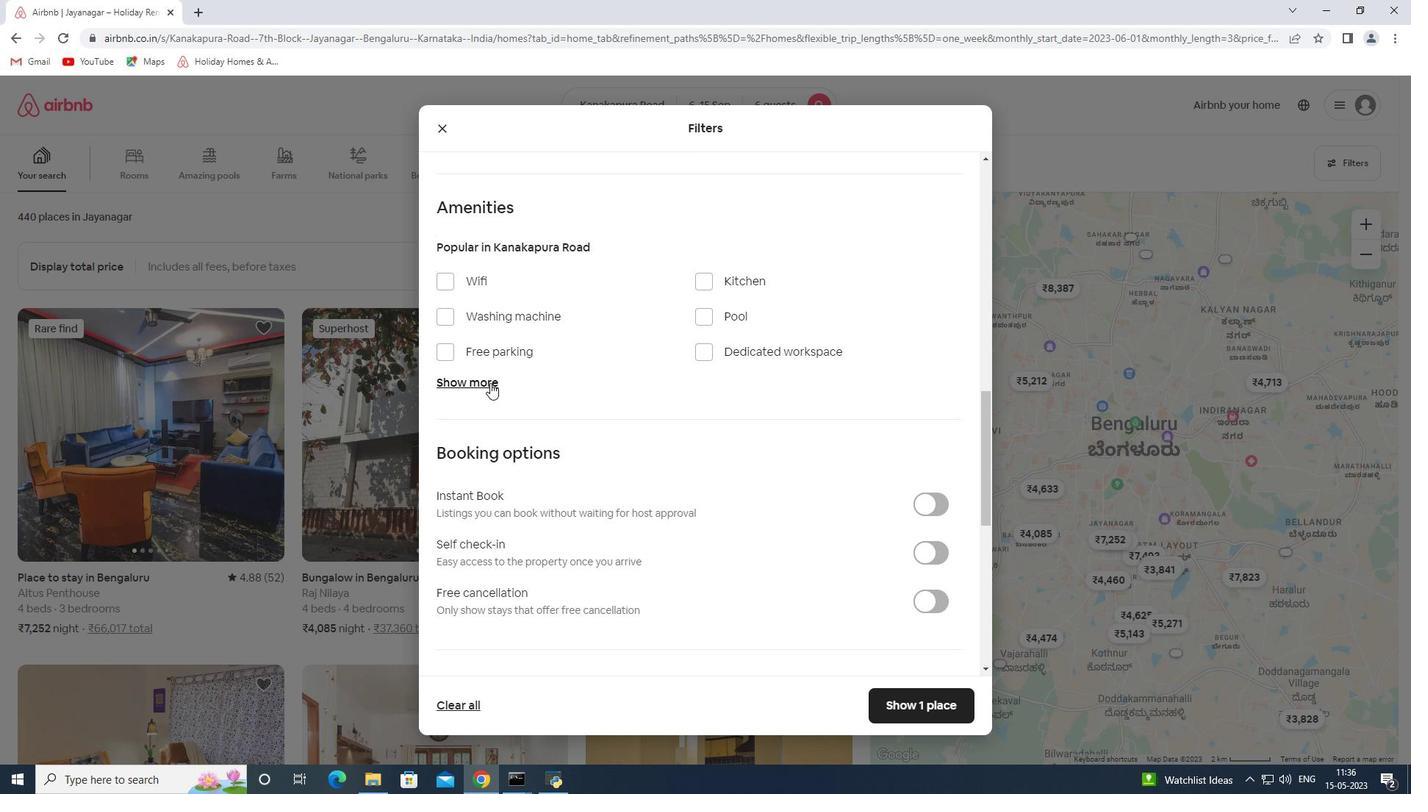 
Action: Mouse moved to (481, 284)
Screenshot: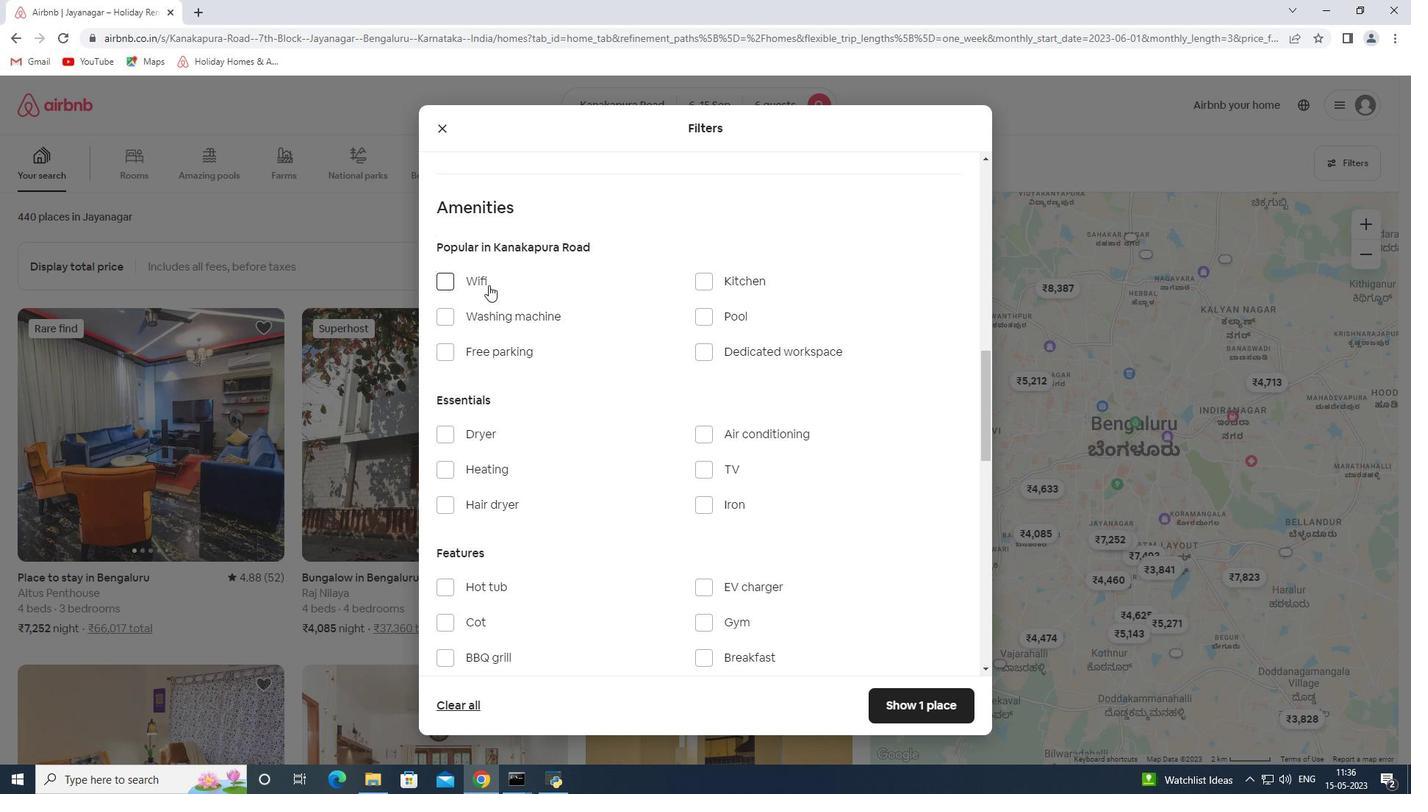 
Action: Mouse pressed left at (481, 284)
Screenshot: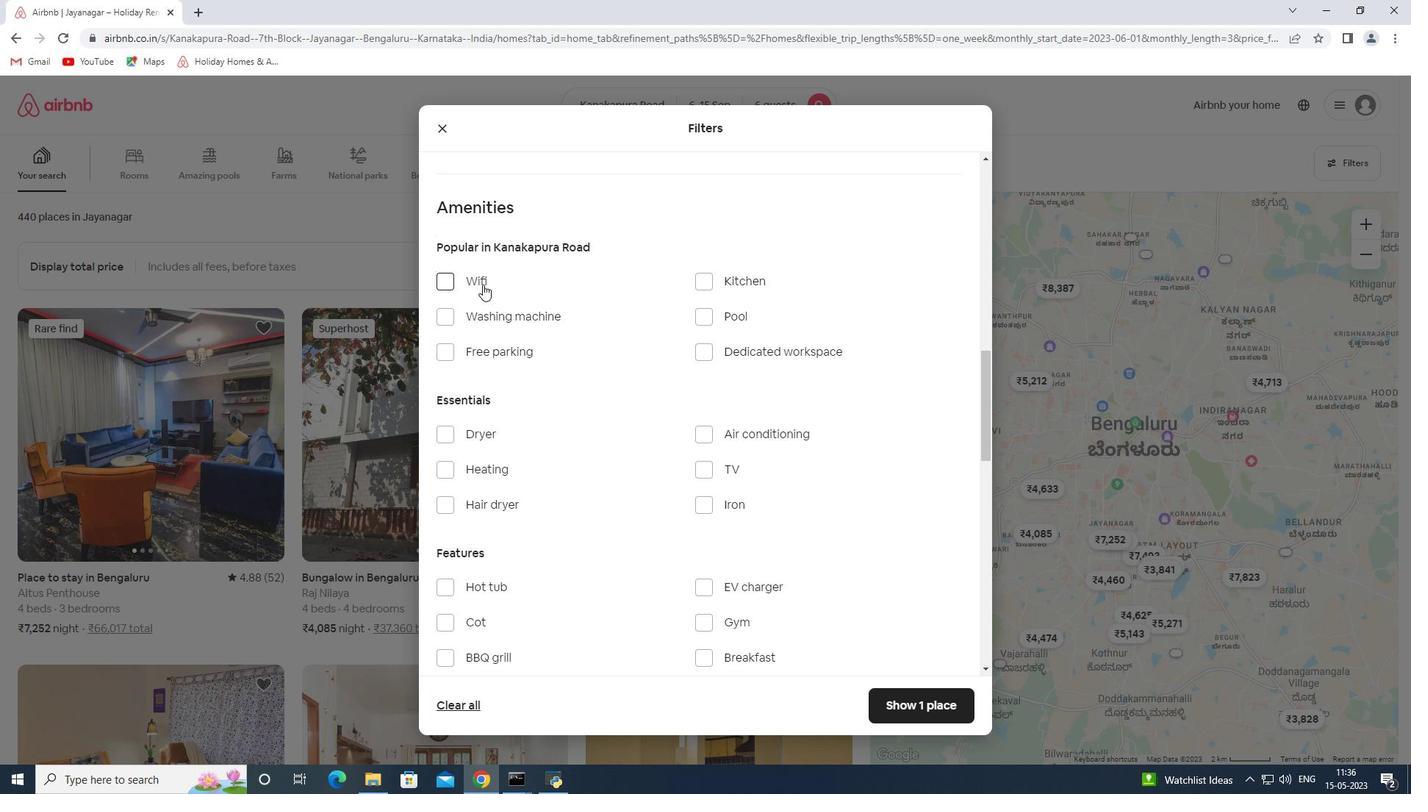 
Action: Mouse moved to (501, 351)
Screenshot: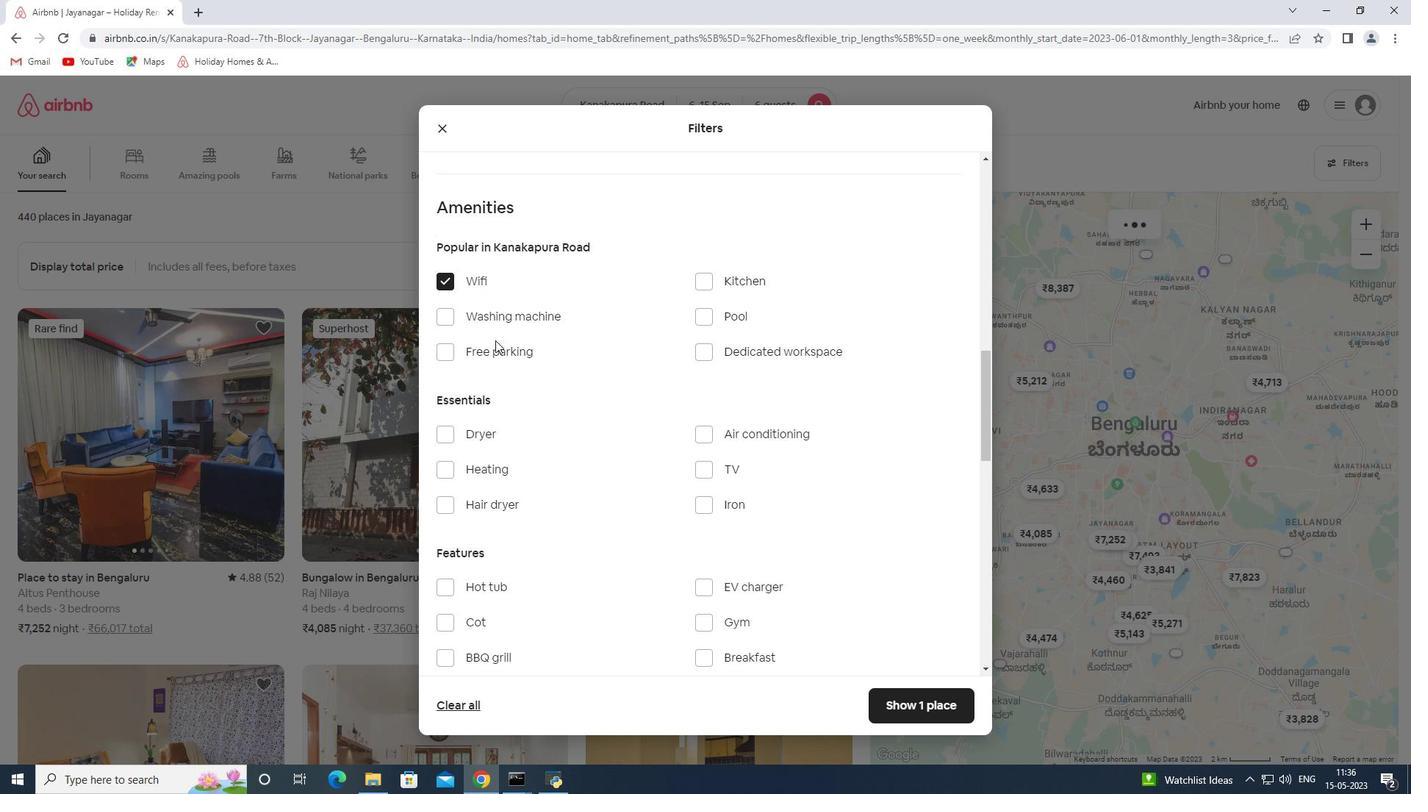 
Action: Mouse pressed left at (501, 351)
Screenshot: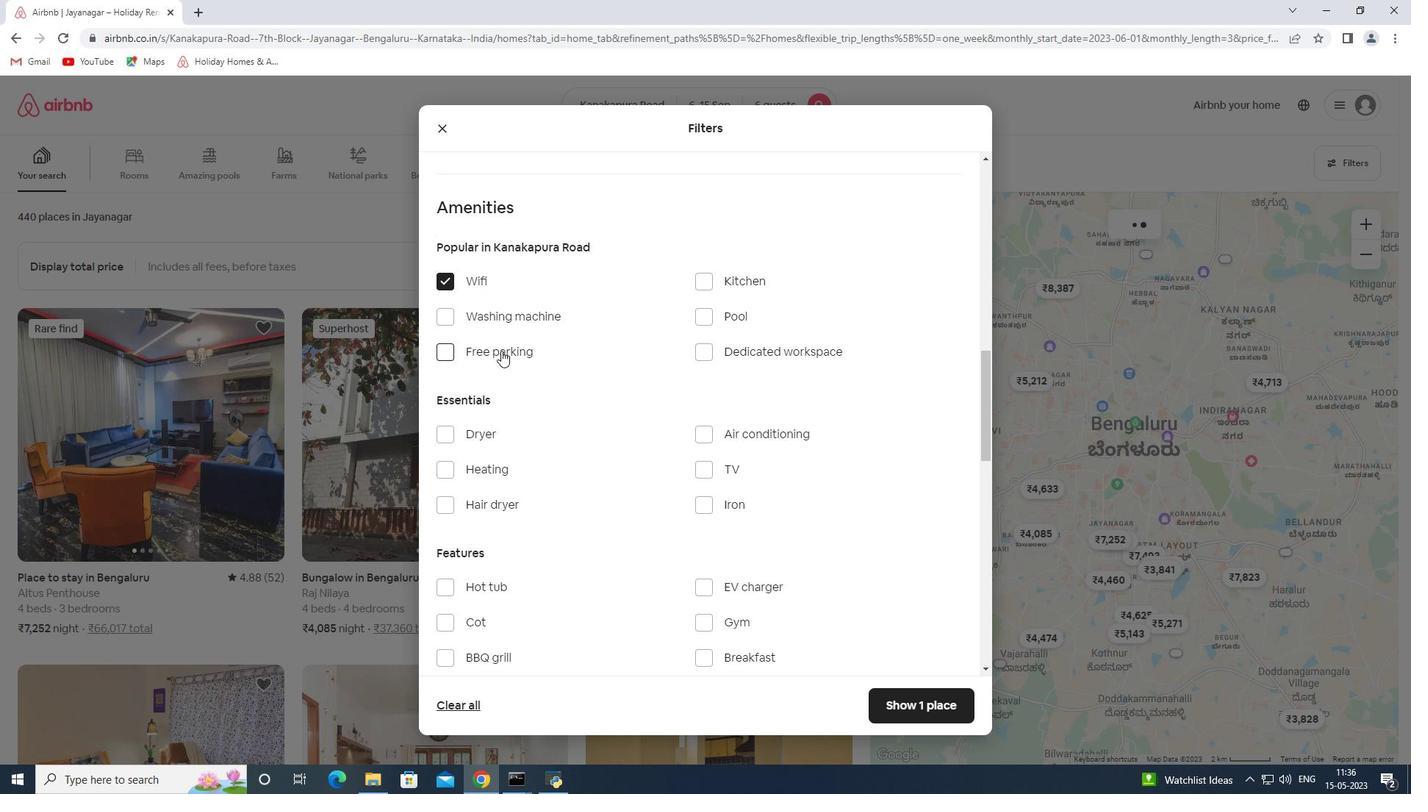 
Action: Mouse moved to (702, 477)
Screenshot: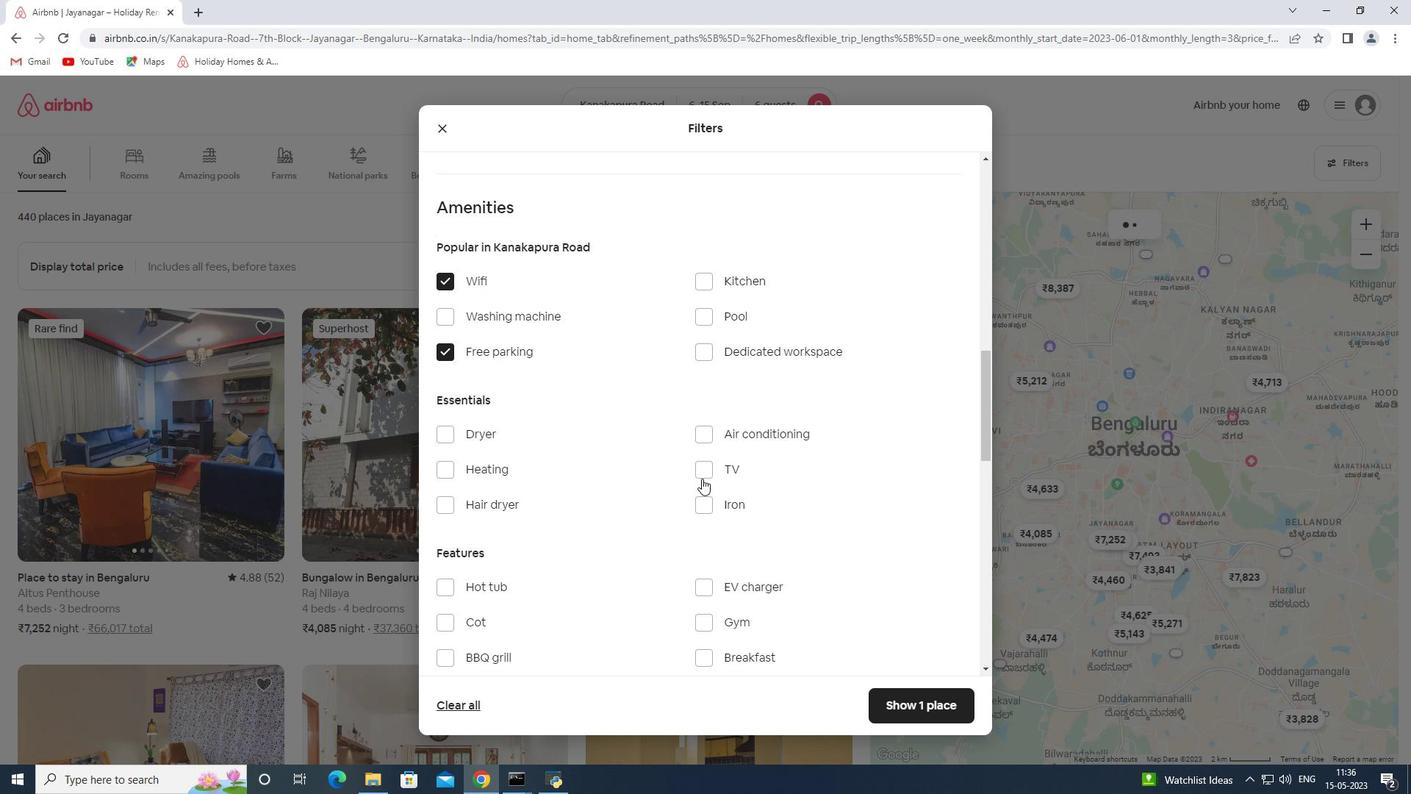 
Action: Mouse pressed left at (702, 477)
Screenshot: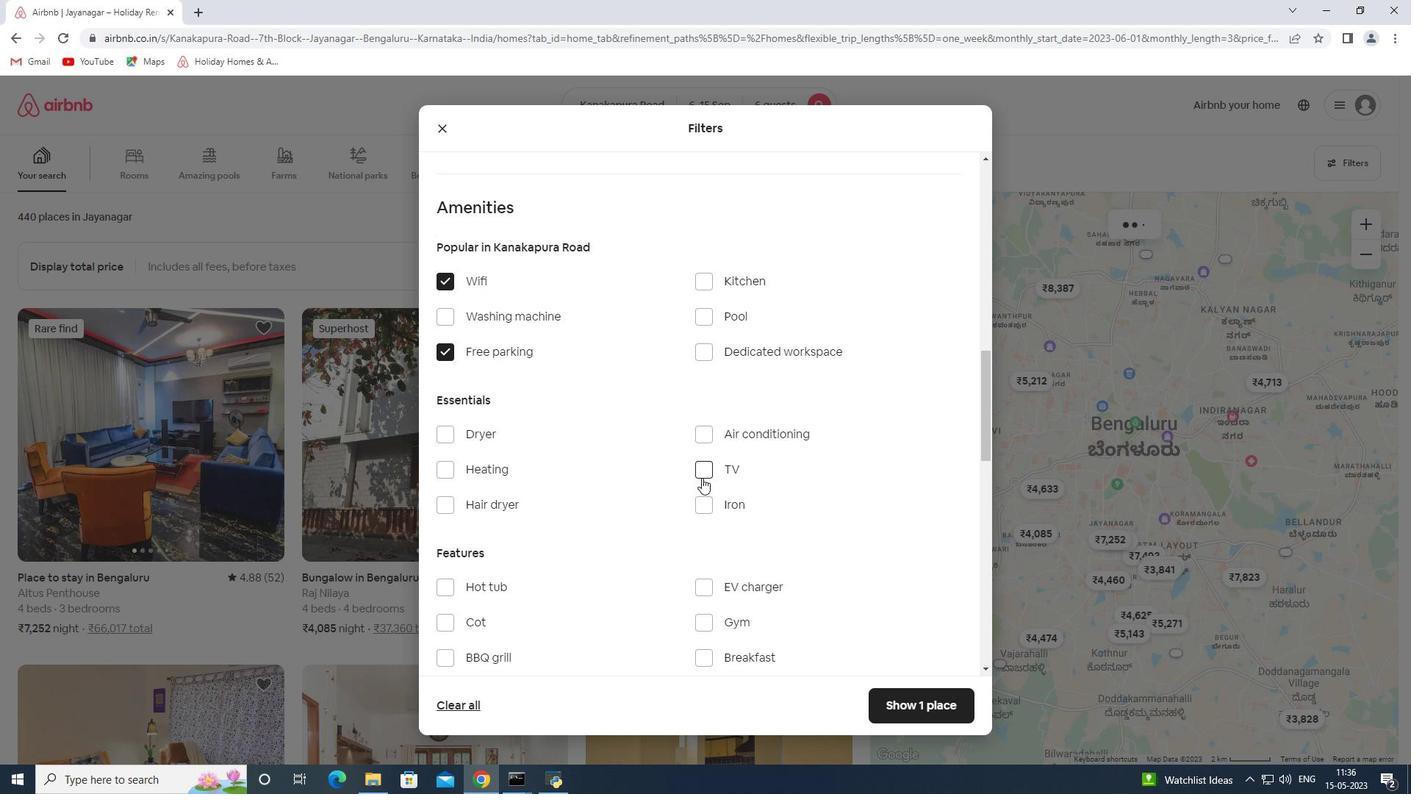 
Action: Mouse moved to (580, 511)
Screenshot: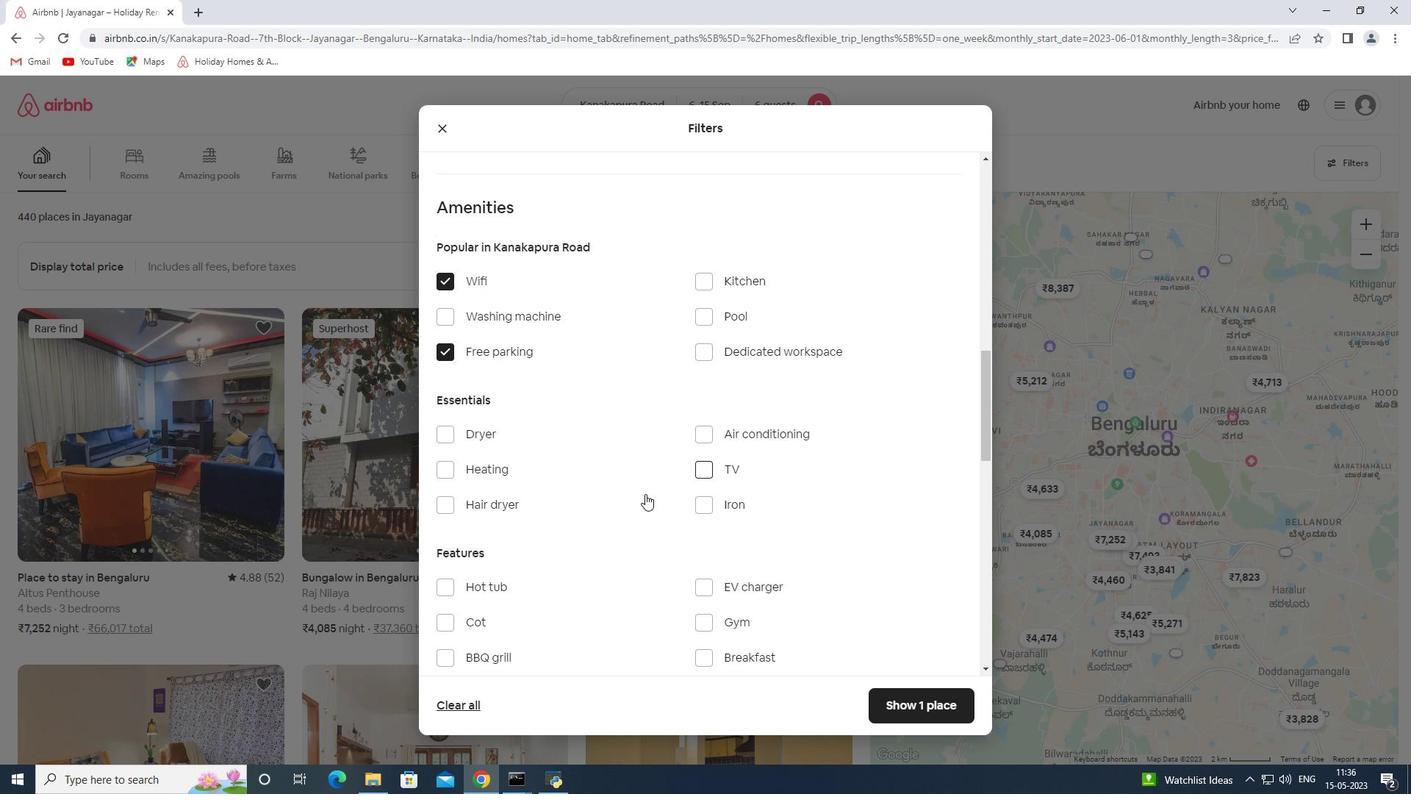
Action: Mouse scrolled (580, 510) with delta (0, 0)
Screenshot: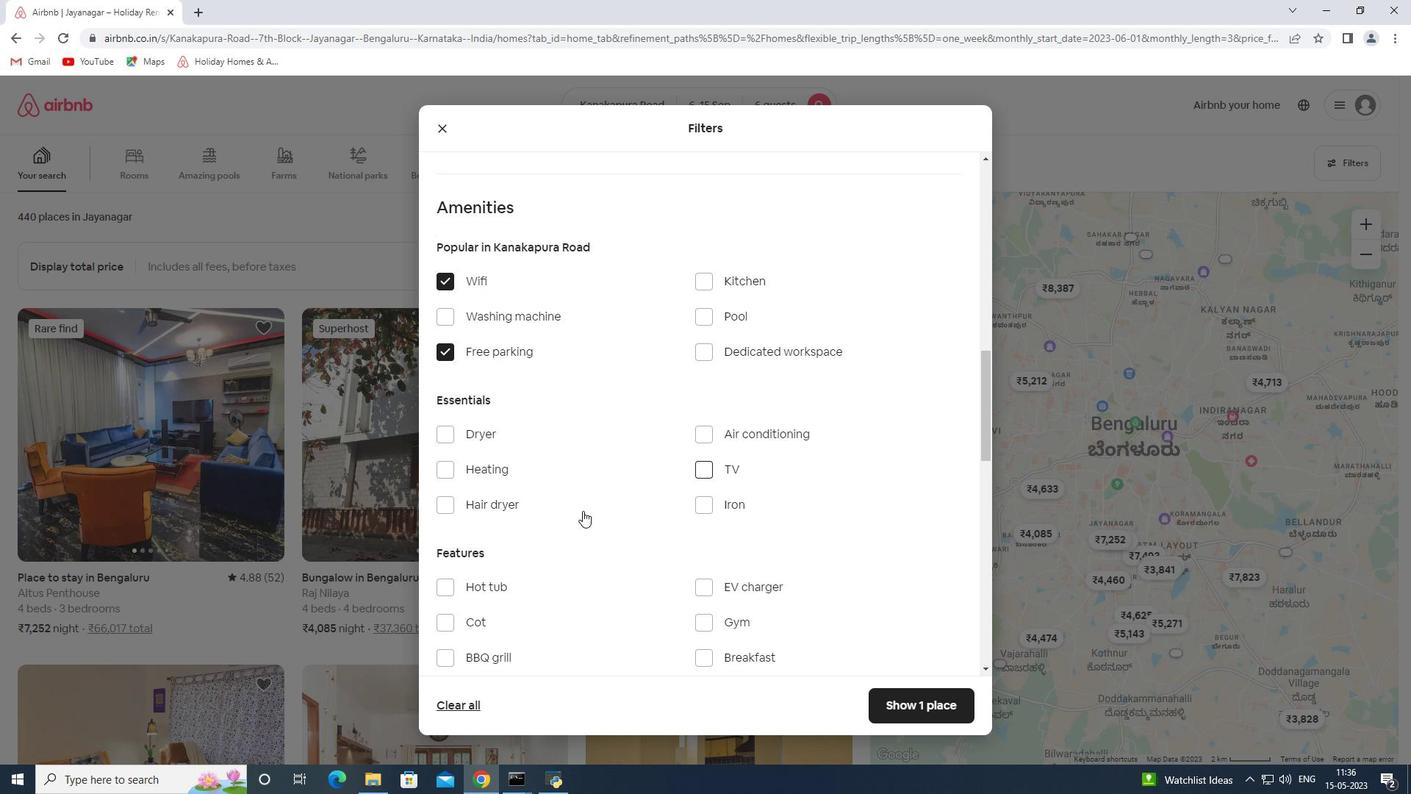 
Action: Mouse scrolled (580, 510) with delta (0, 0)
Screenshot: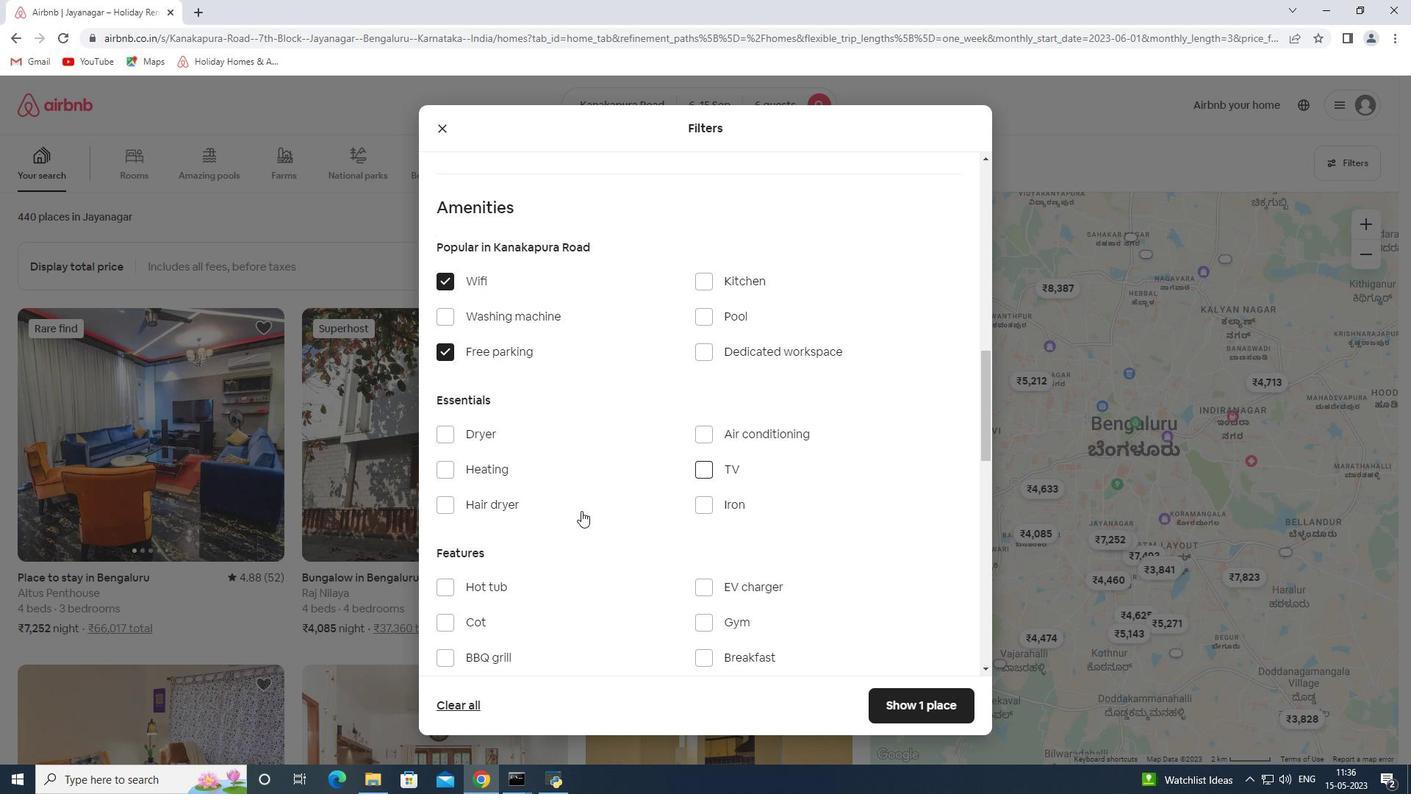 
Action: Mouse scrolled (580, 510) with delta (0, 0)
Screenshot: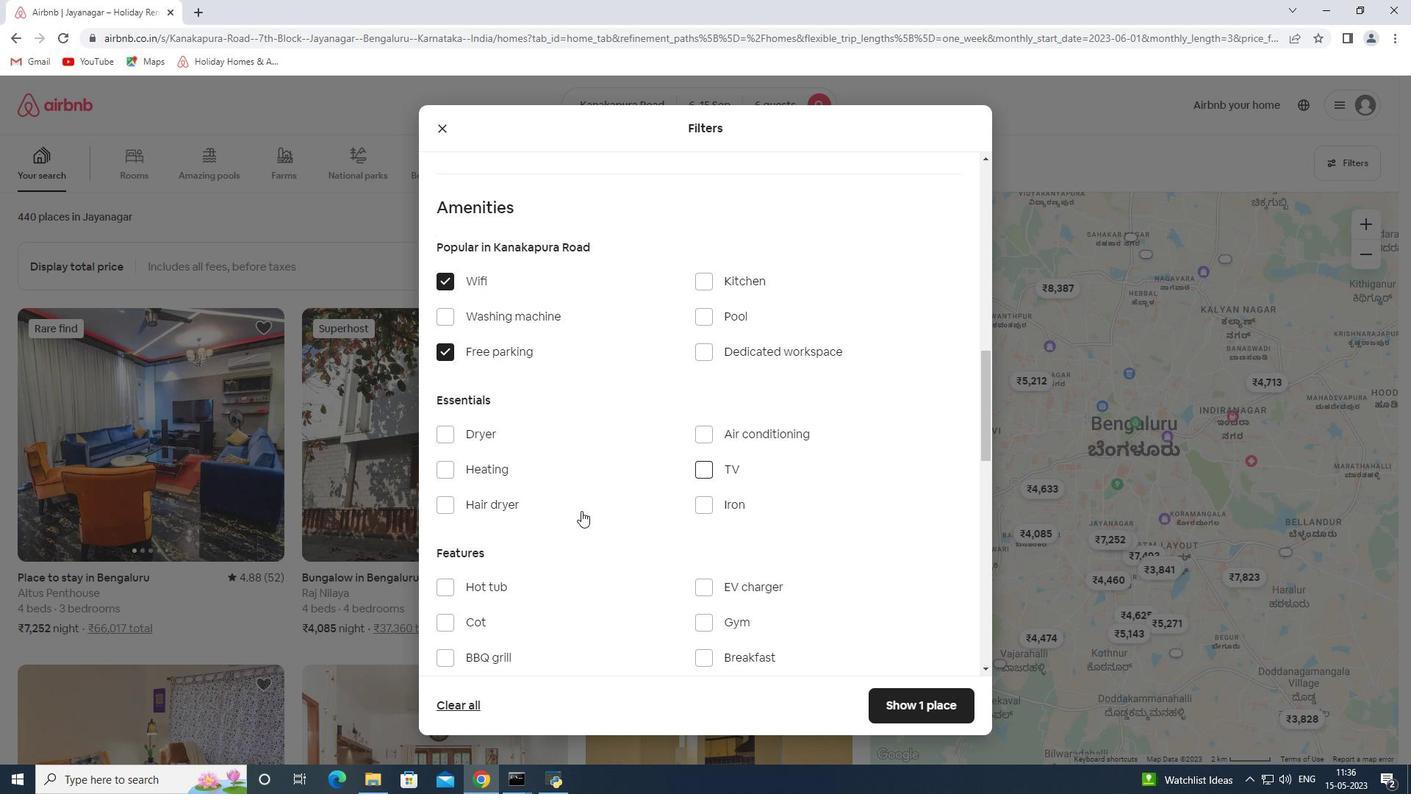 
Action: Mouse scrolled (580, 510) with delta (0, 0)
Screenshot: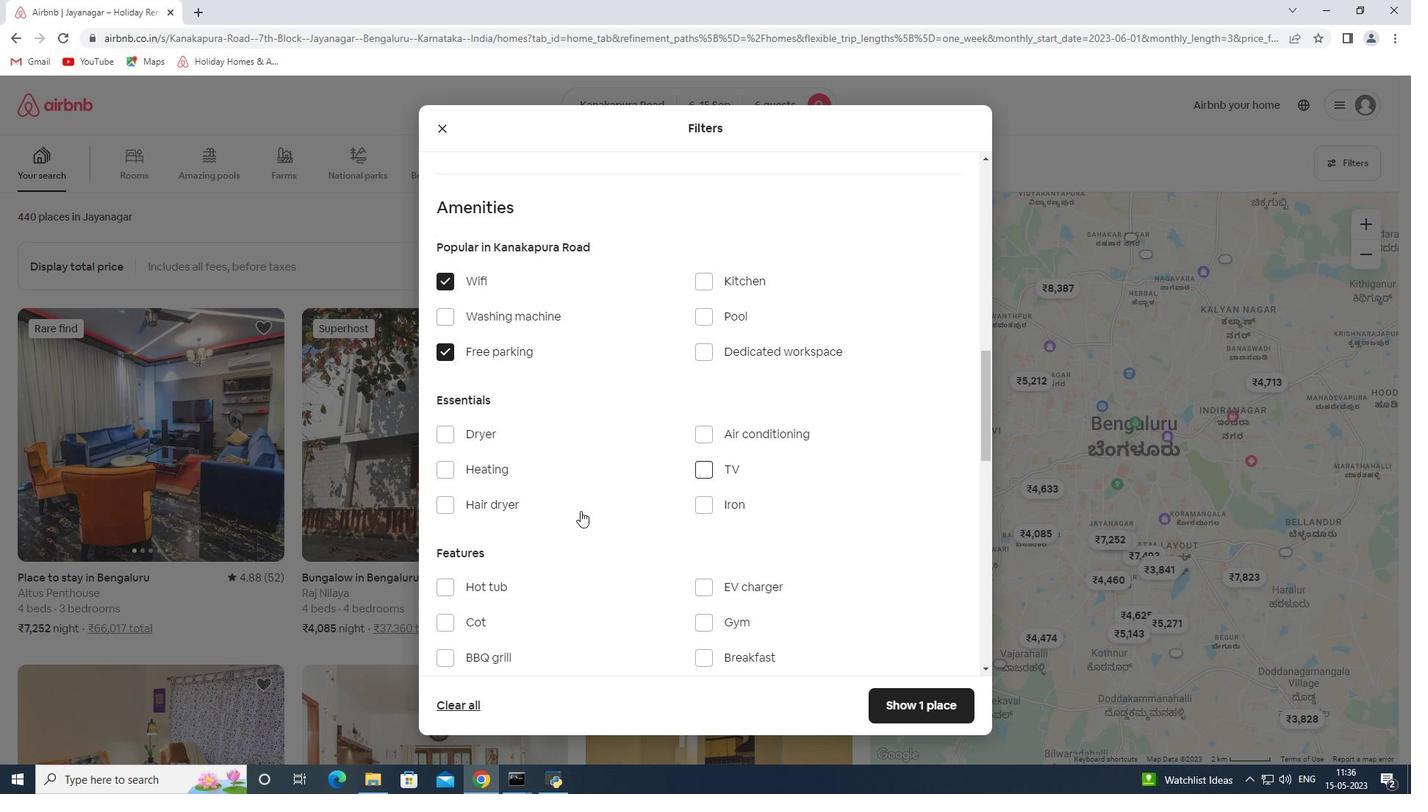 
Action: Mouse scrolled (580, 510) with delta (0, 0)
Screenshot: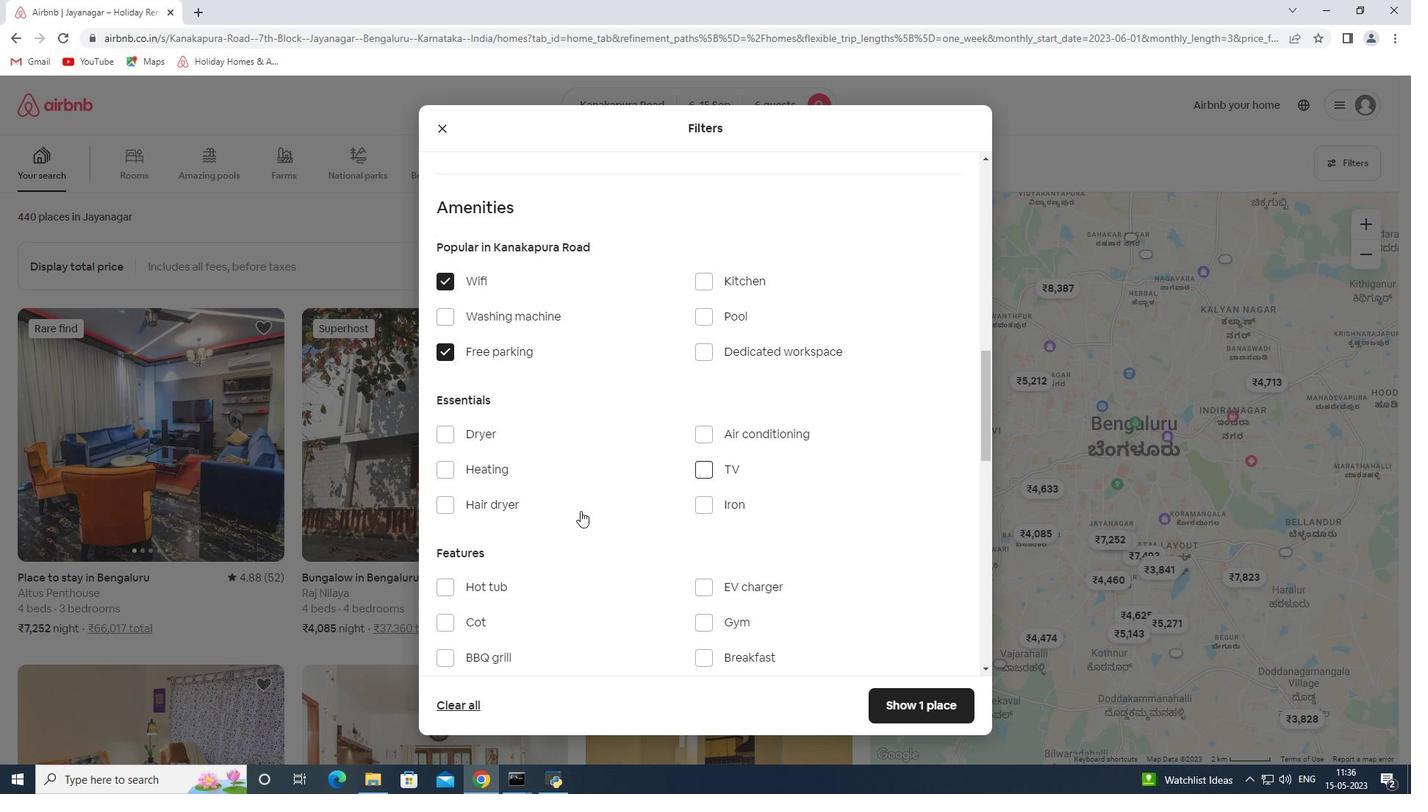 
Action: Mouse moved to (507, 344)
Screenshot: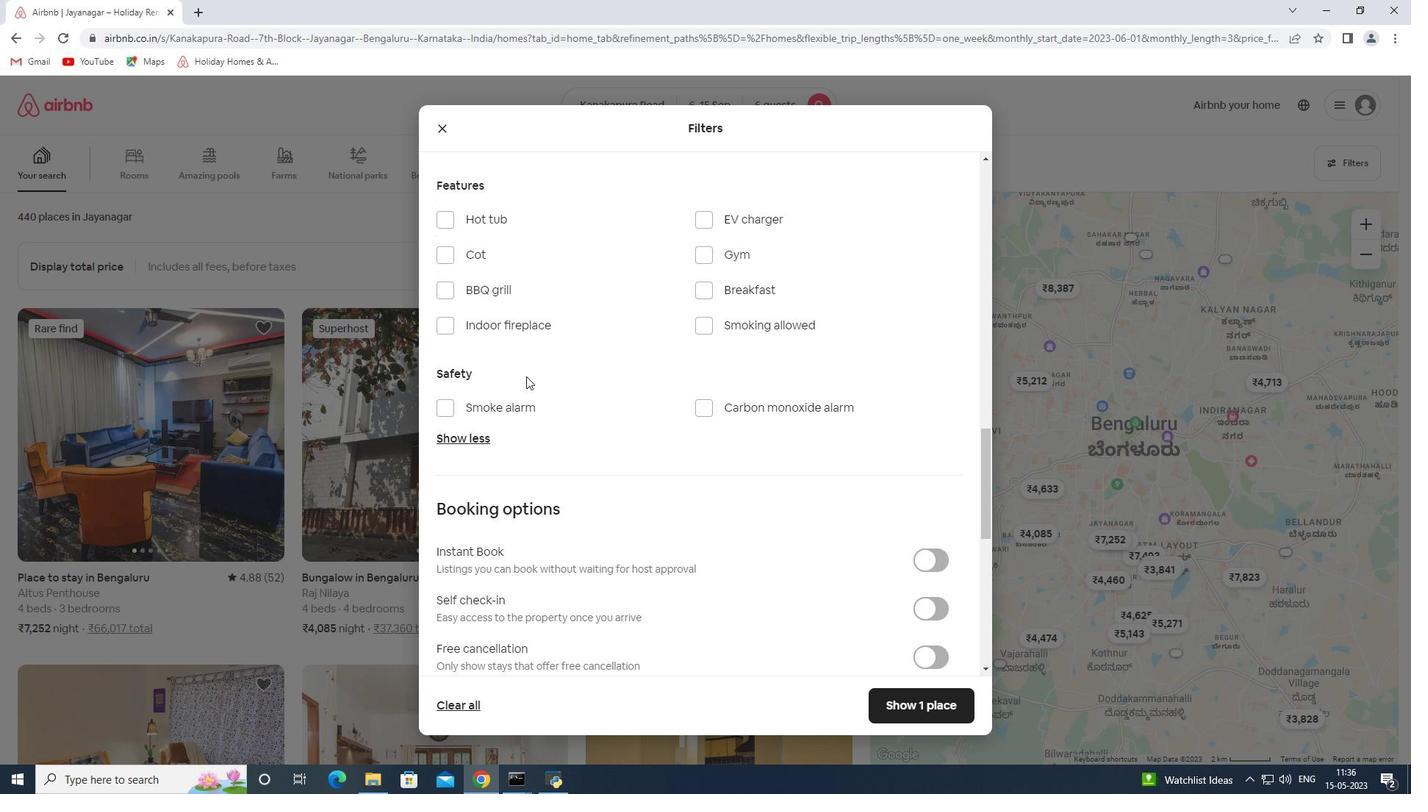 
Action: Mouse scrolled (507, 345) with delta (0, 0)
Screenshot: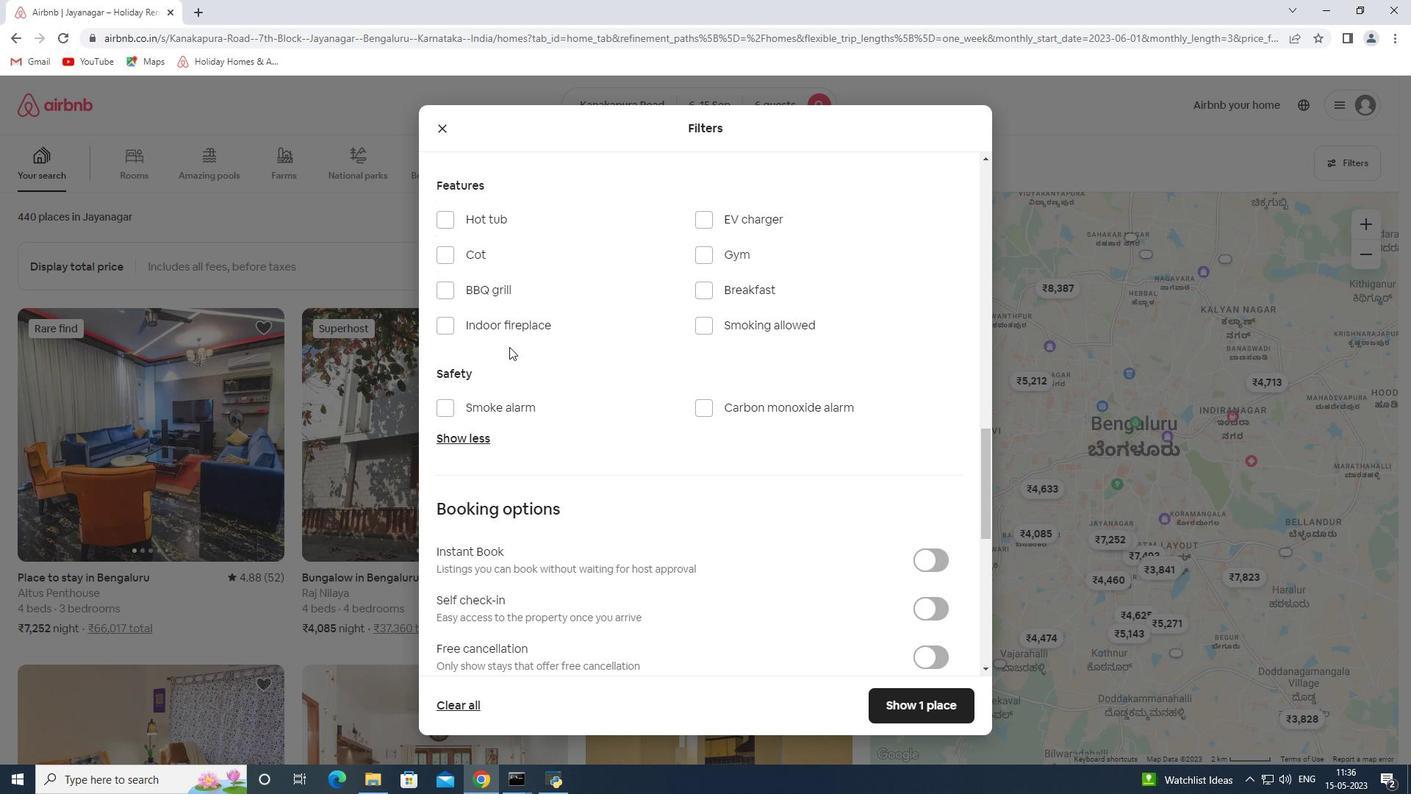 
Action: Mouse scrolled (507, 345) with delta (0, 0)
Screenshot: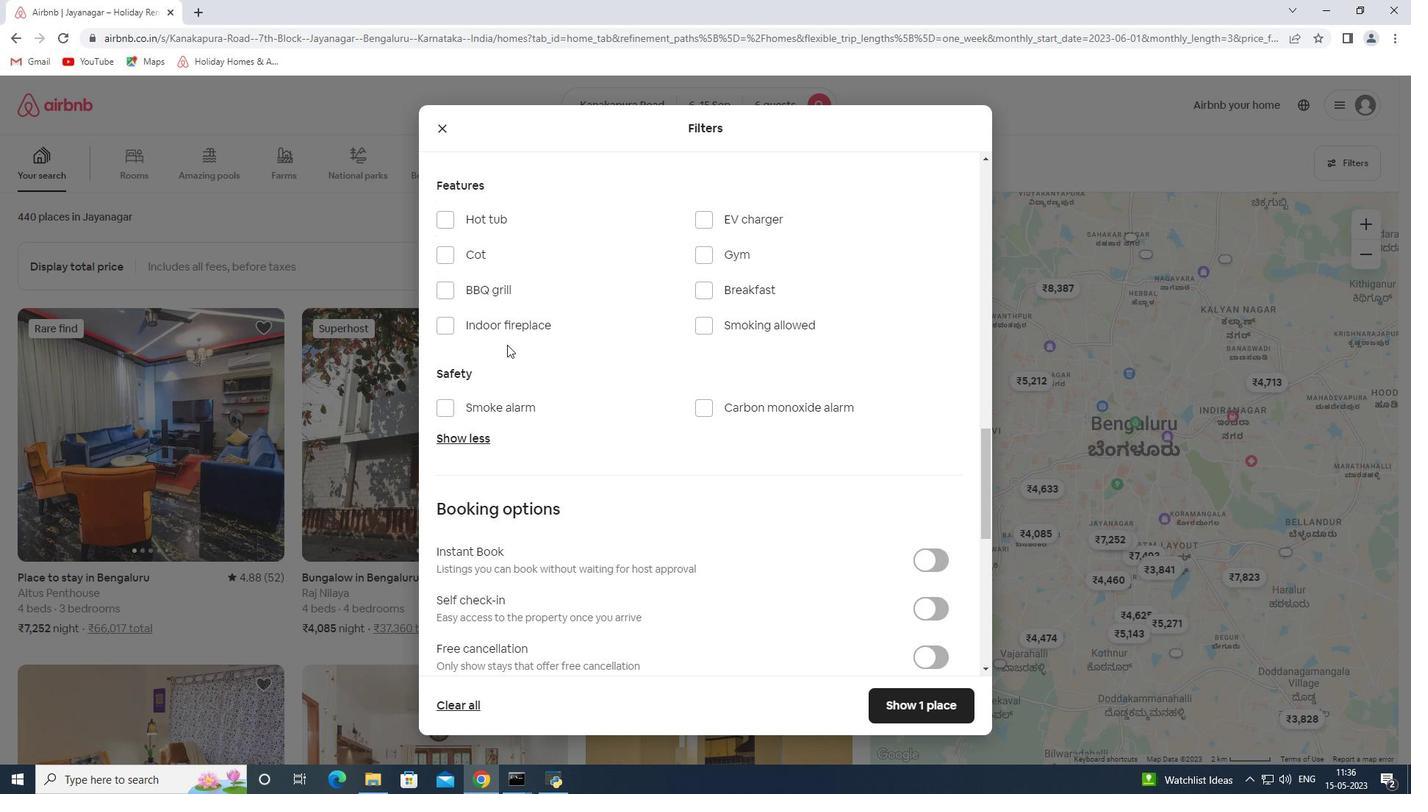 
Action: Mouse moved to (725, 405)
Screenshot: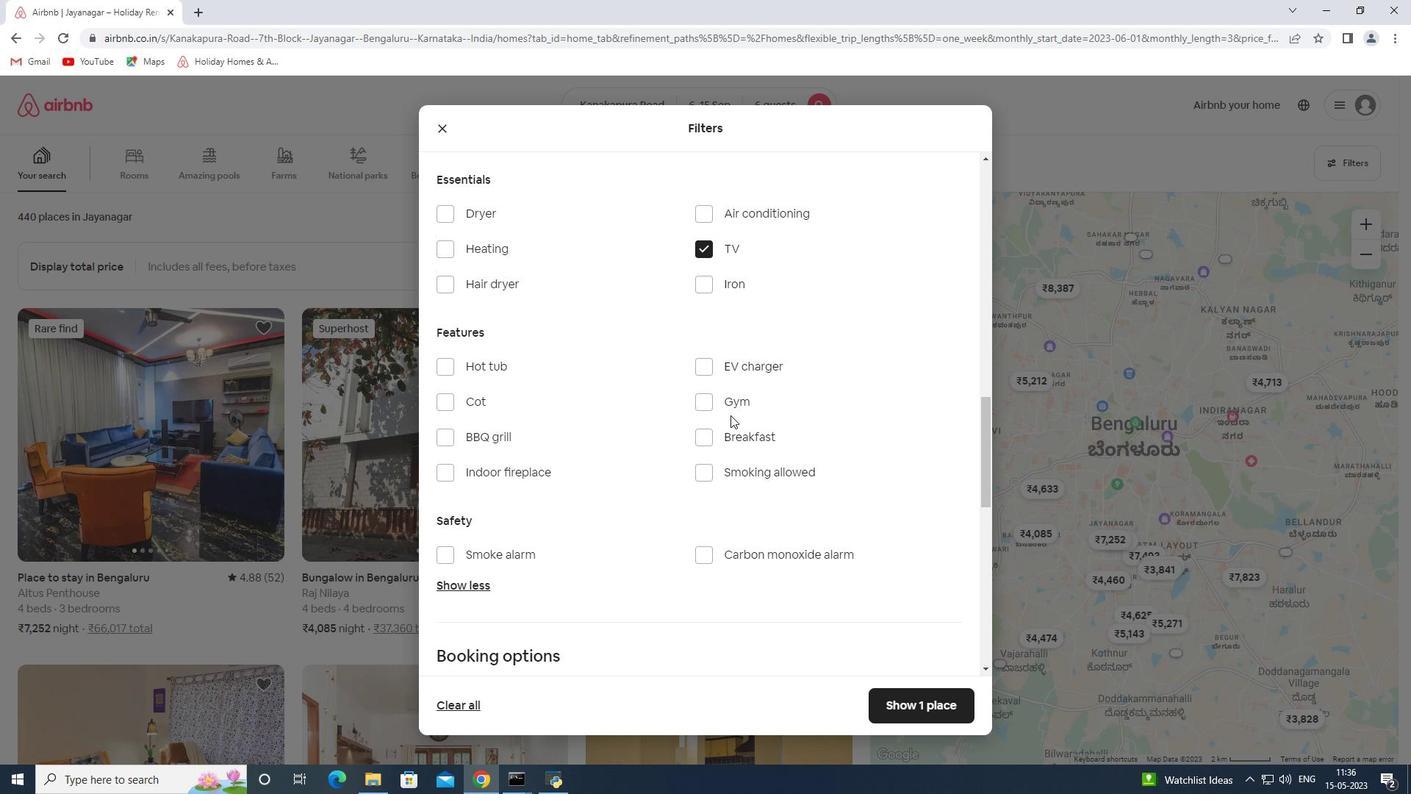 
Action: Mouse pressed left at (725, 405)
Screenshot: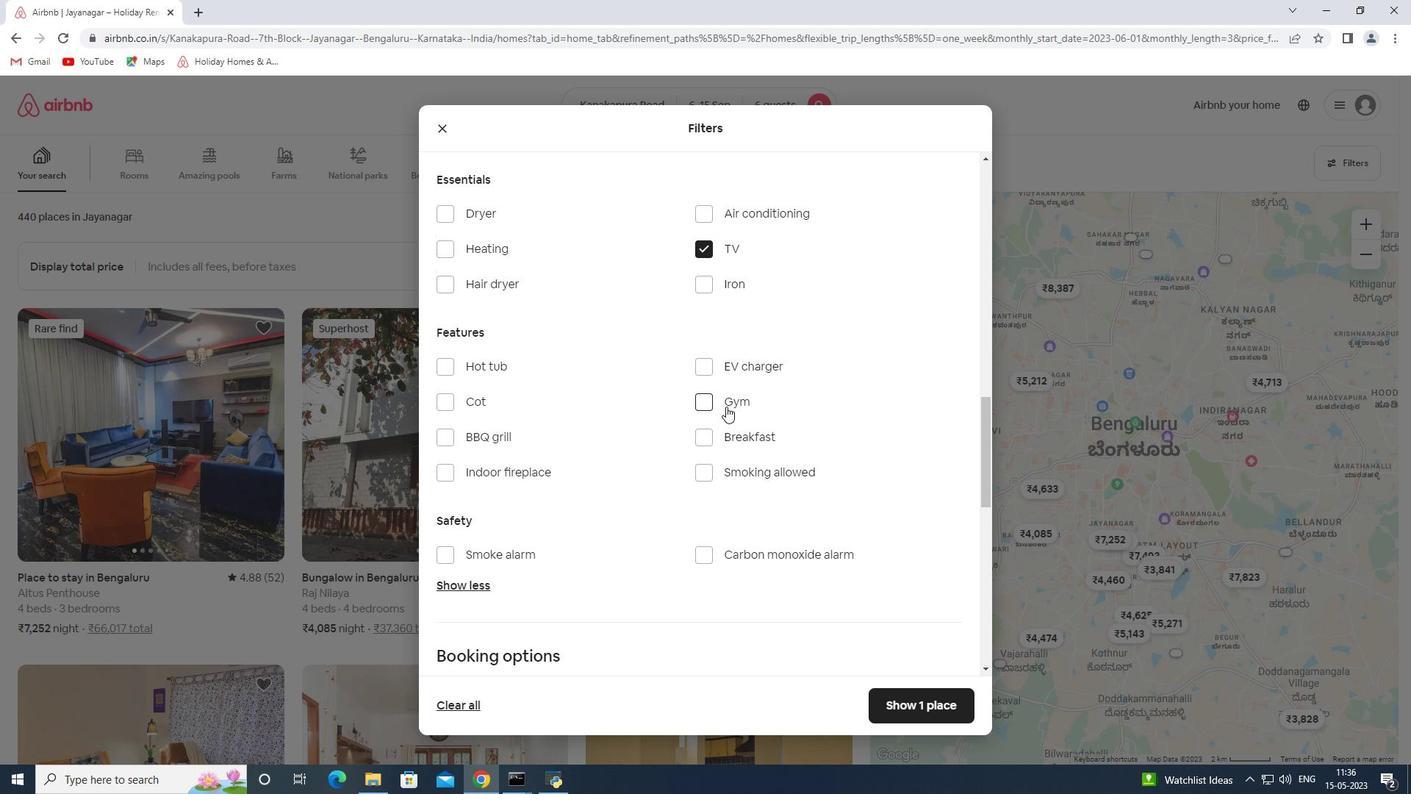 
Action: Mouse moved to (722, 441)
Screenshot: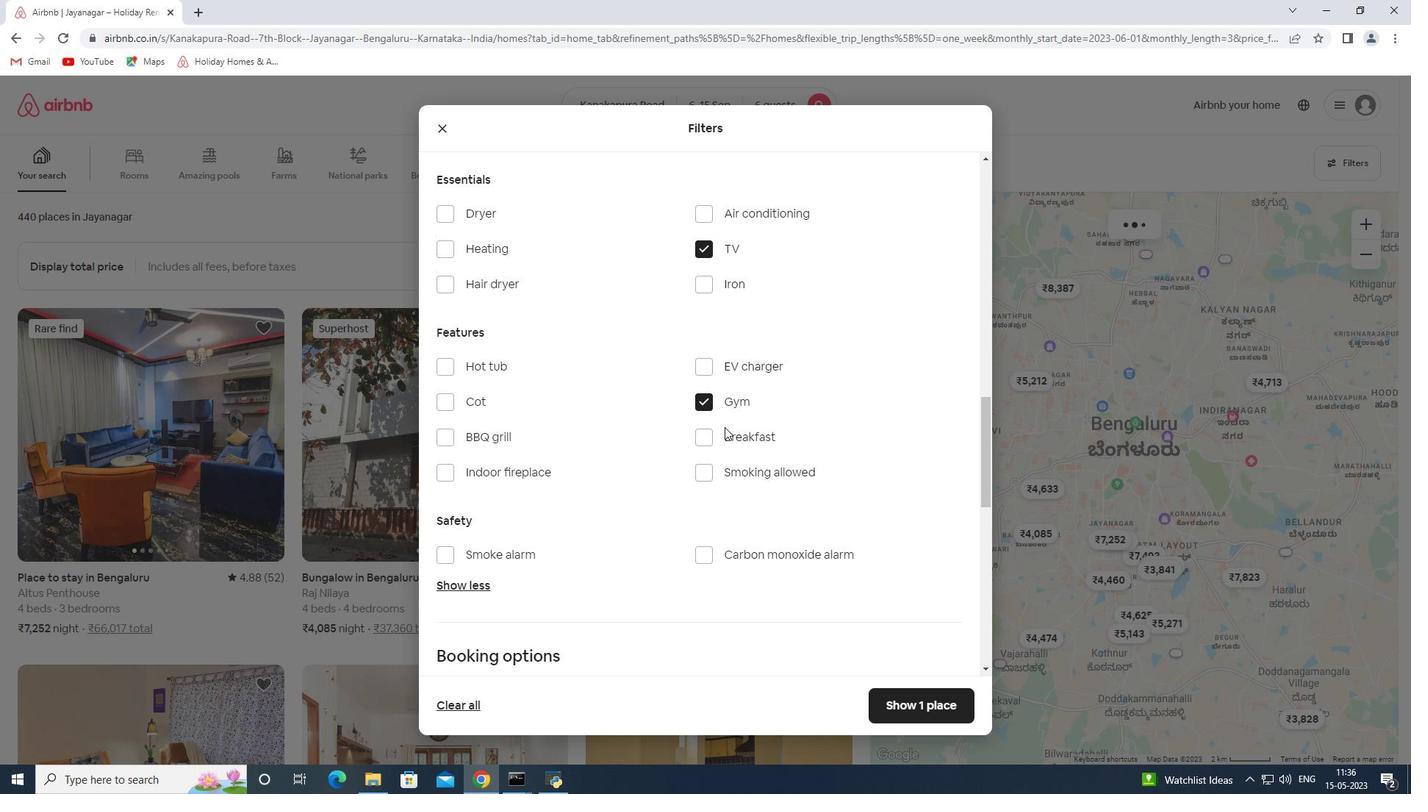 
Action: Mouse pressed left at (722, 441)
Screenshot: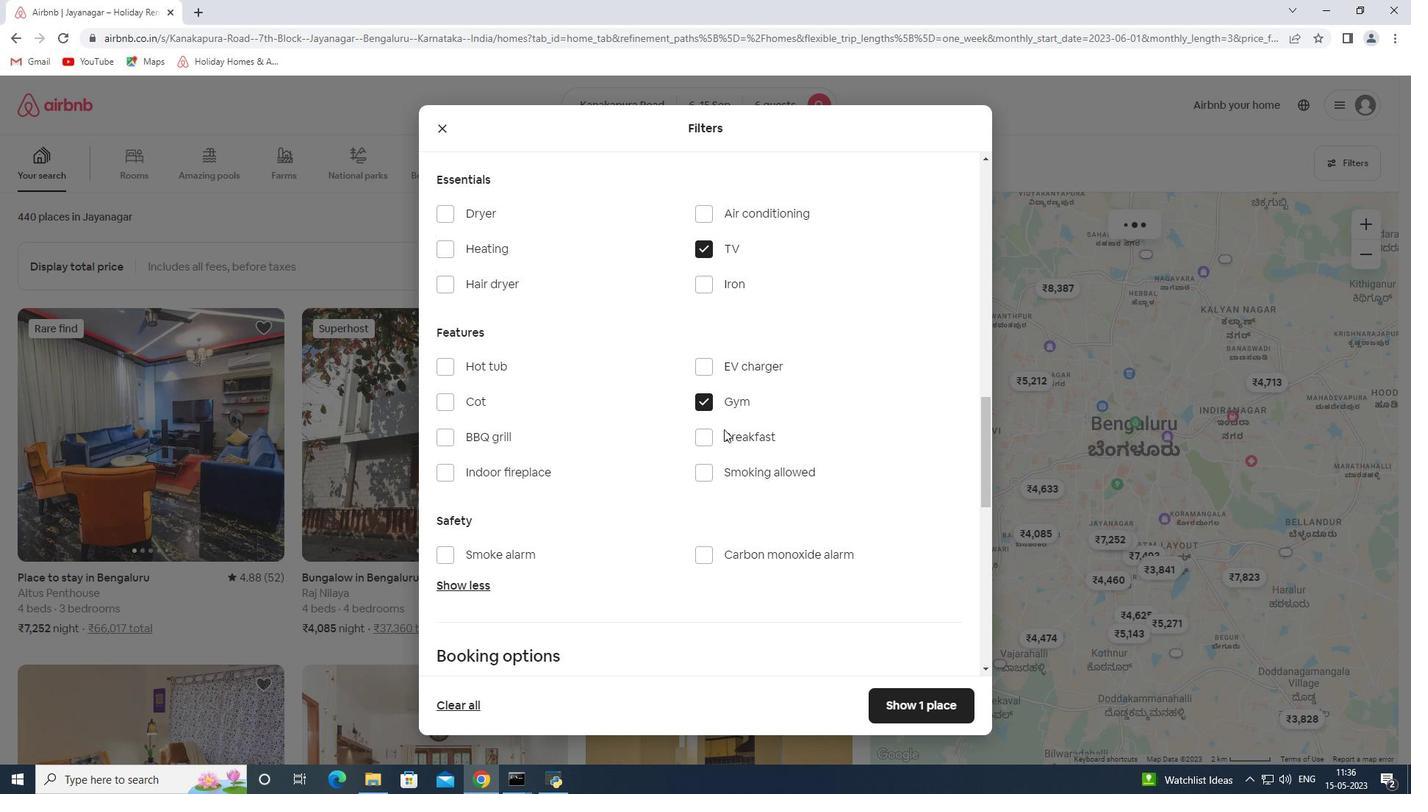 
Action: Mouse moved to (699, 484)
Screenshot: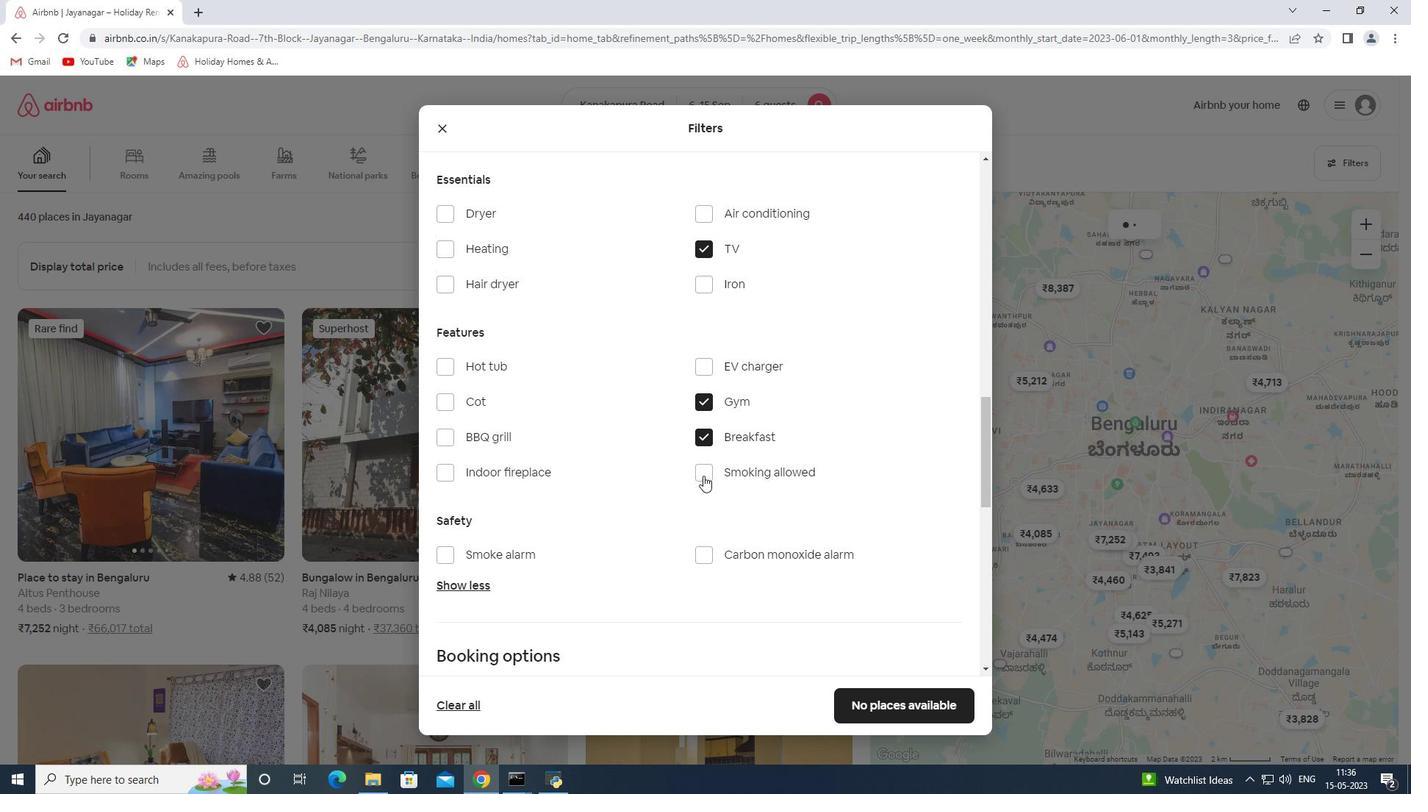 
Action: Mouse scrolled (699, 483) with delta (0, 0)
Screenshot: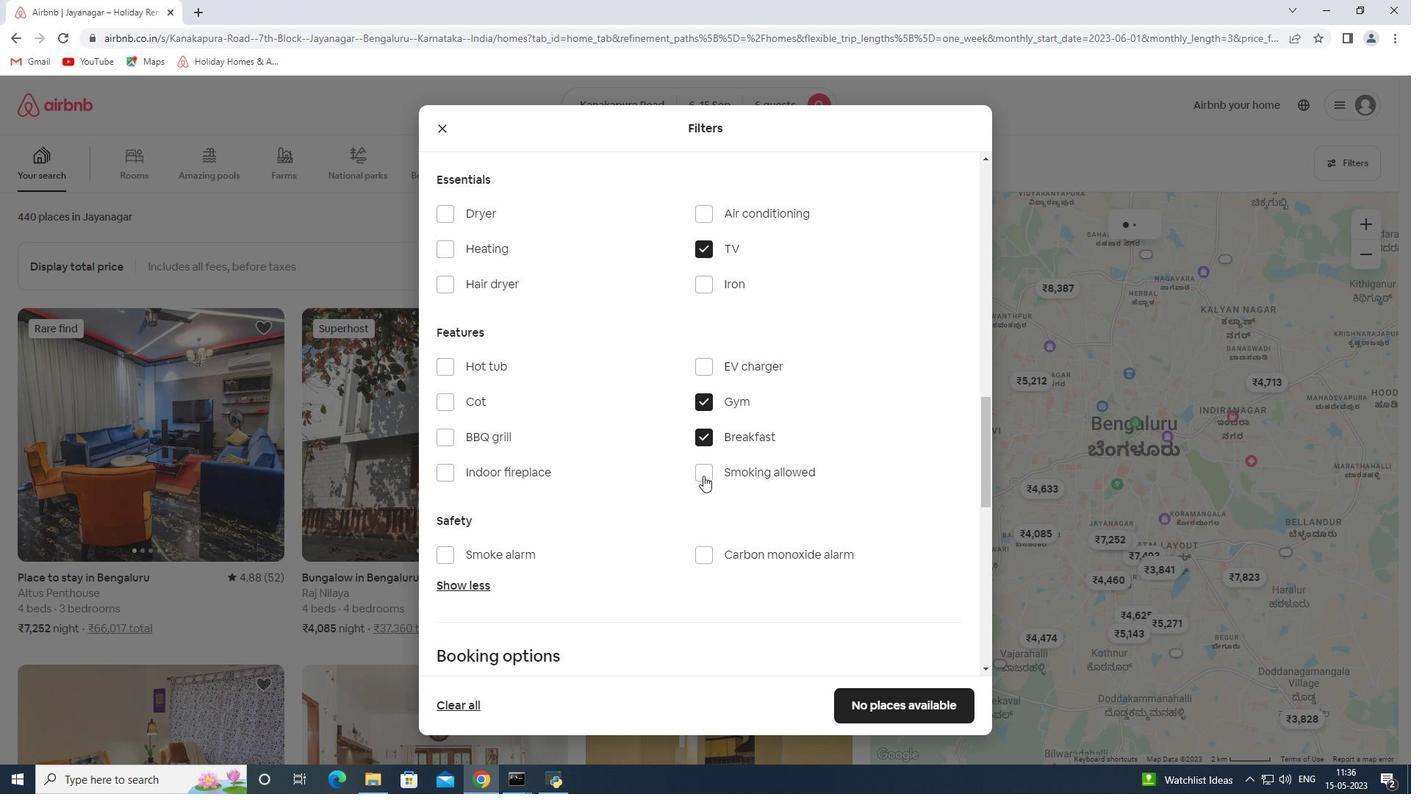 
Action: Mouse moved to (698, 485)
Screenshot: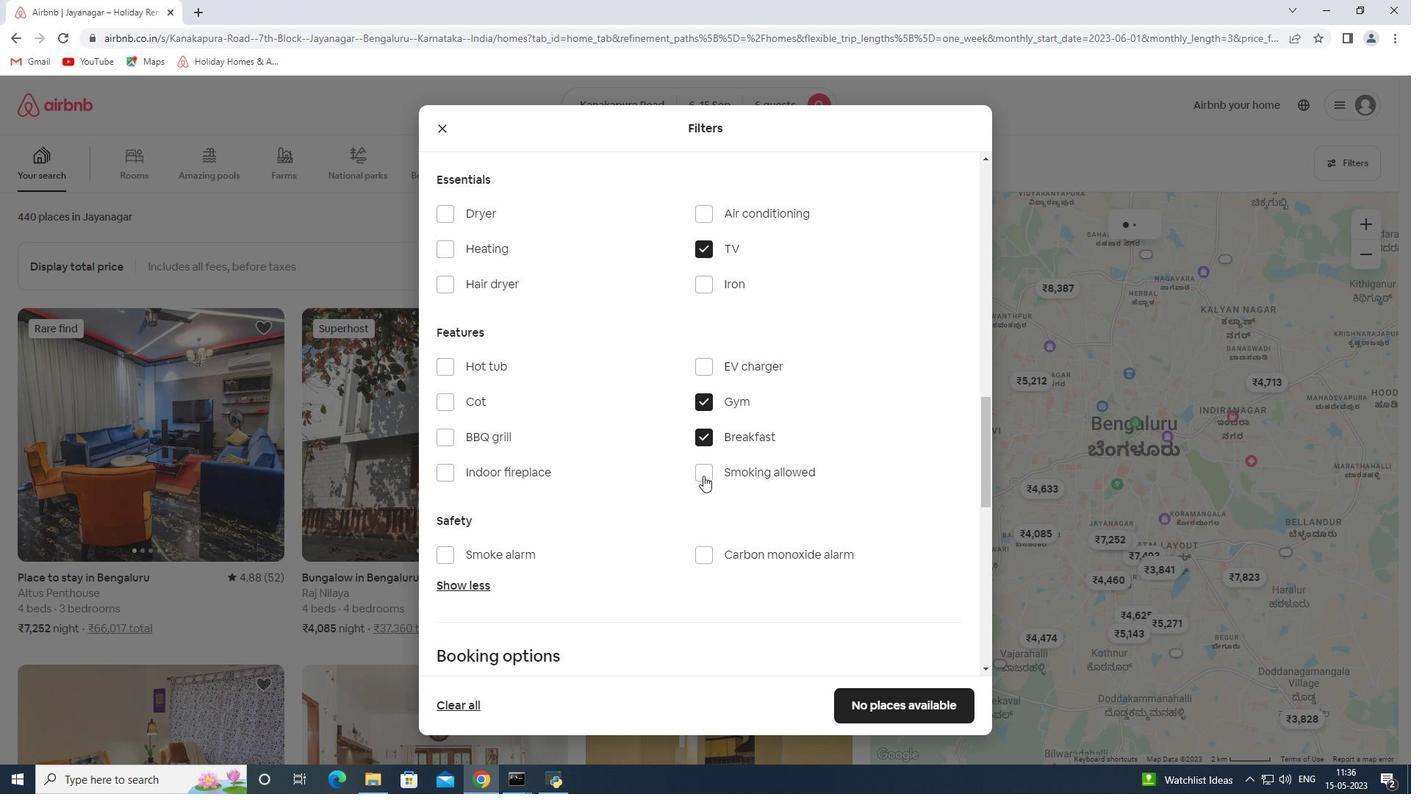 
Action: Mouse scrolled (698, 484) with delta (0, 0)
Screenshot: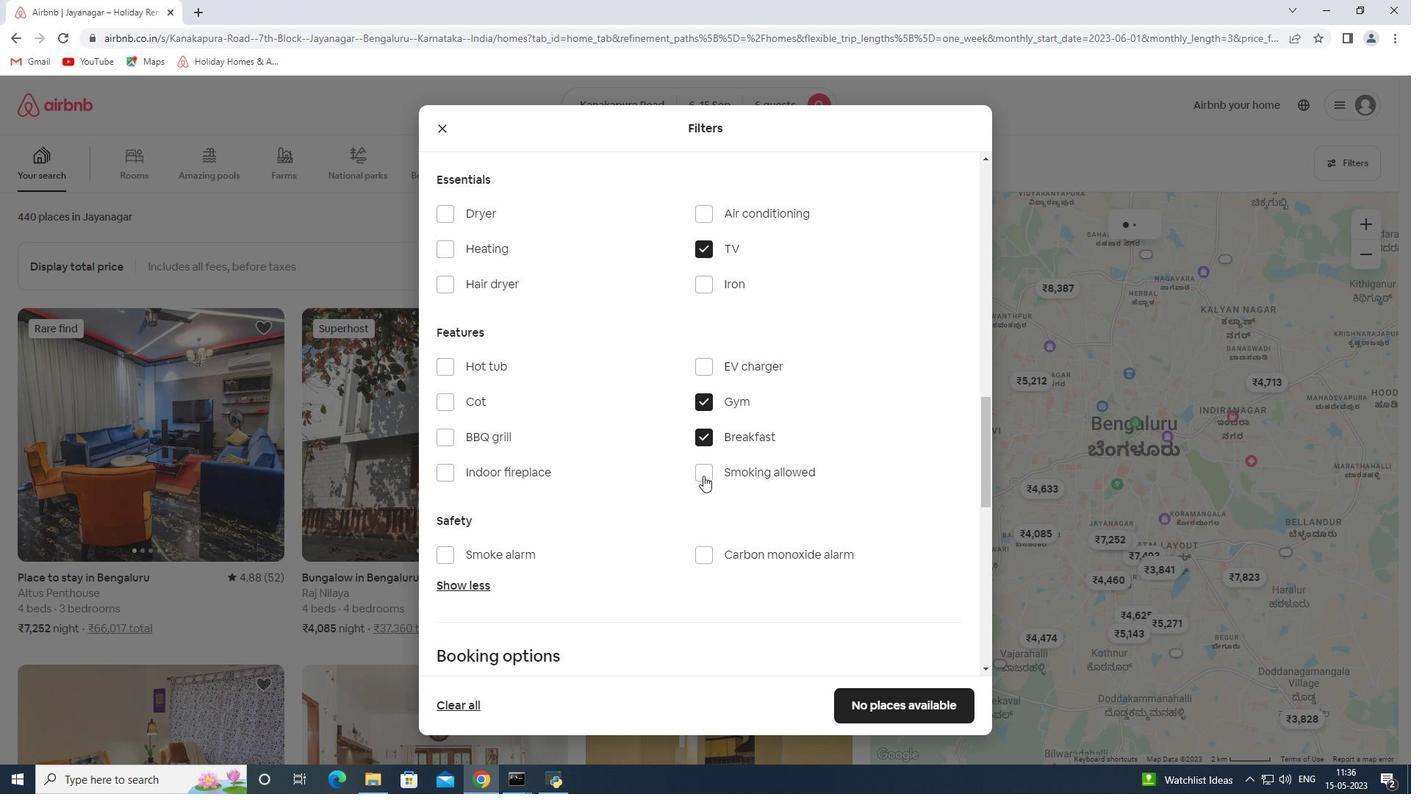 
Action: Mouse scrolled (698, 484) with delta (0, 0)
Screenshot: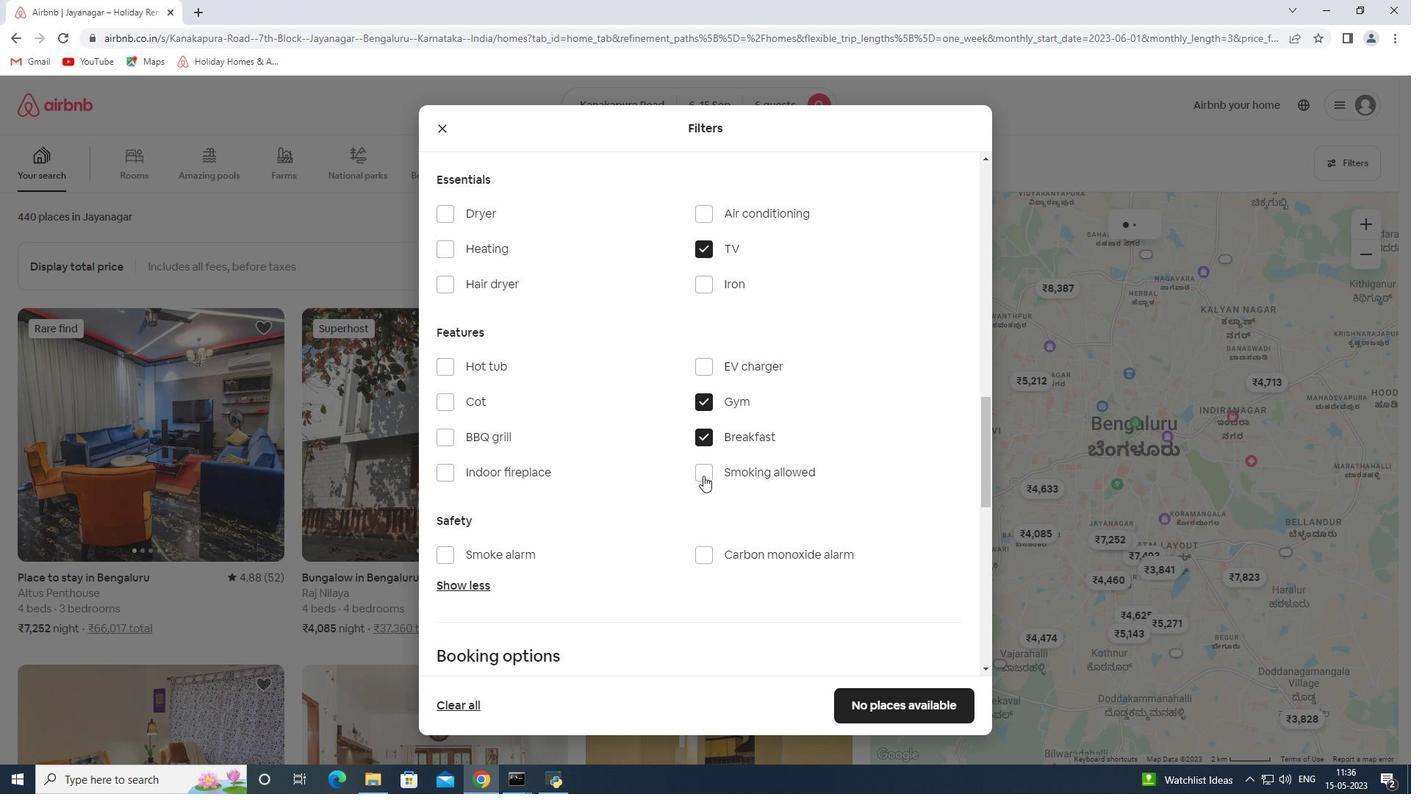 
Action: Mouse scrolled (698, 484) with delta (0, 0)
Screenshot: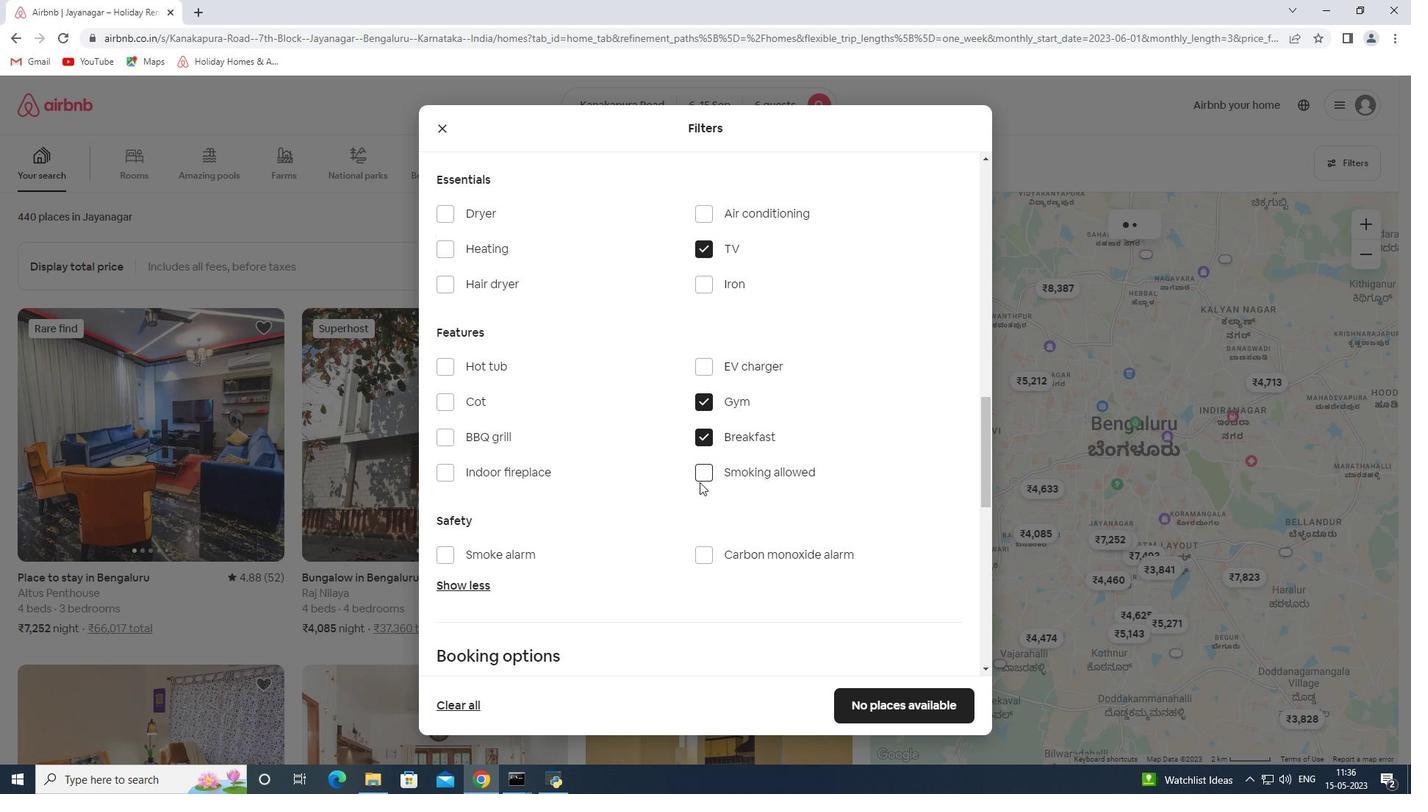 
Action: Mouse scrolled (698, 484) with delta (0, 0)
Screenshot: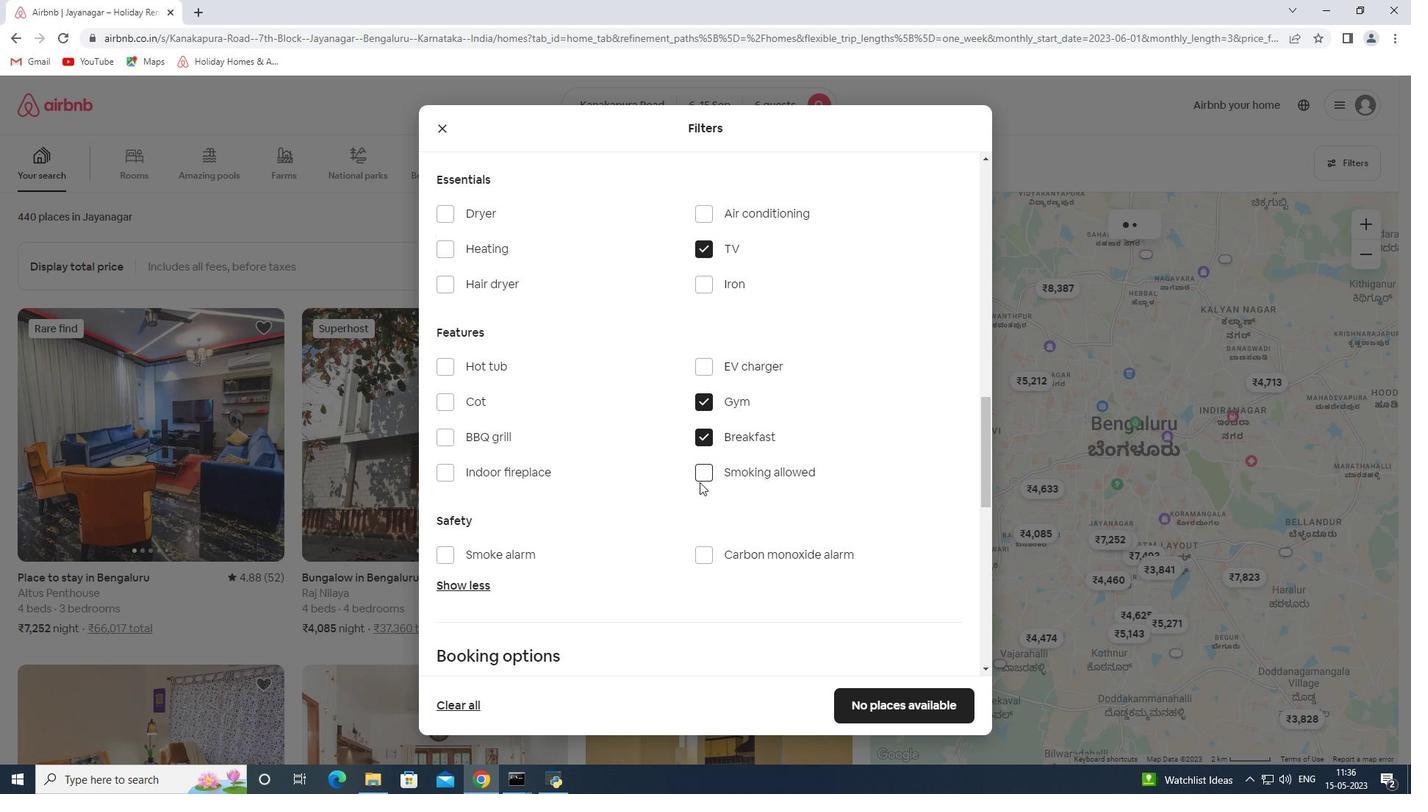 
Action: Mouse scrolled (698, 484) with delta (0, 0)
Screenshot: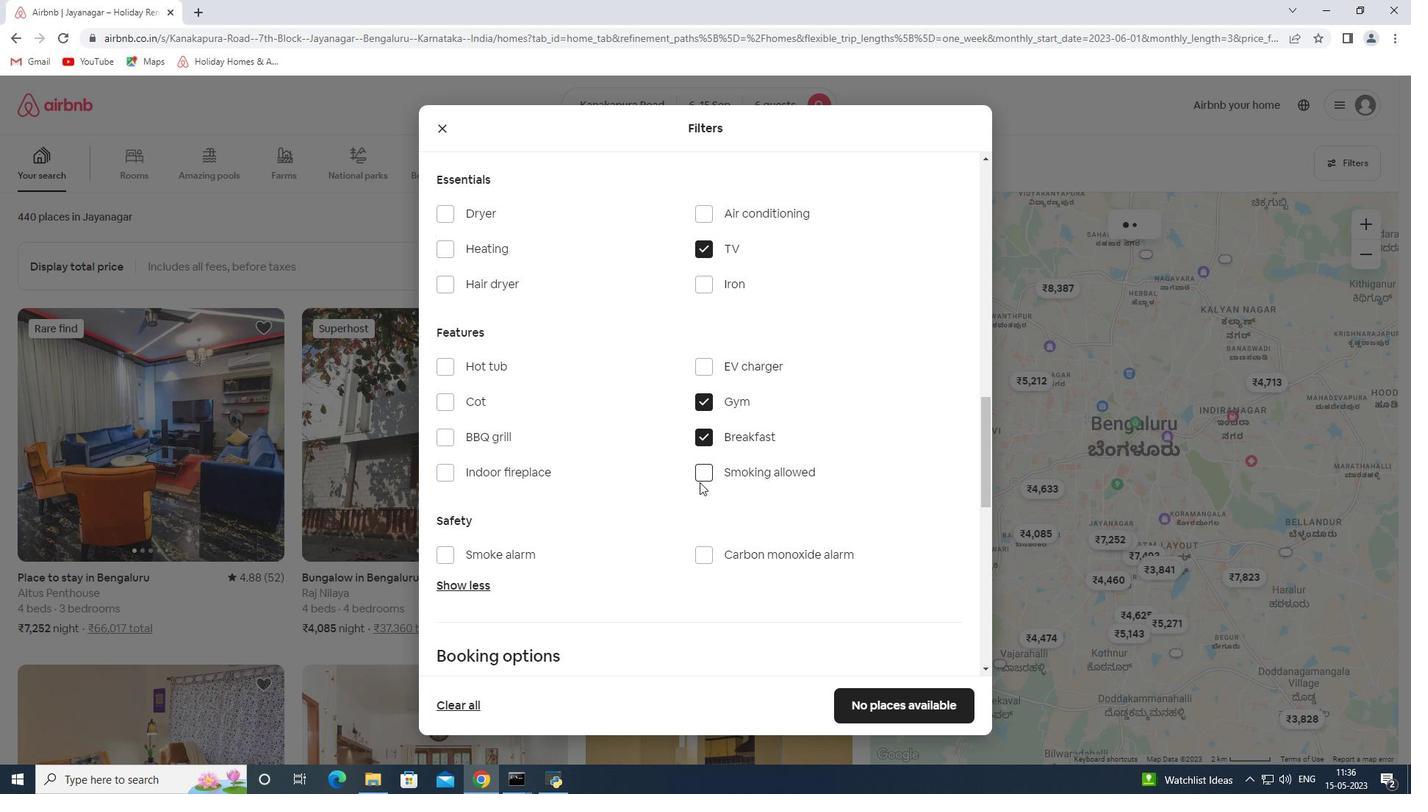 
Action: Mouse moved to (927, 320)
Screenshot: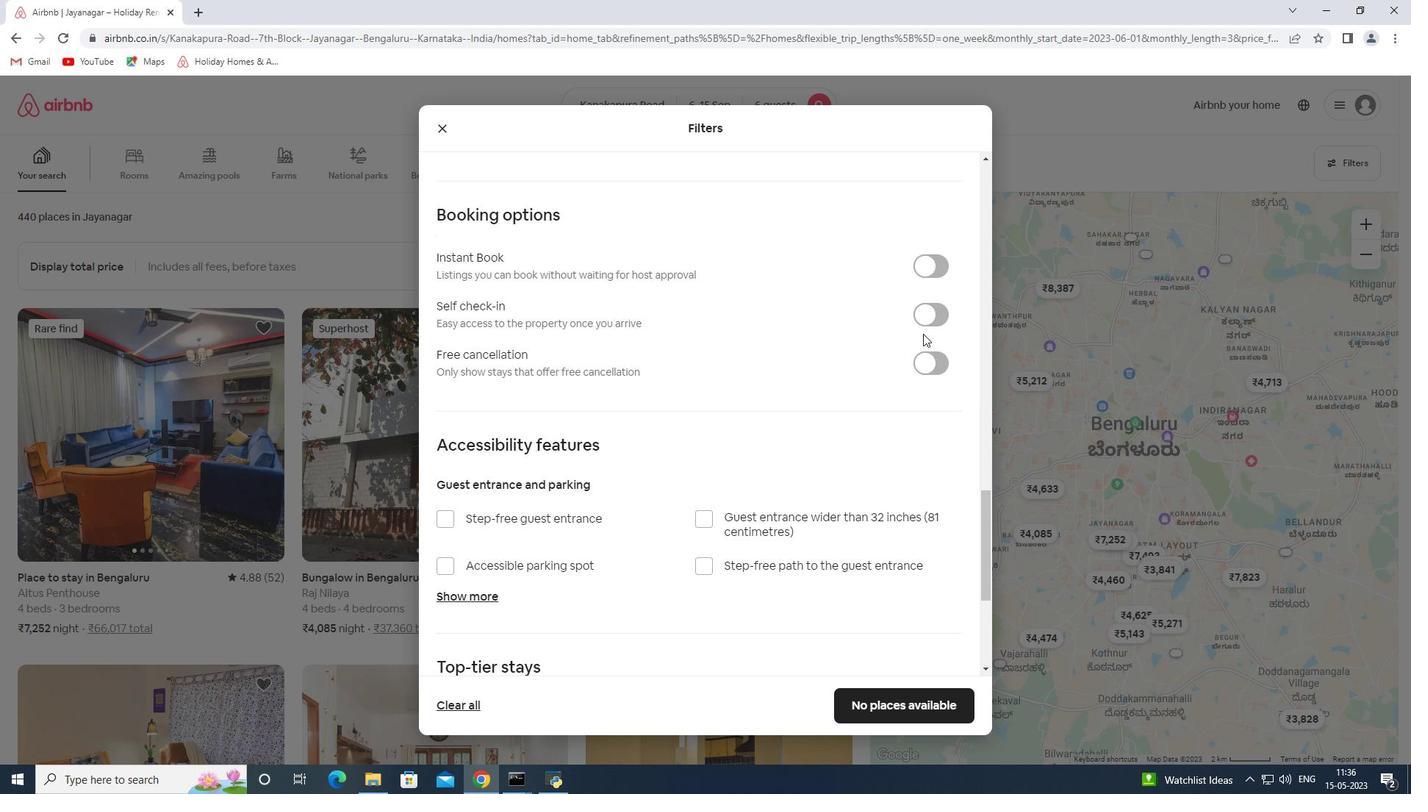 
Action: Mouse pressed left at (927, 320)
Screenshot: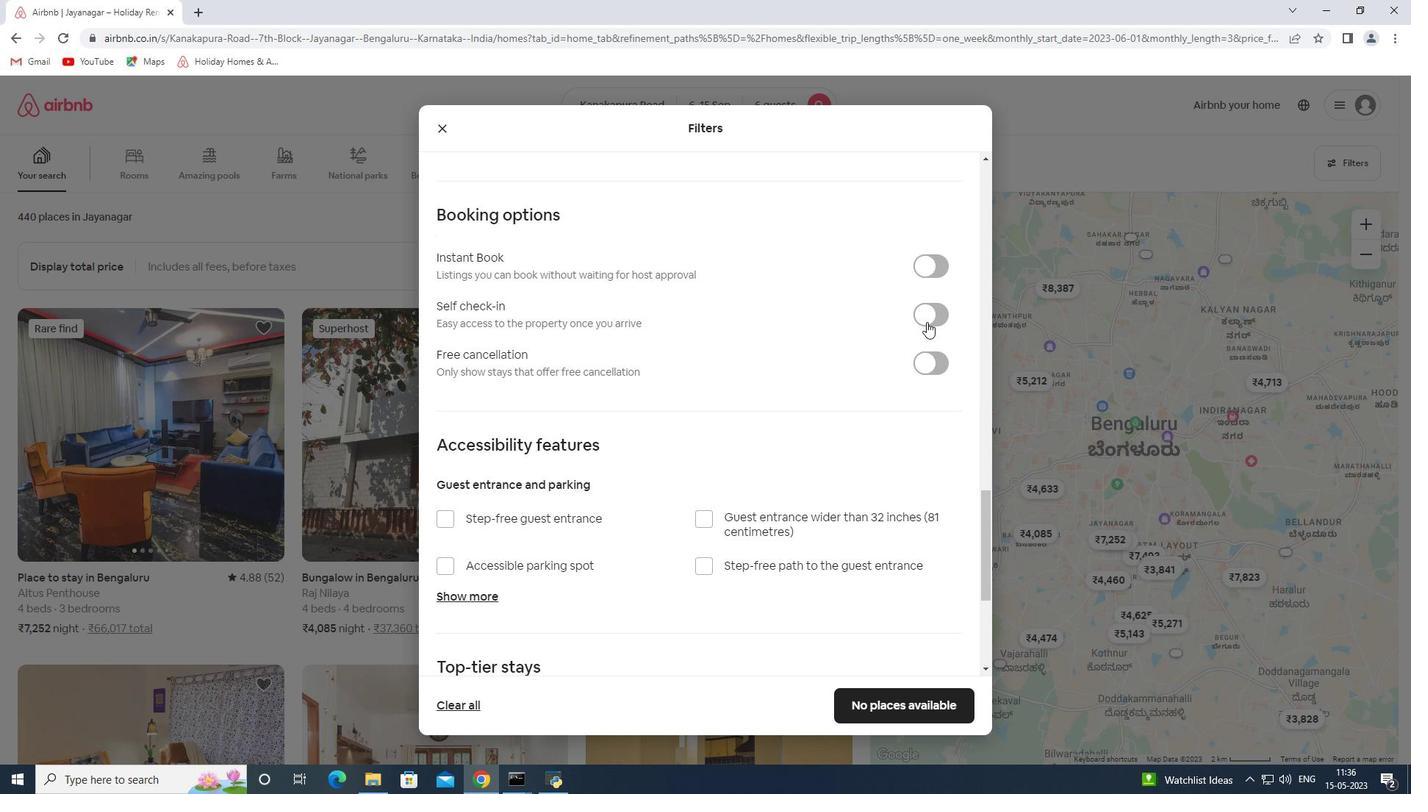 
Action: Mouse moved to (808, 399)
Screenshot: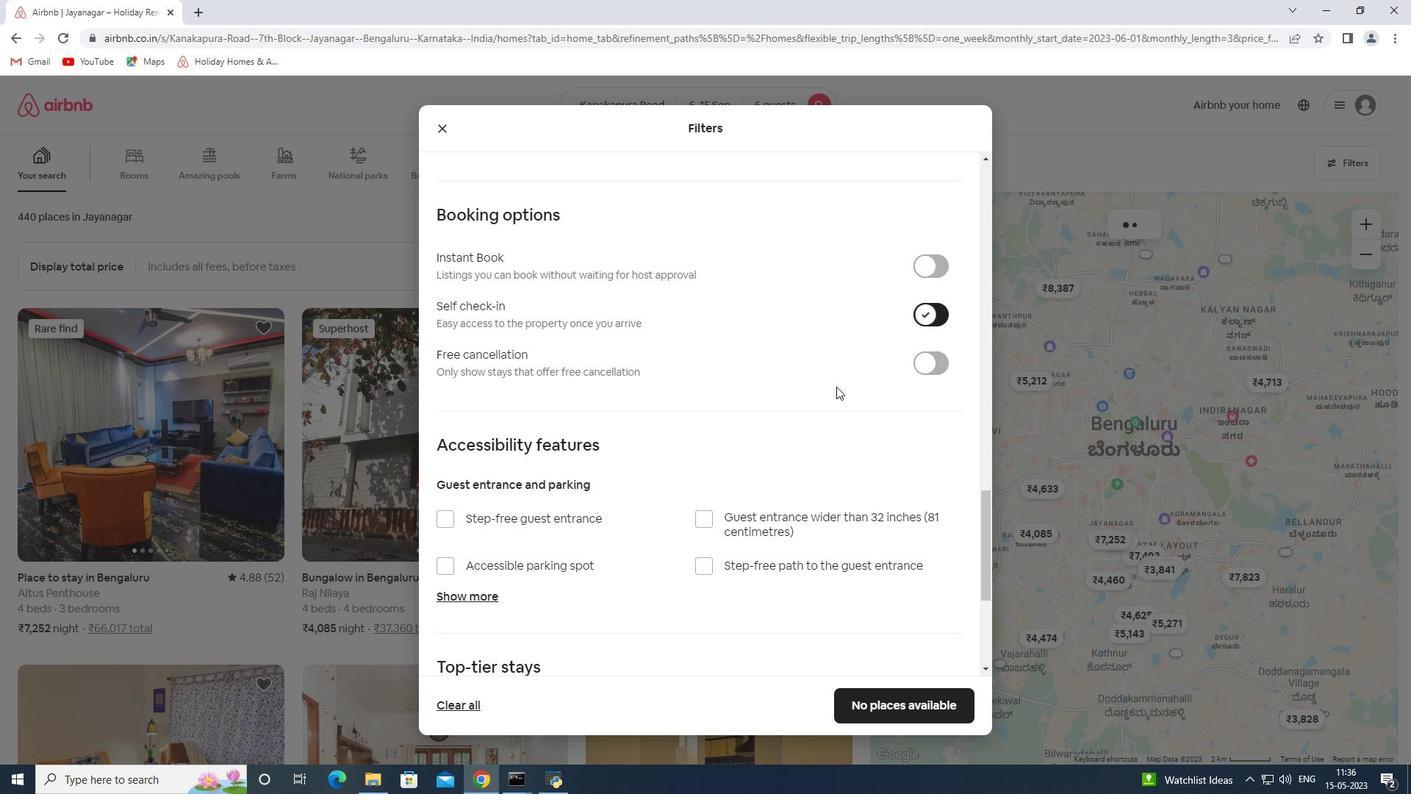 
Action: Mouse scrolled (808, 399) with delta (0, 0)
Screenshot: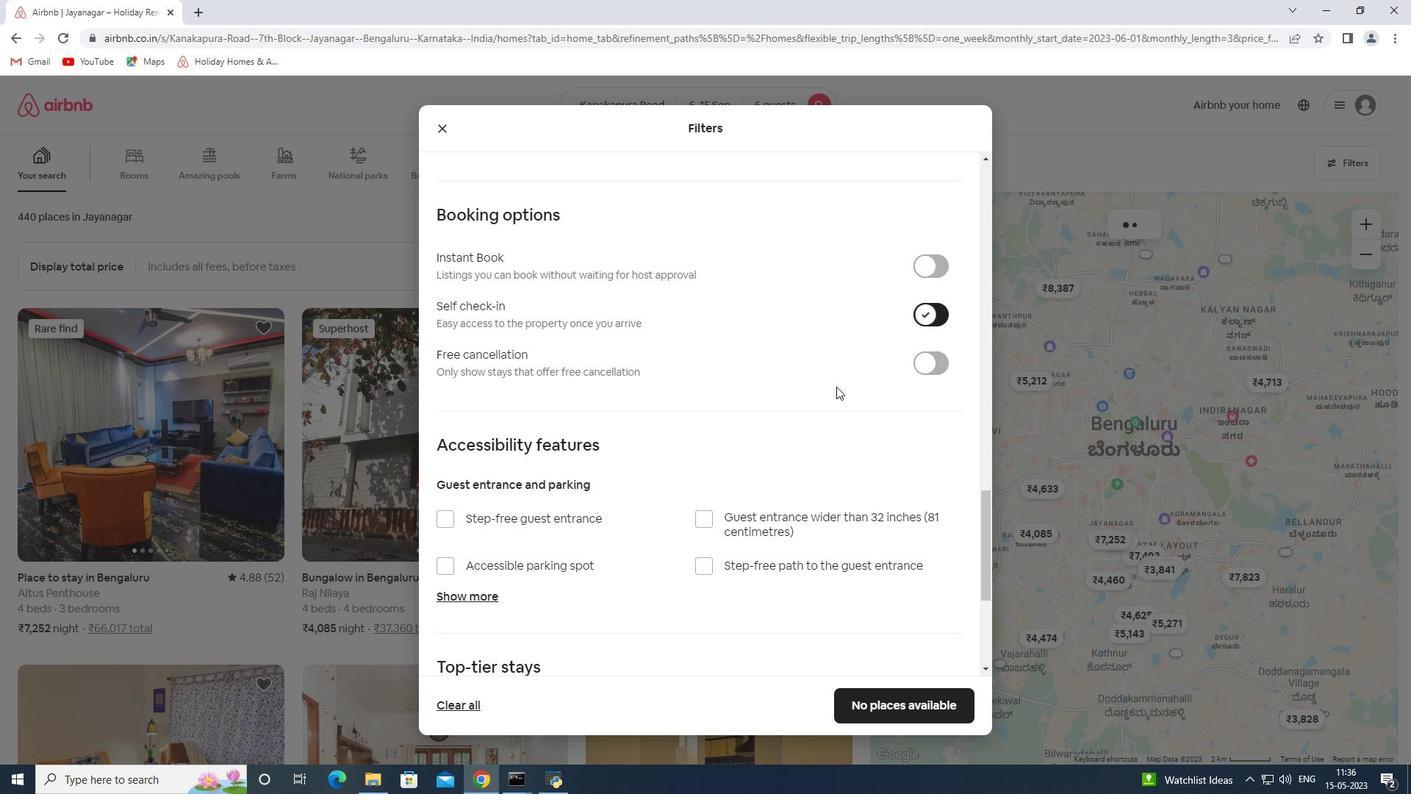 
Action: Mouse scrolled (808, 399) with delta (0, 0)
Screenshot: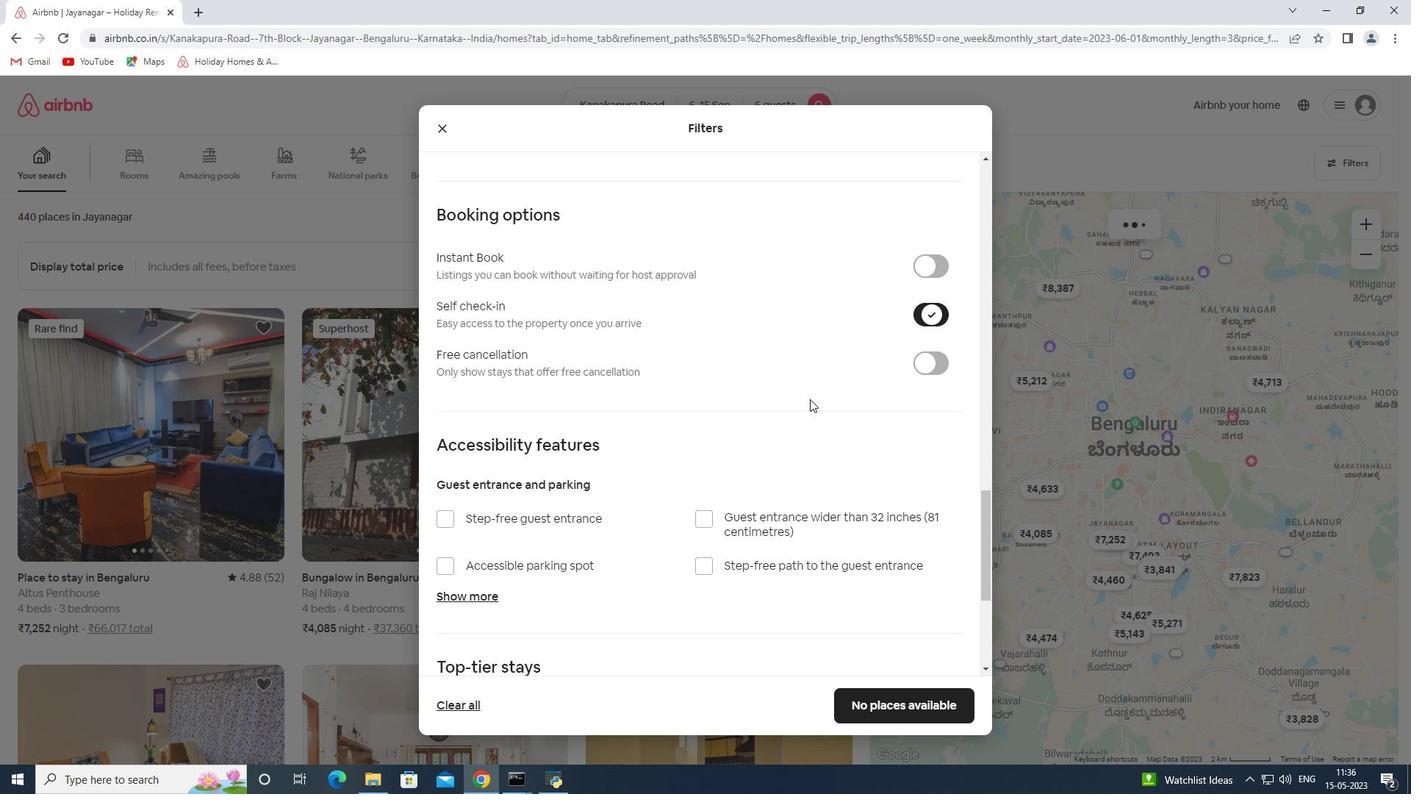 
Action: Mouse scrolled (808, 399) with delta (0, 0)
Screenshot: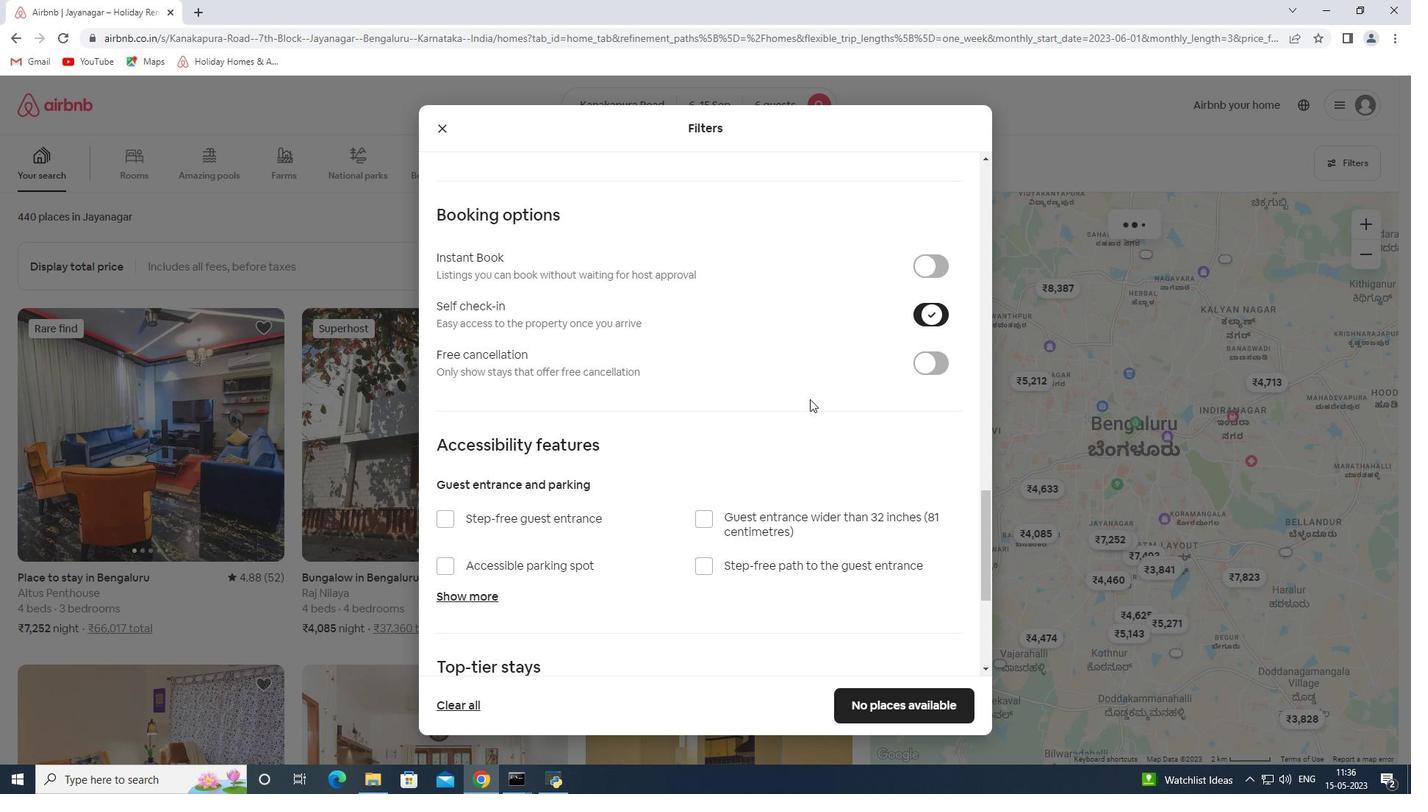 
Action: Mouse scrolled (808, 399) with delta (0, 0)
Screenshot: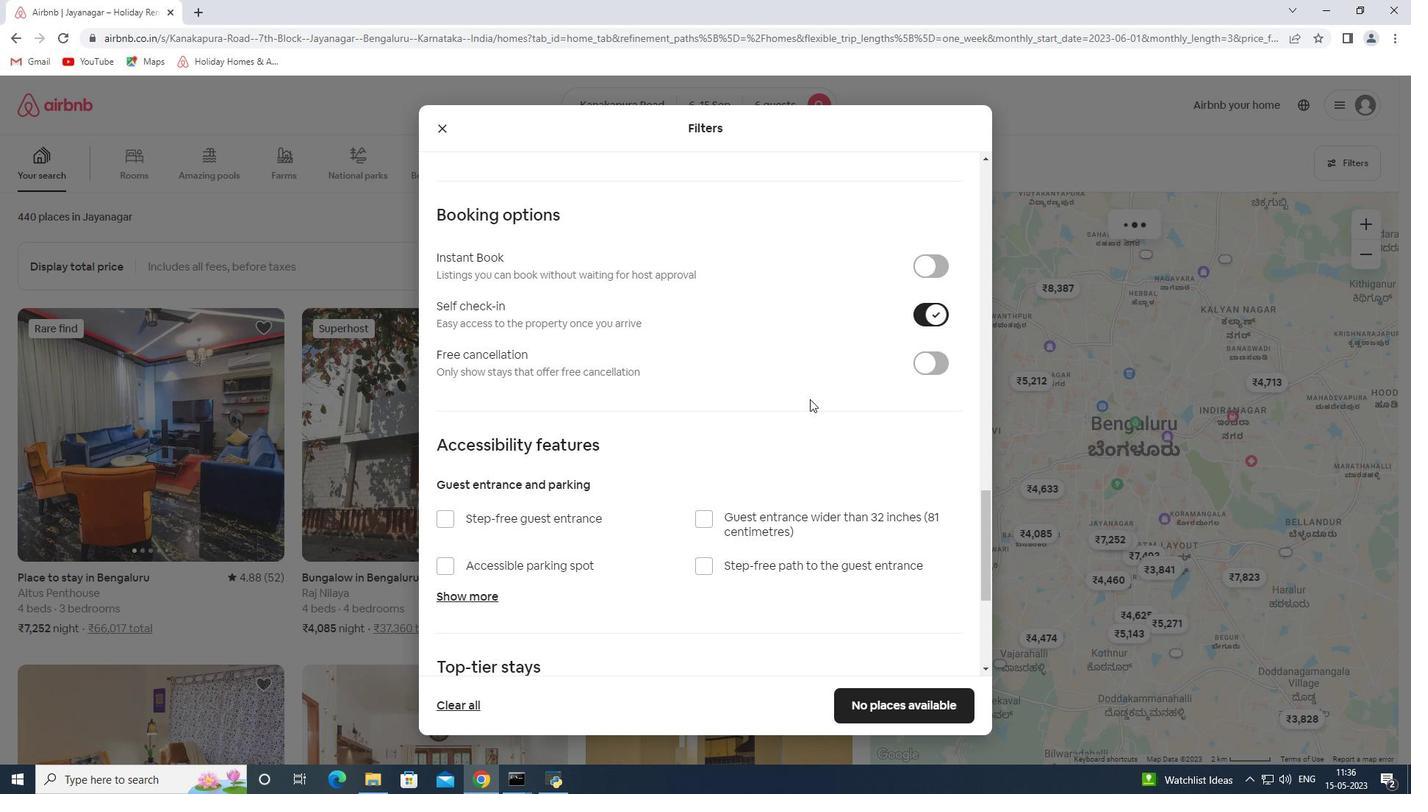 
Action: Mouse moved to (491, 577)
Screenshot: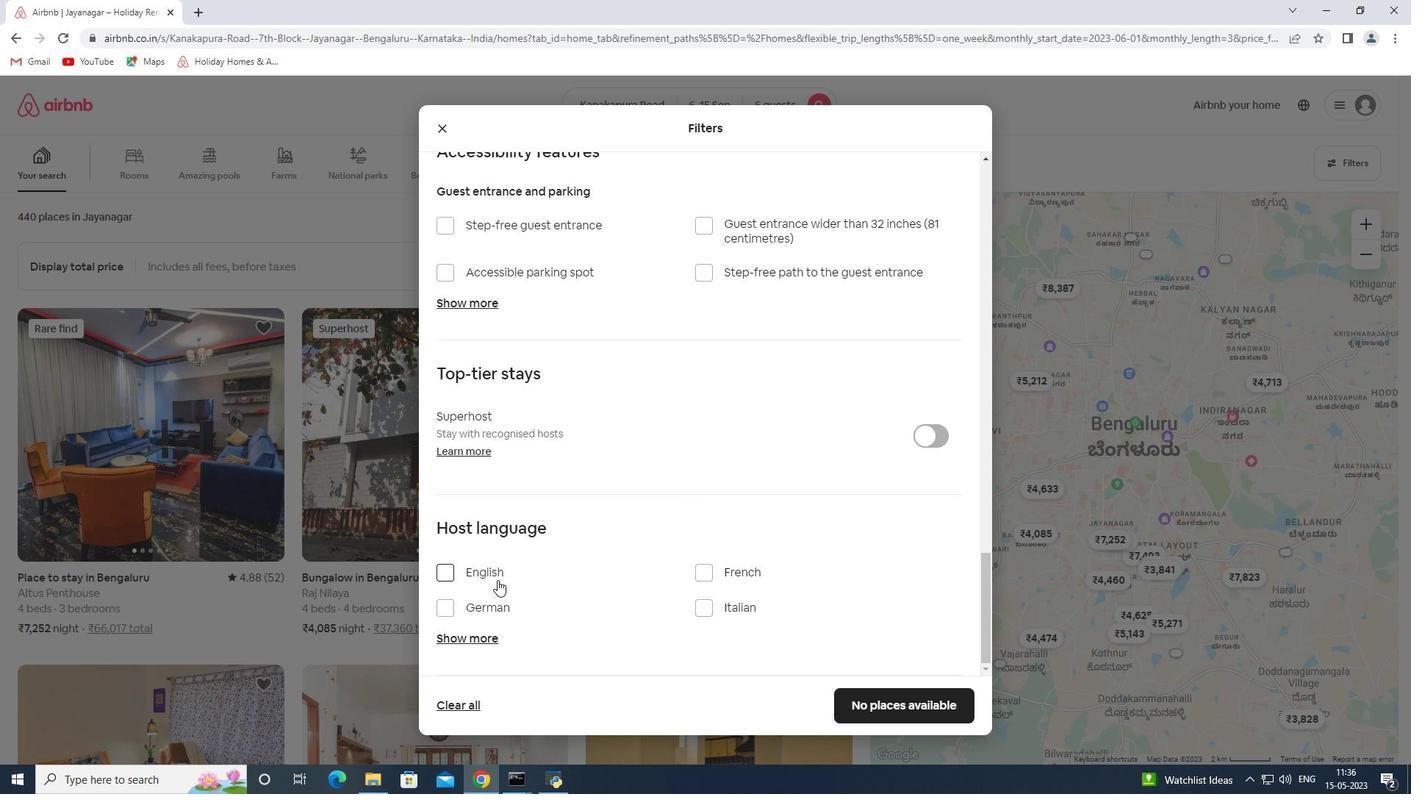 
Action: Mouse pressed left at (491, 577)
Screenshot: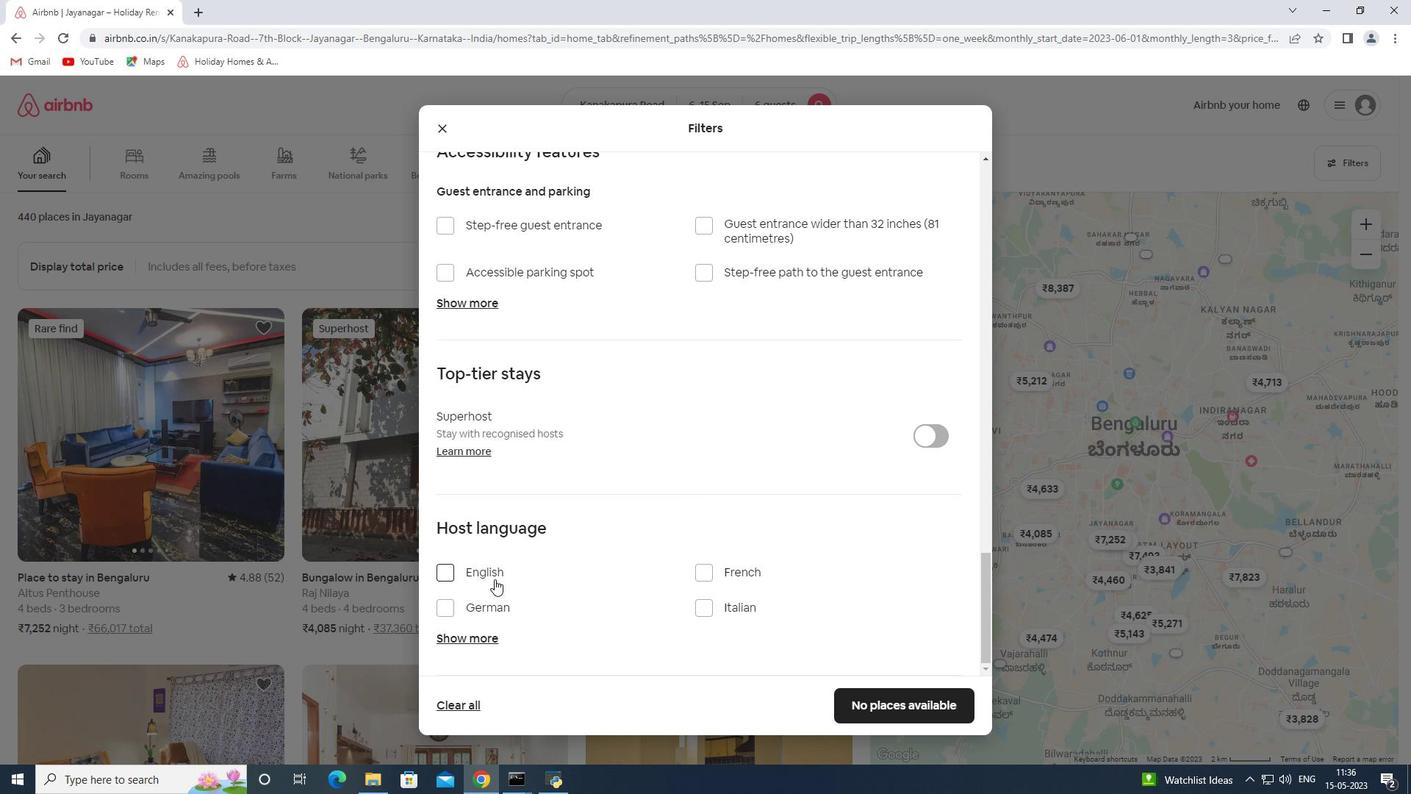 
Action: Mouse moved to (860, 693)
Screenshot: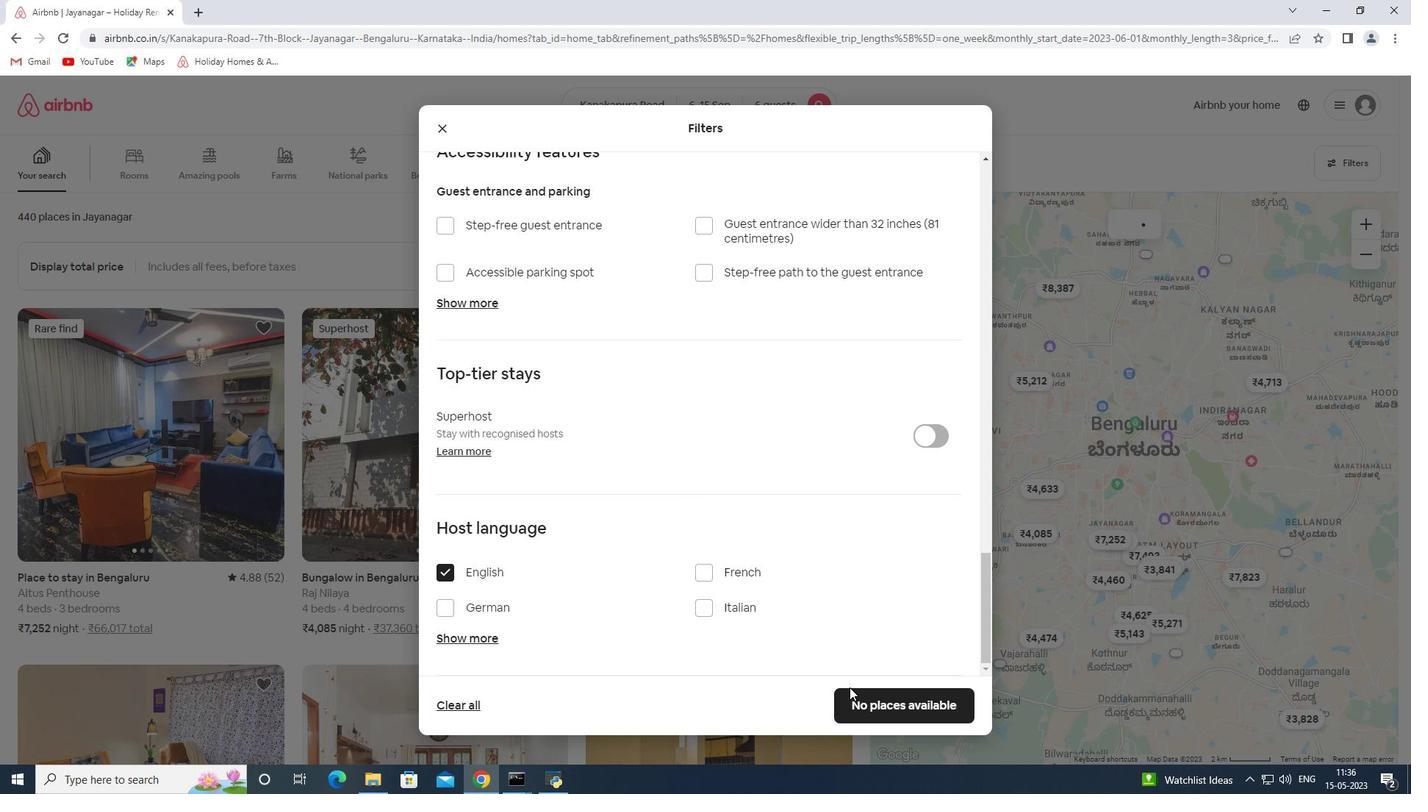 
Action: Mouse pressed left at (860, 693)
Screenshot: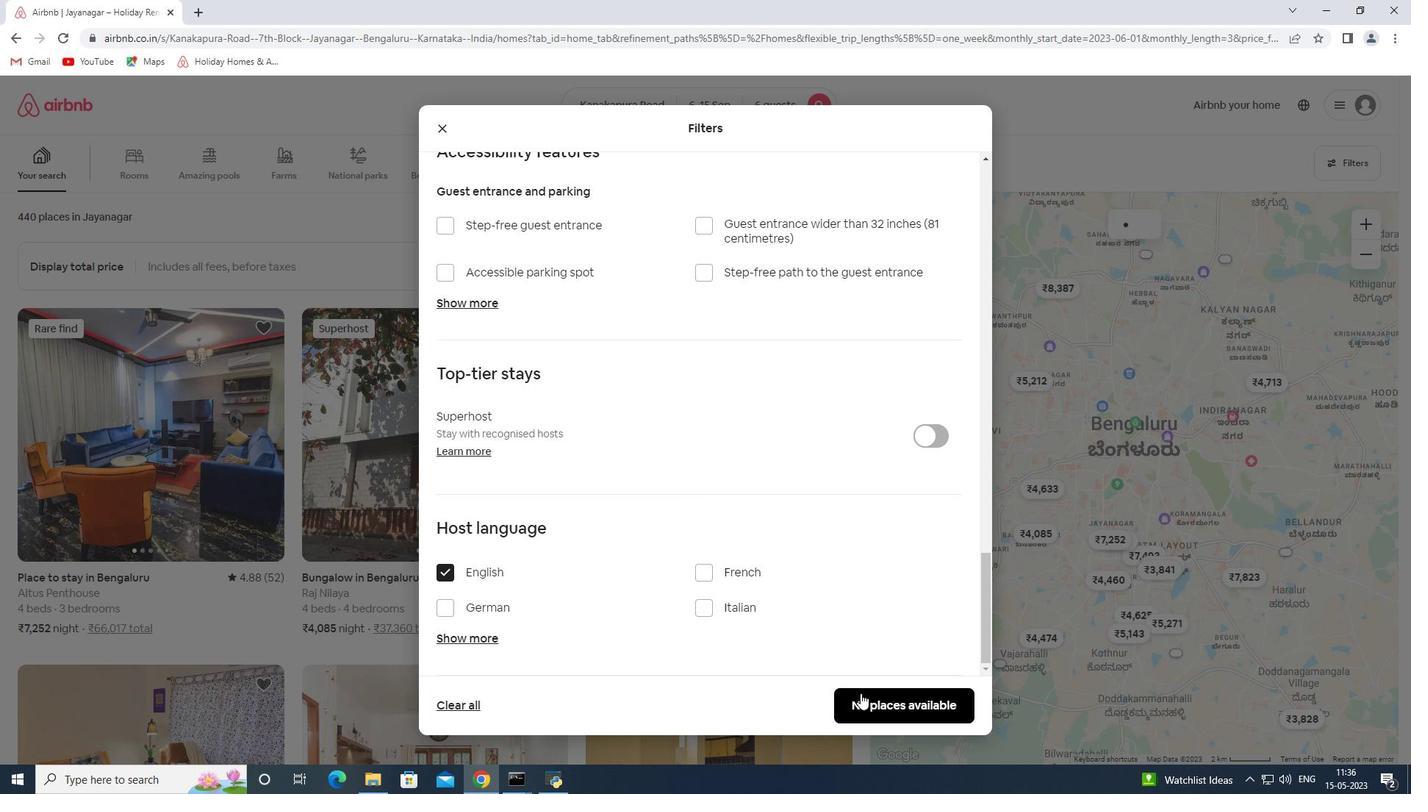 
Action: Mouse moved to (657, 412)
Screenshot: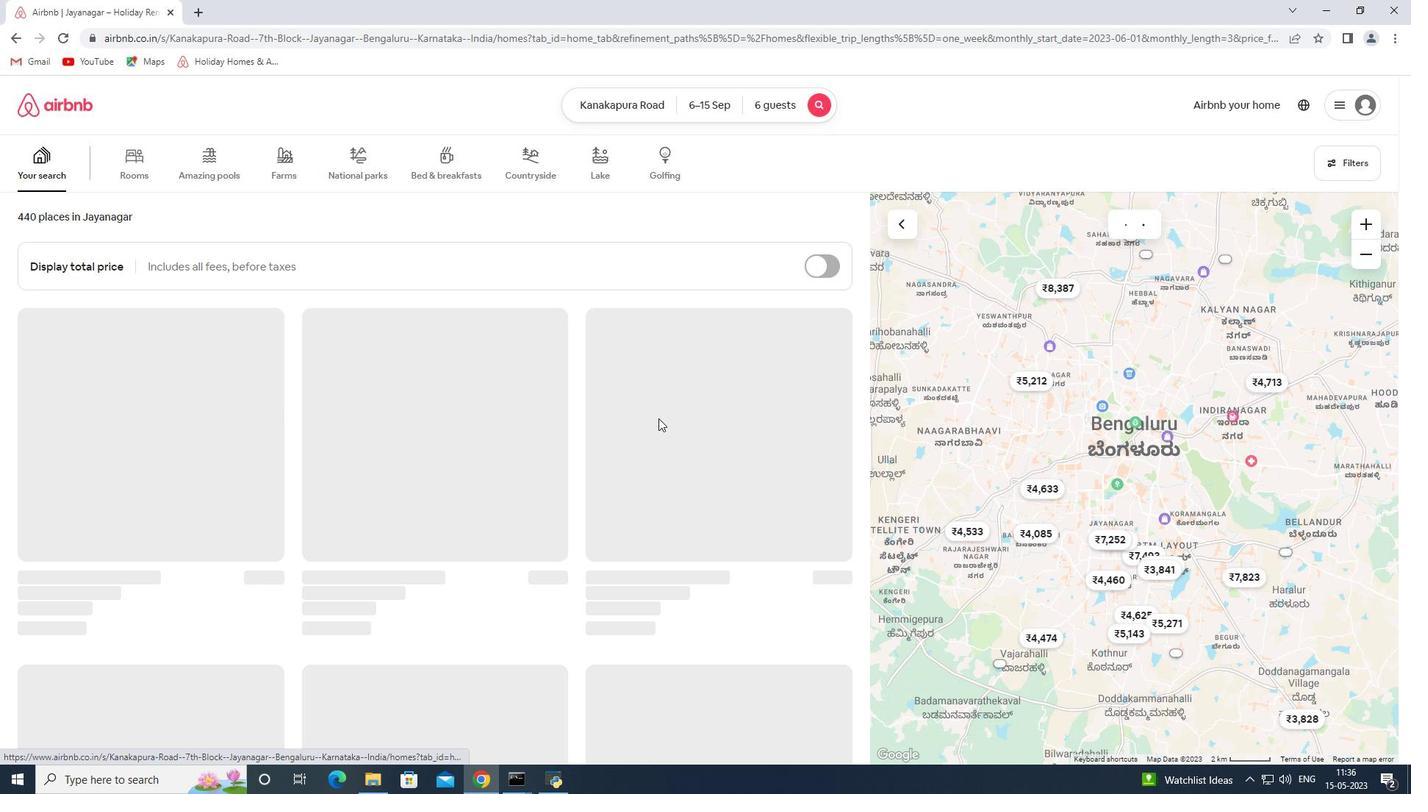 
Action: Mouse scrolled (657, 411) with delta (0, 0)
Screenshot: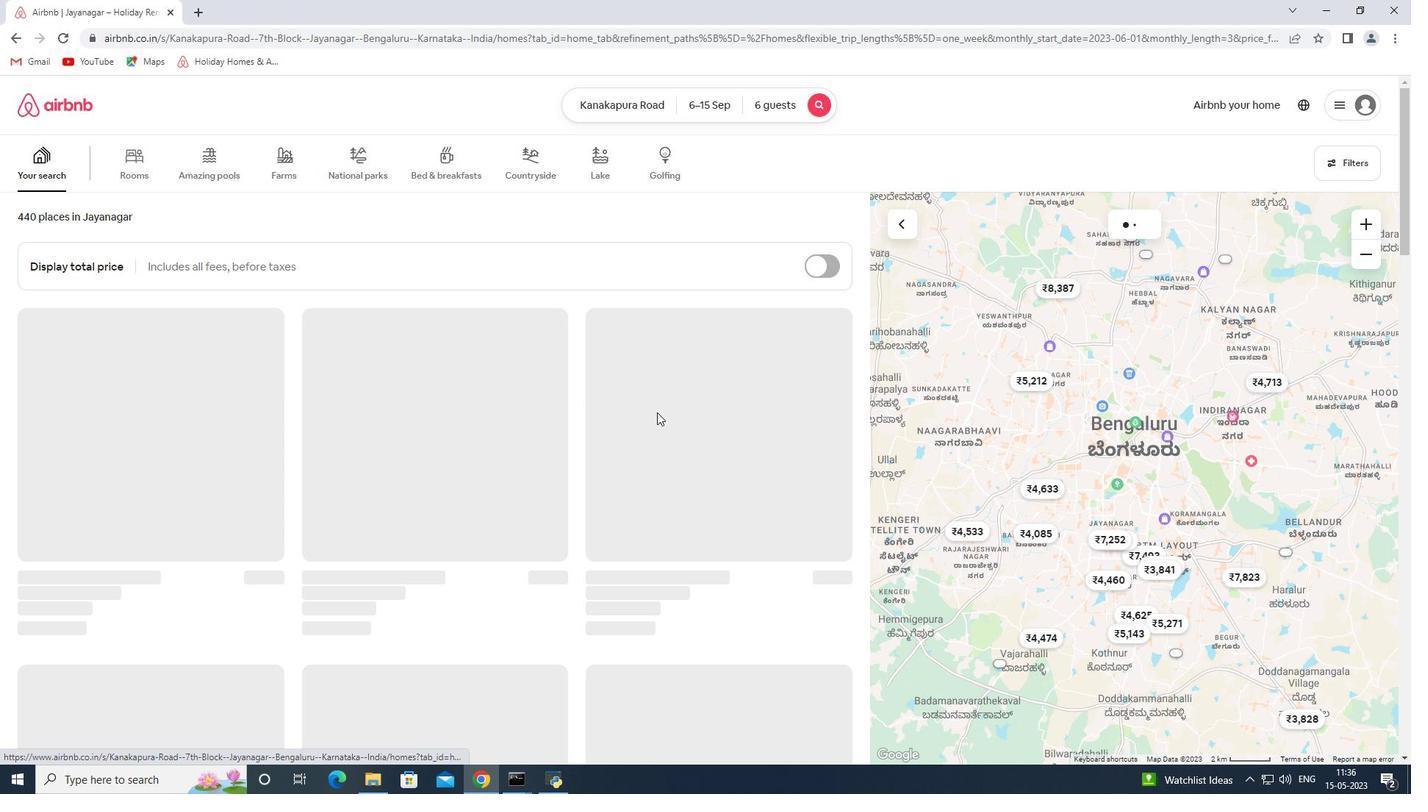 
Action: Mouse scrolled (657, 411) with delta (0, 0)
Screenshot: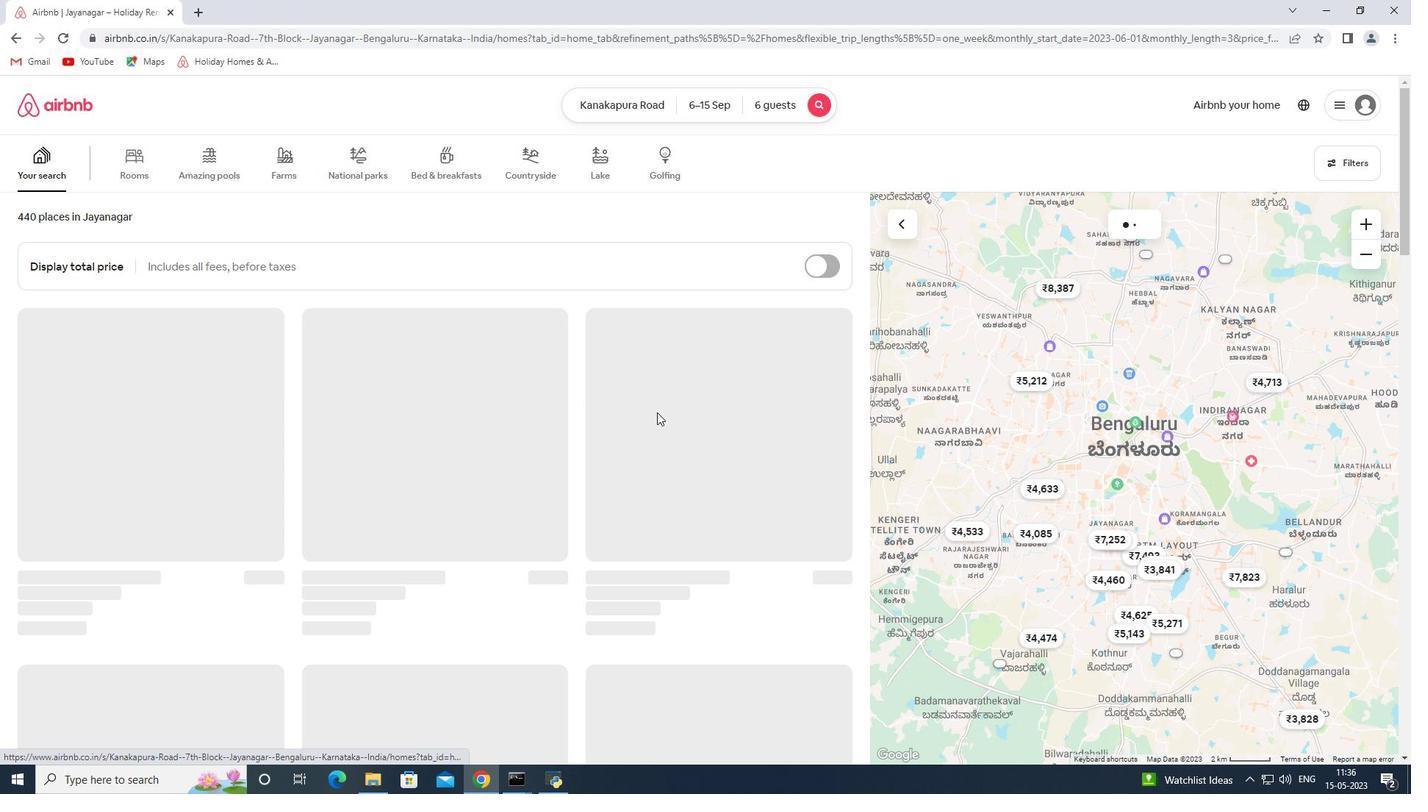 
Action: Mouse scrolled (657, 411) with delta (0, 0)
Screenshot: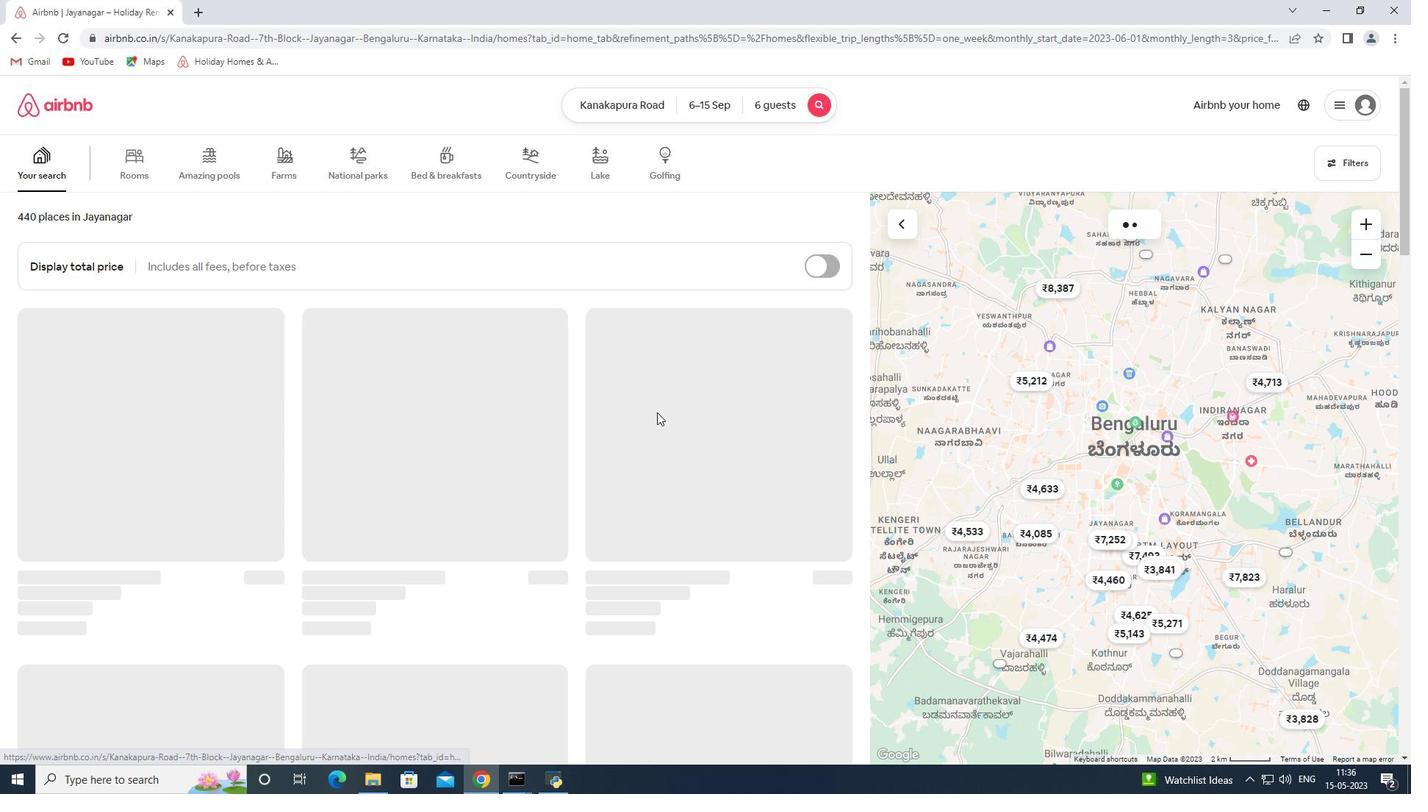 
Action: Mouse scrolled (657, 411) with delta (0, 0)
Screenshot: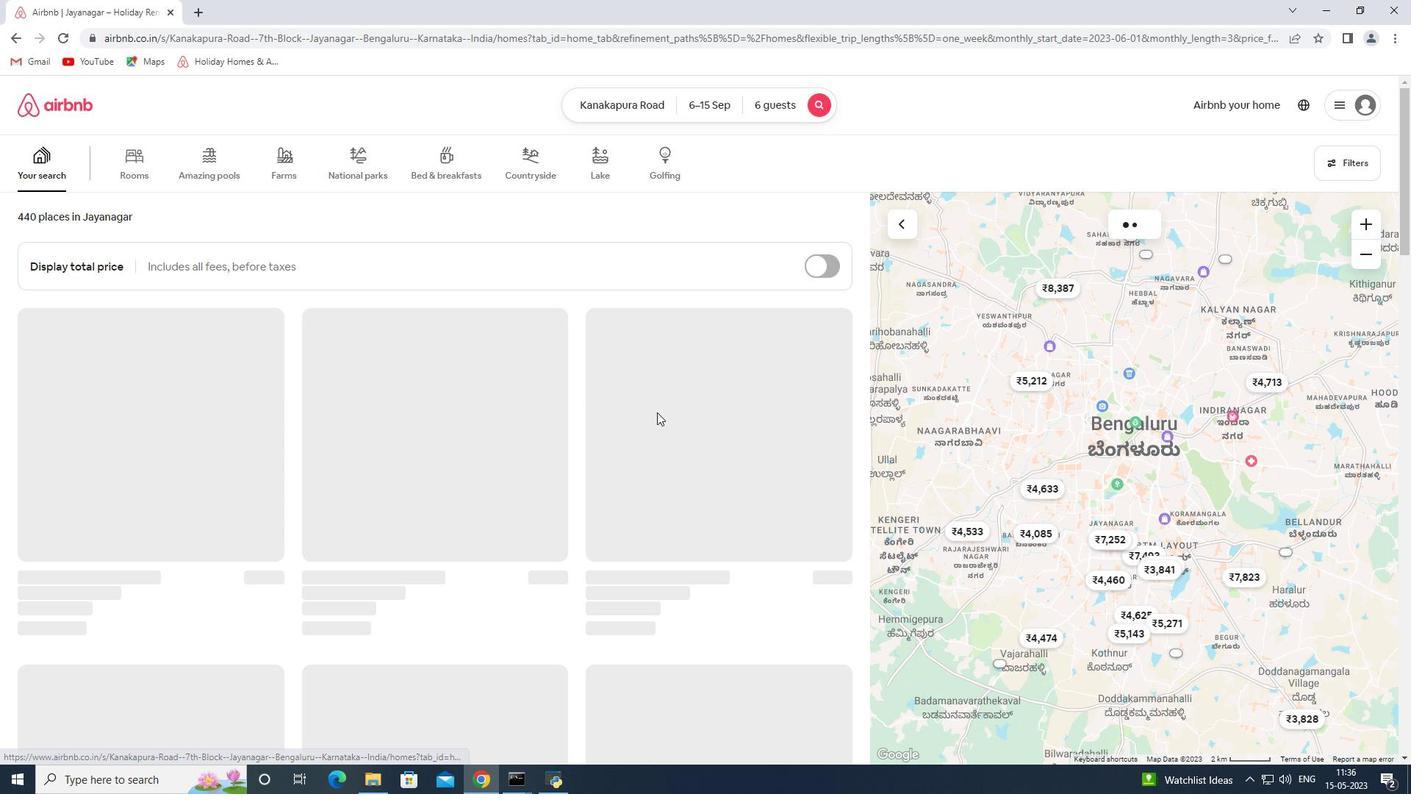 
Action: Mouse scrolled (657, 413) with delta (0, 0)
Screenshot: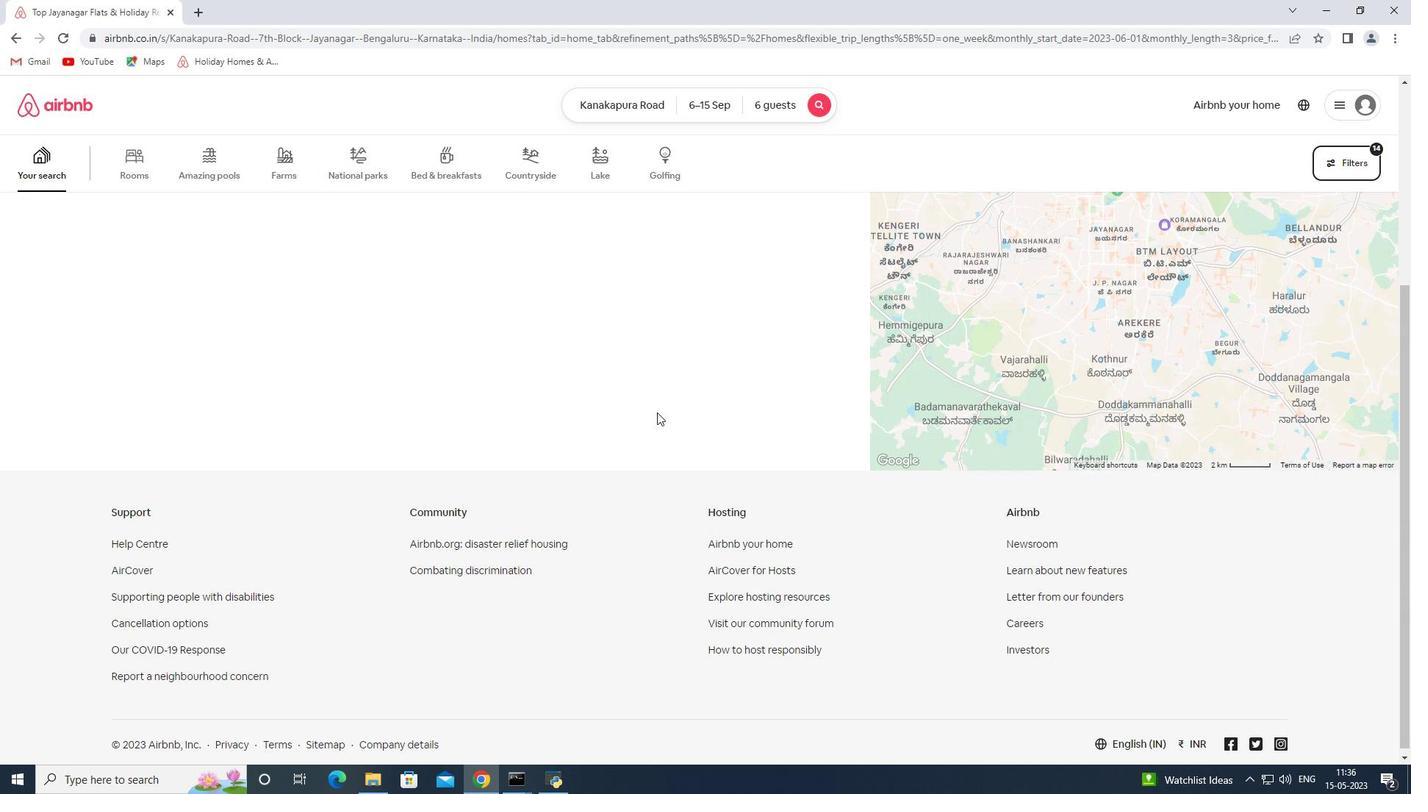
Action: Mouse scrolled (657, 413) with delta (0, 0)
Screenshot: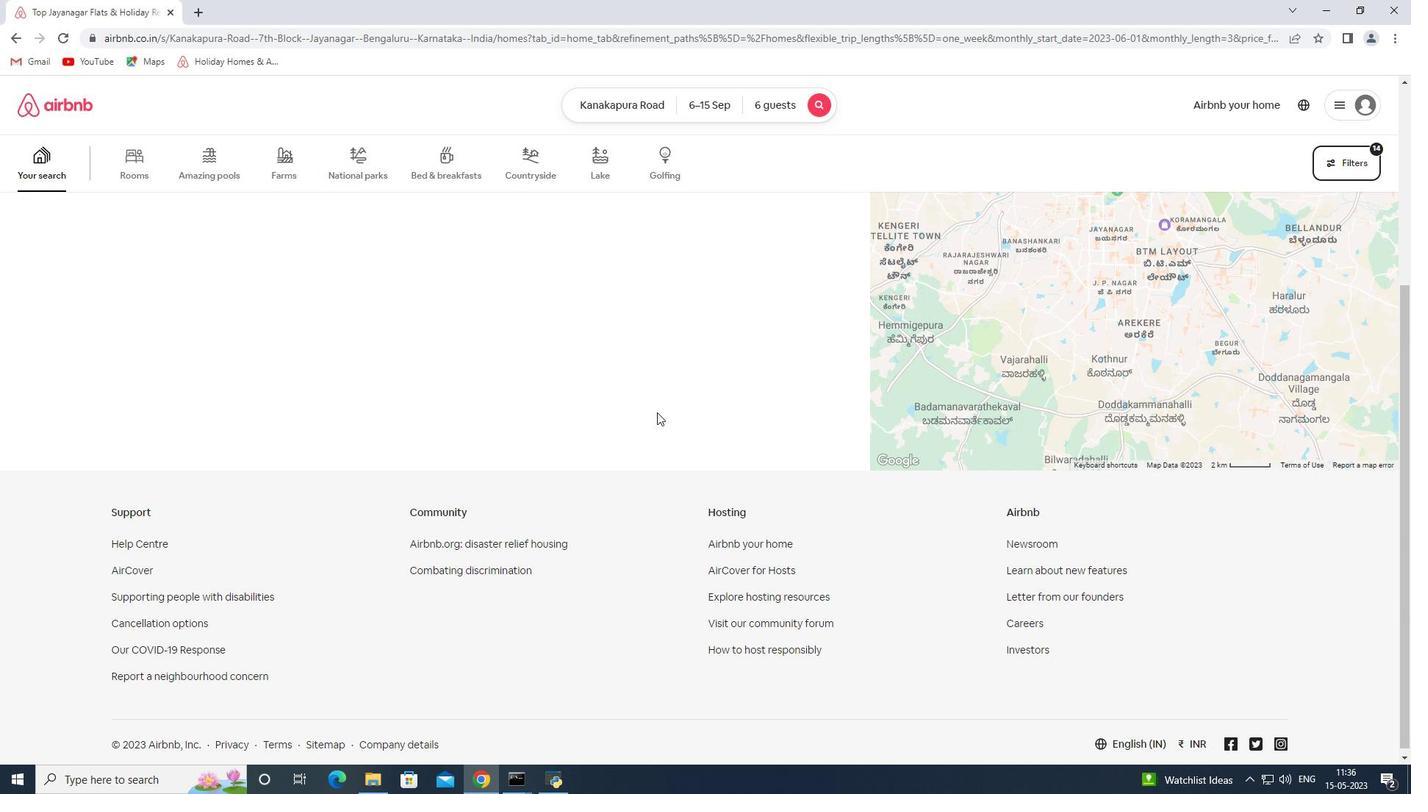 
Action: Mouse scrolled (657, 413) with delta (0, 0)
Screenshot: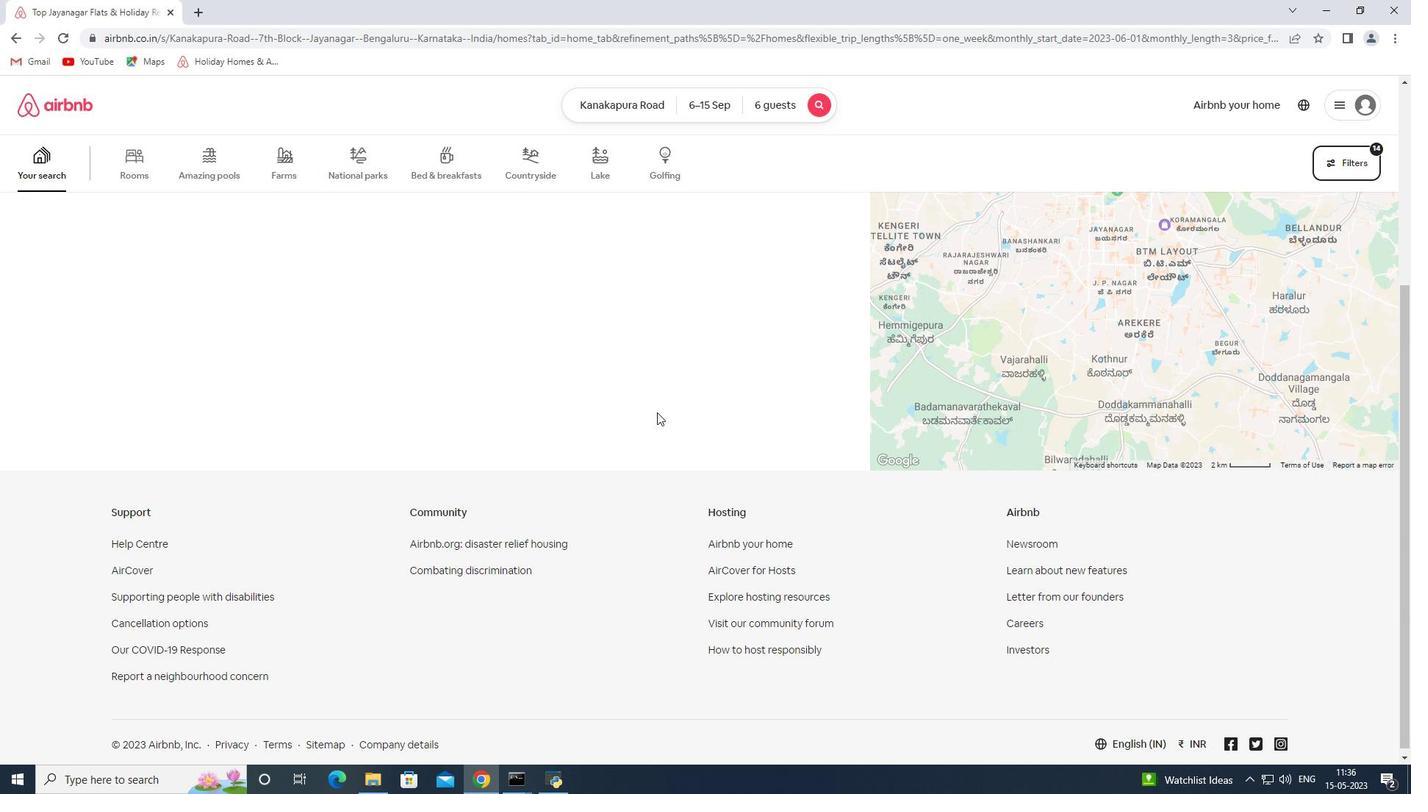 
Action: Mouse scrolled (657, 413) with delta (0, 0)
Screenshot: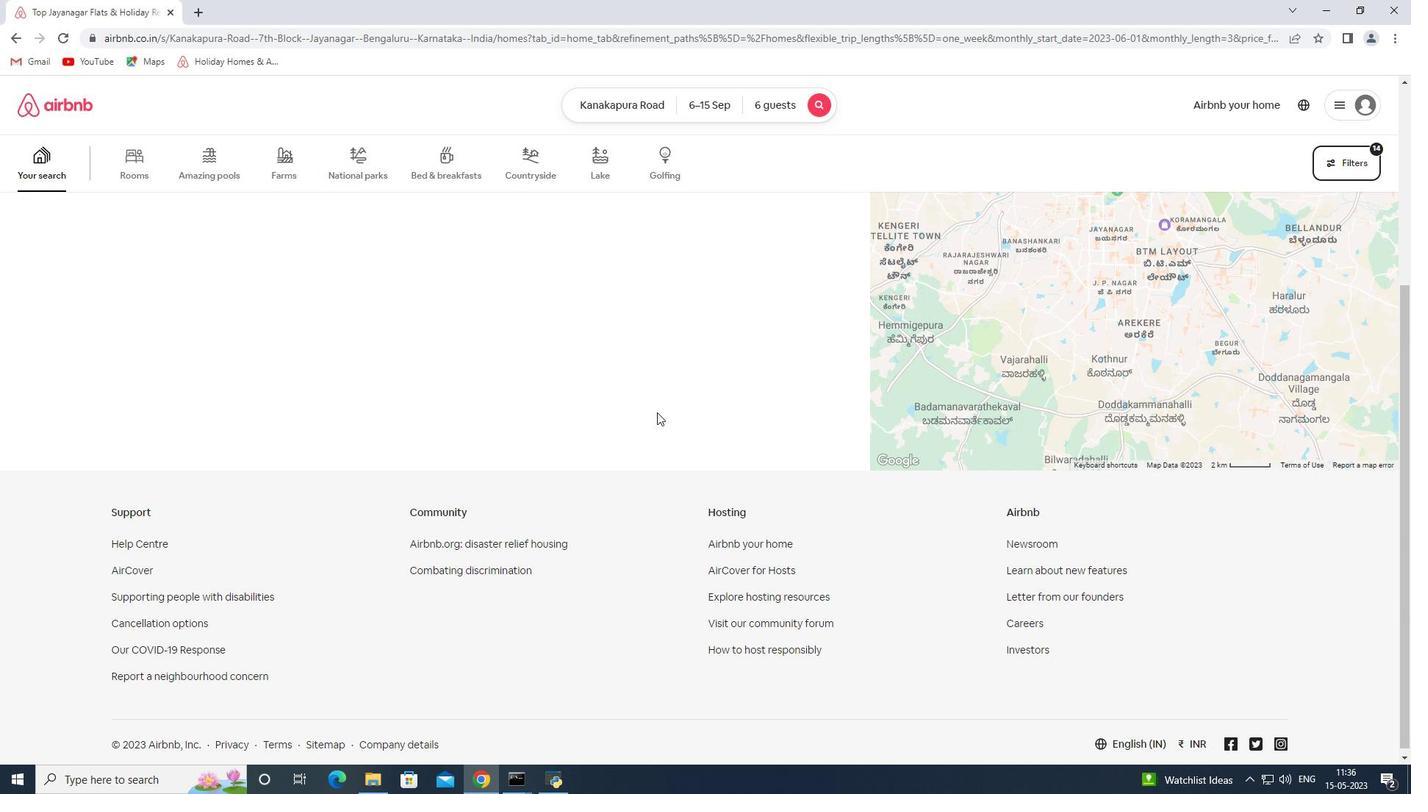 
Action: Mouse scrolled (657, 413) with delta (0, 0)
Screenshot: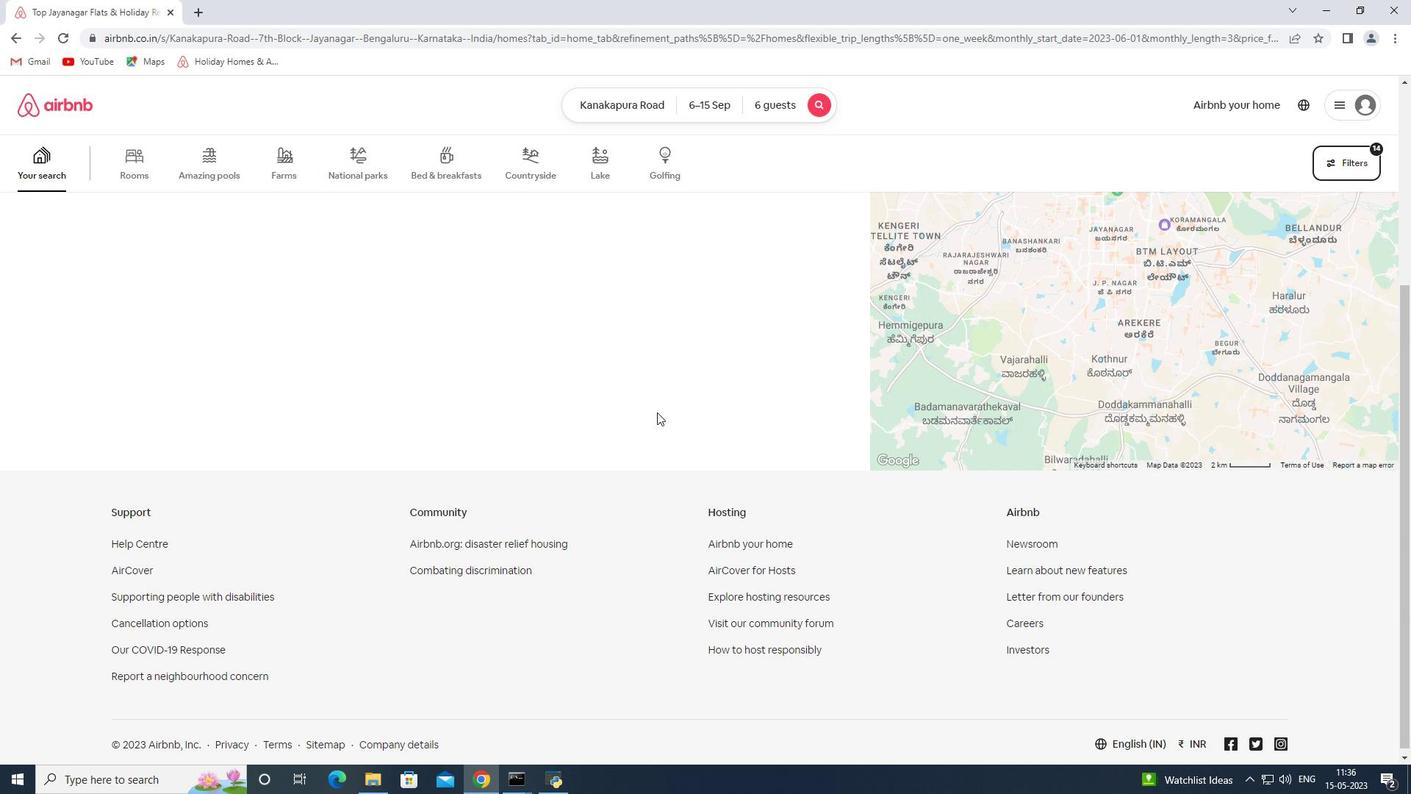 
Action: Mouse scrolled (657, 413) with delta (0, 0)
Screenshot: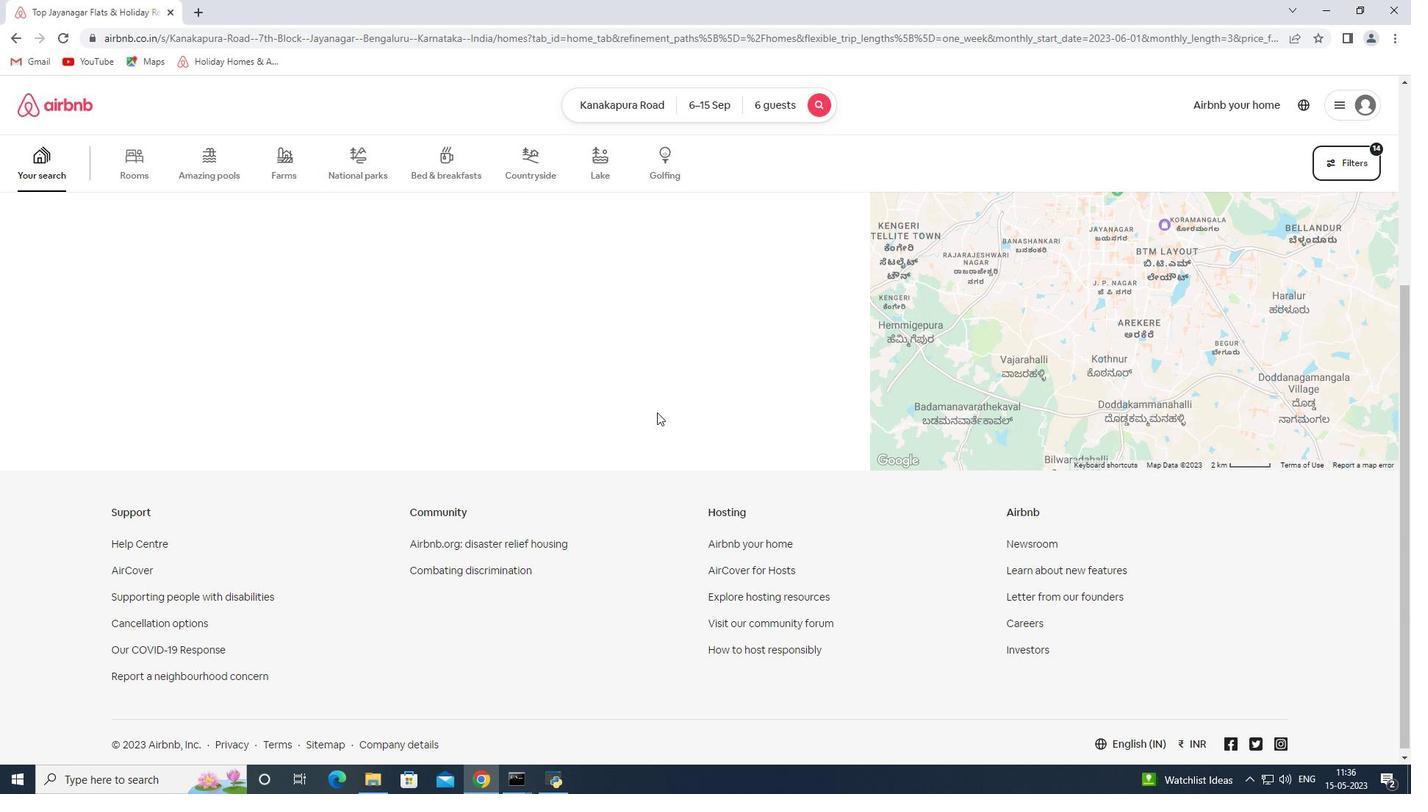 
